 Task: Look for space in Soyībug, India from 1st July, 2023 to 9th July, 2023 for 2 adults in price range Rs.8000 to Rs.15000. Place can be entire place with 1  bedroom having 1 bed and 1 bathroom. Property type can be house, flat, guest house. Amenities needed are: washing machine. Booking option can be shelf check-in. Required host language is English.
Action: Mouse moved to (466, 98)
Screenshot: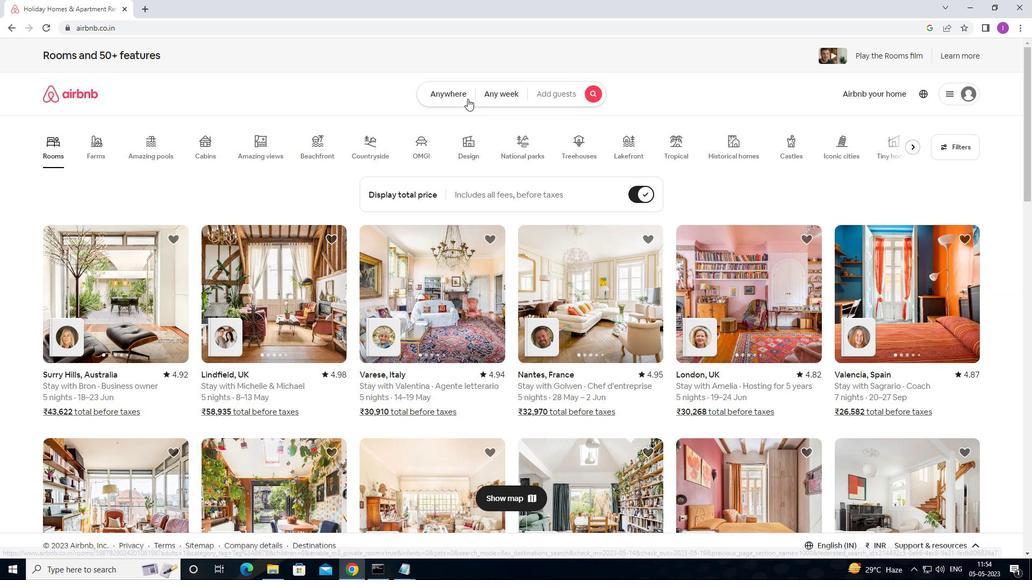 
Action: Mouse pressed left at (466, 98)
Screenshot: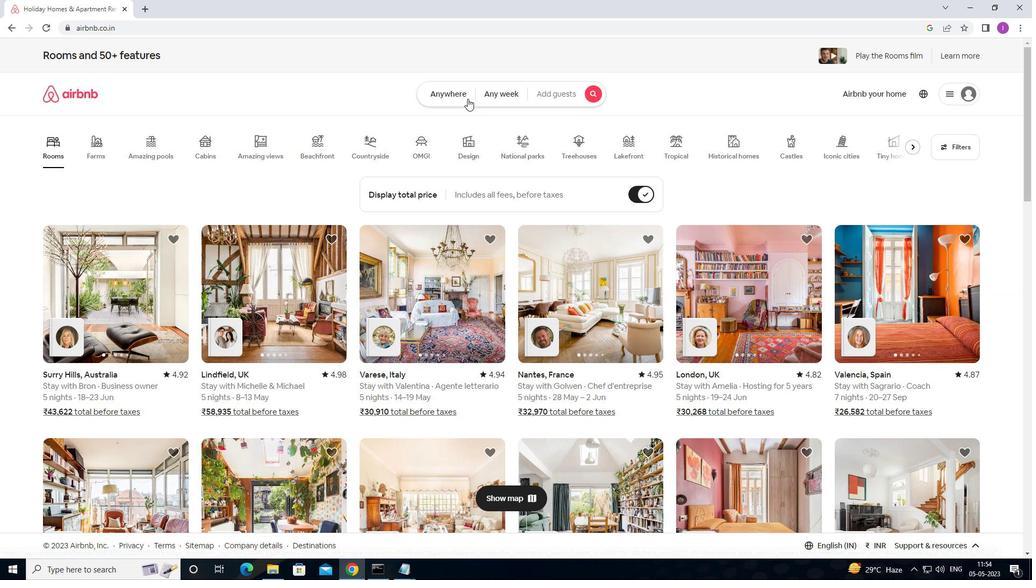 
Action: Mouse moved to (316, 134)
Screenshot: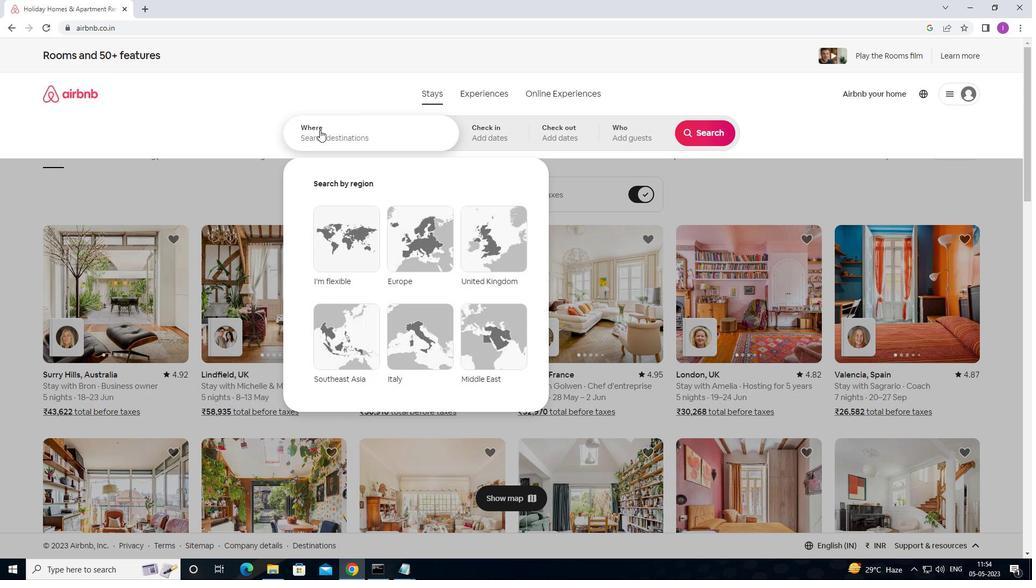 
Action: Mouse pressed left at (316, 134)
Screenshot: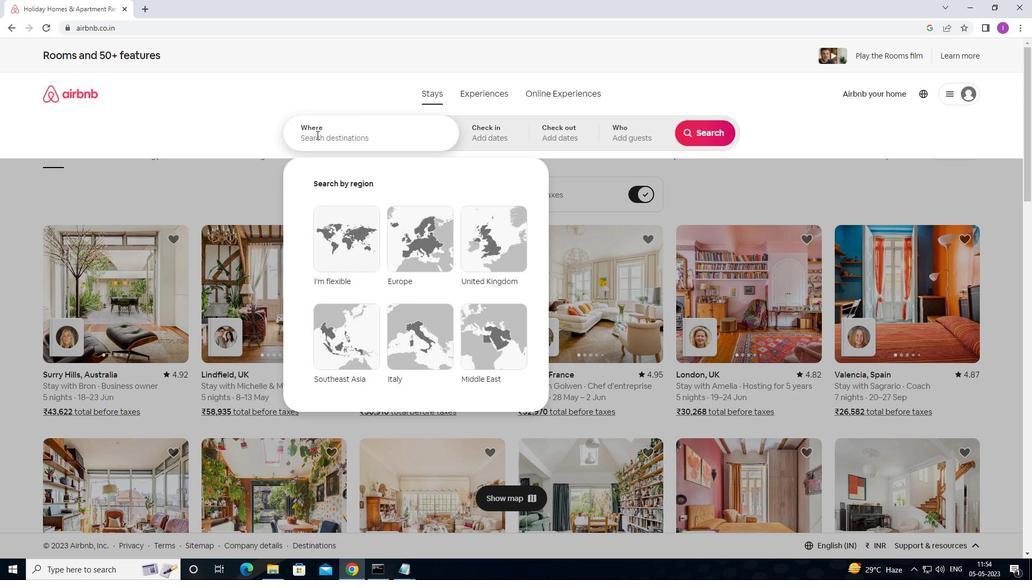 
Action: Mouse moved to (372, 134)
Screenshot: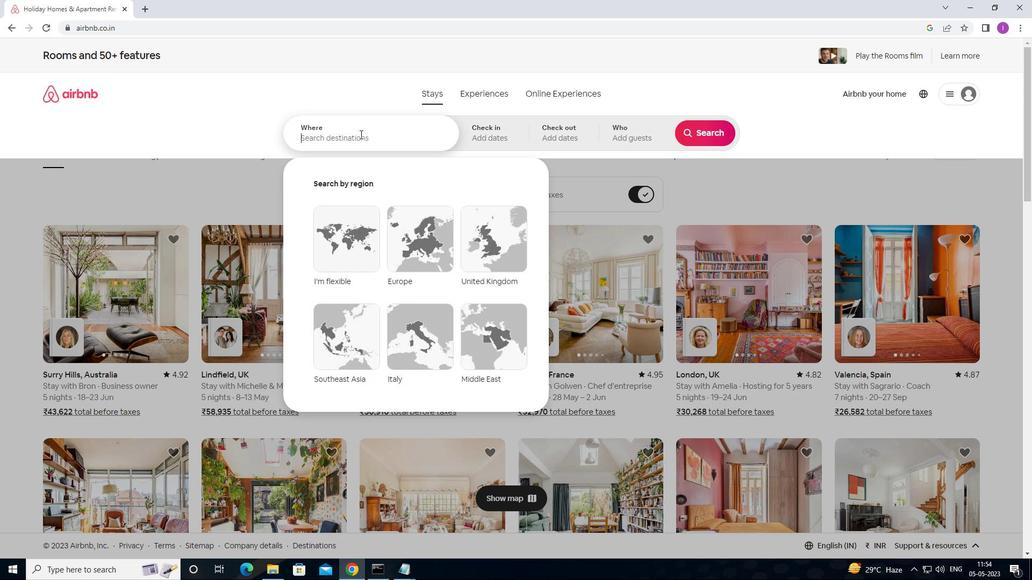 
Action: Key pressed <Key.shift>SYIBUG,<Key.shift>INDIA
Screenshot: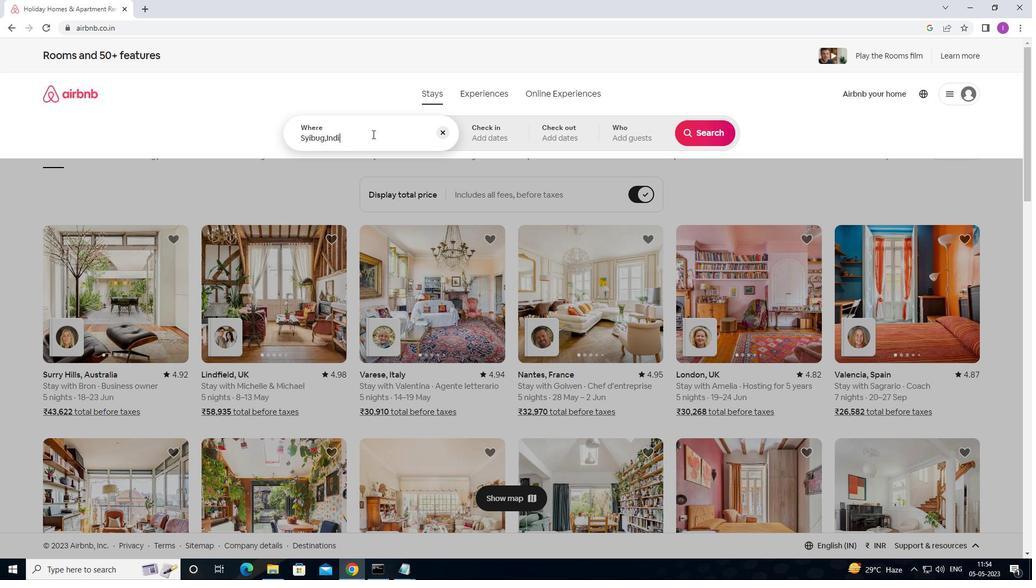 
Action: Mouse moved to (305, 136)
Screenshot: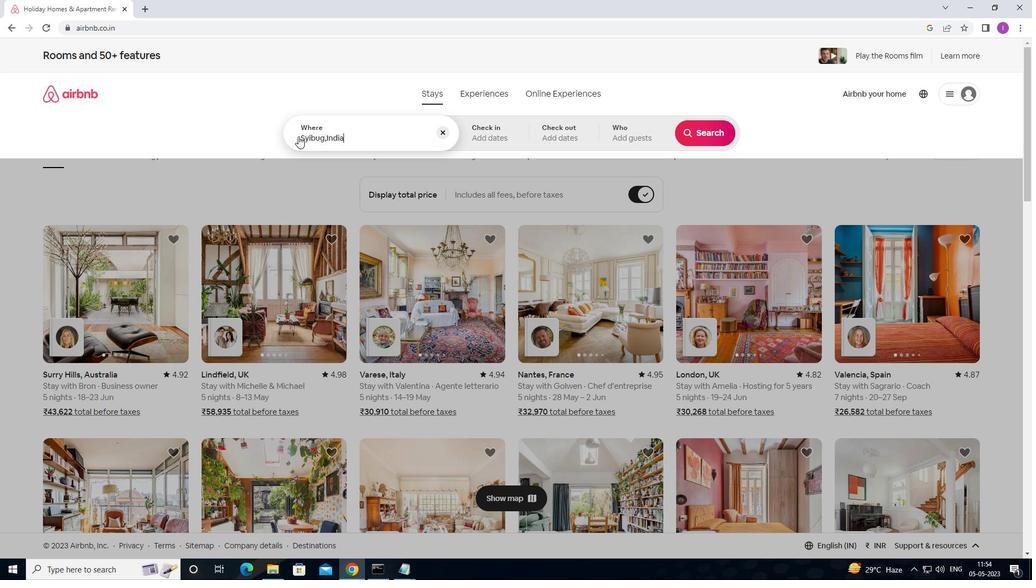 
Action: Mouse pressed left at (305, 136)
Screenshot: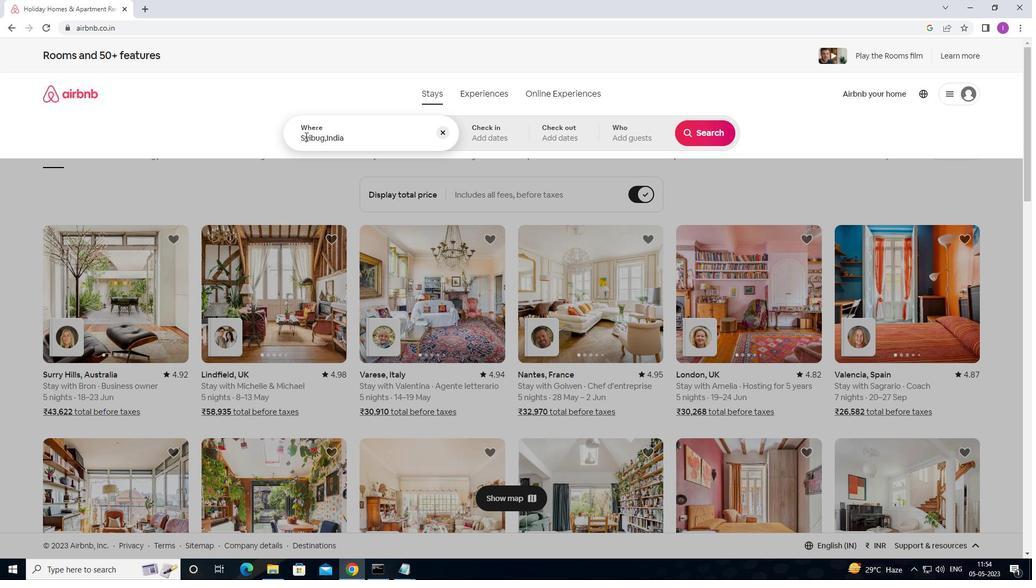 
Action: Key pressed O
Screenshot: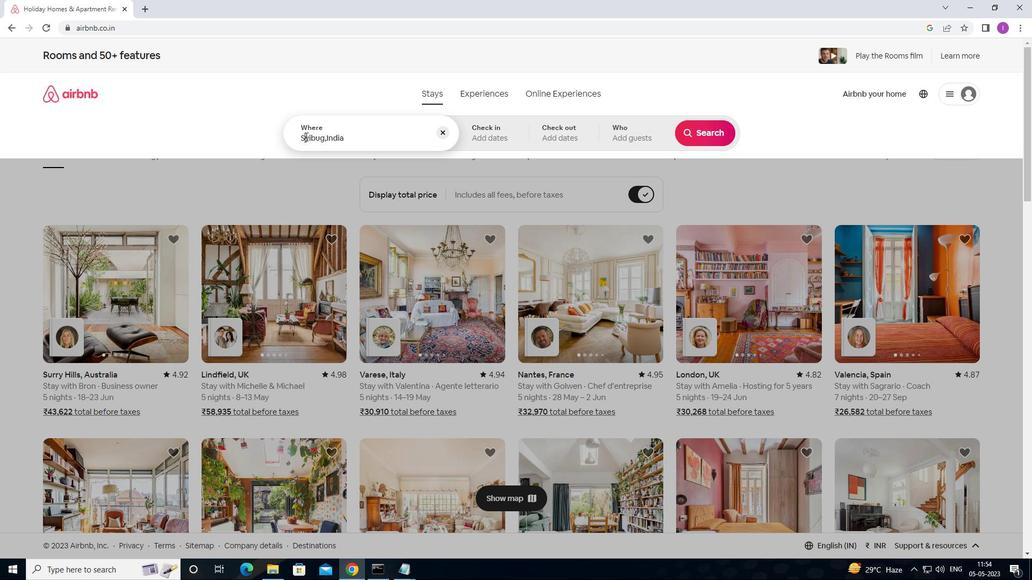 
Action: Mouse moved to (417, 131)
Screenshot: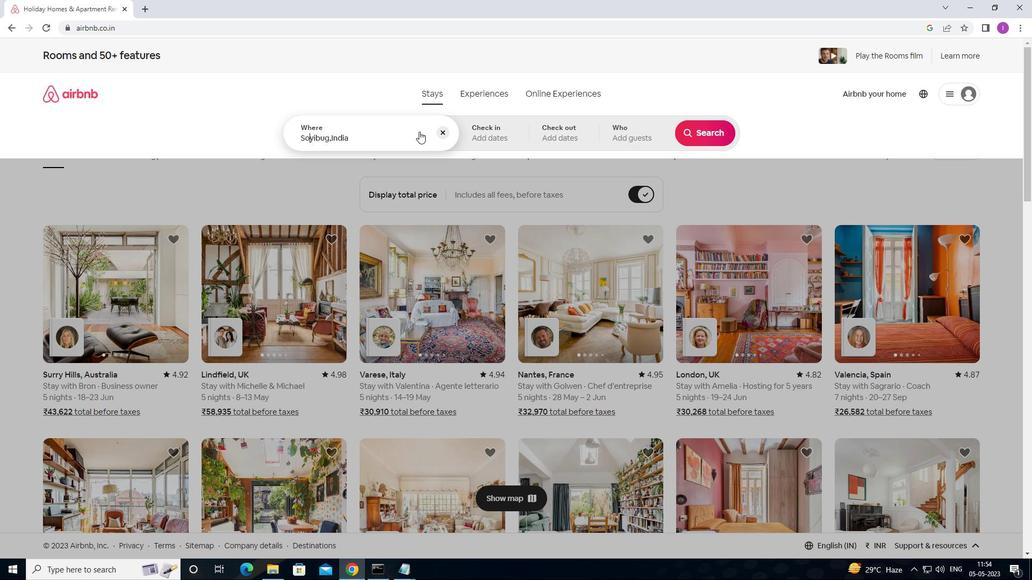 
Action: Mouse pressed left at (417, 131)
Screenshot: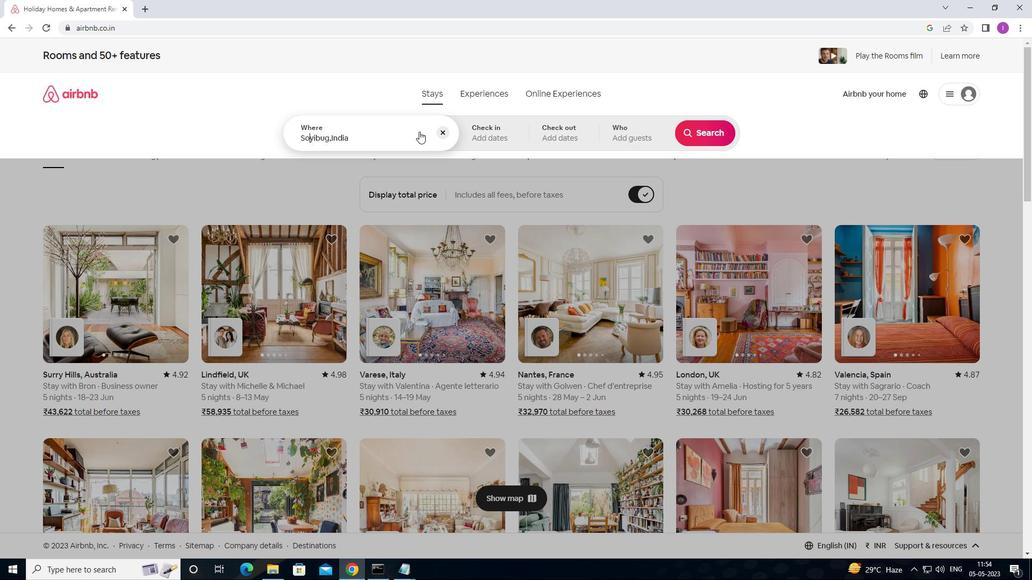 
Action: Mouse moved to (497, 136)
Screenshot: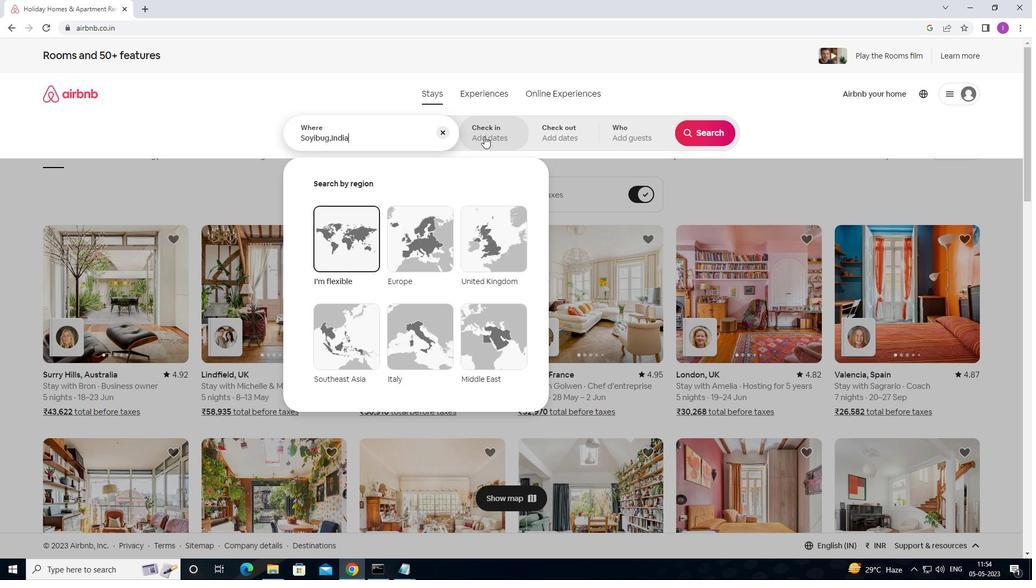 
Action: Mouse pressed left at (497, 136)
Screenshot: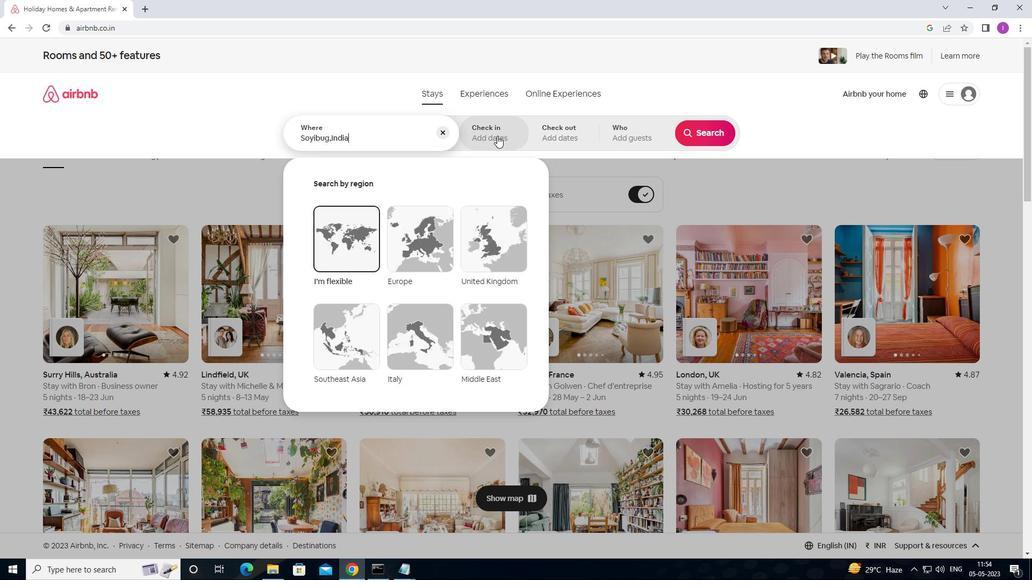 
Action: Mouse moved to (708, 221)
Screenshot: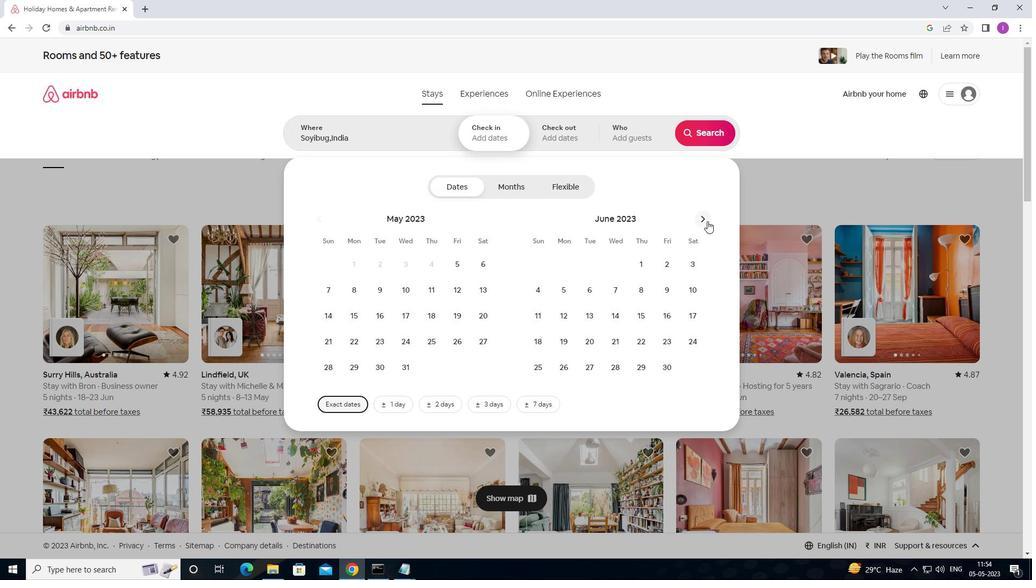 
Action: Mouse pressed left at (708, 221)
Screenshot: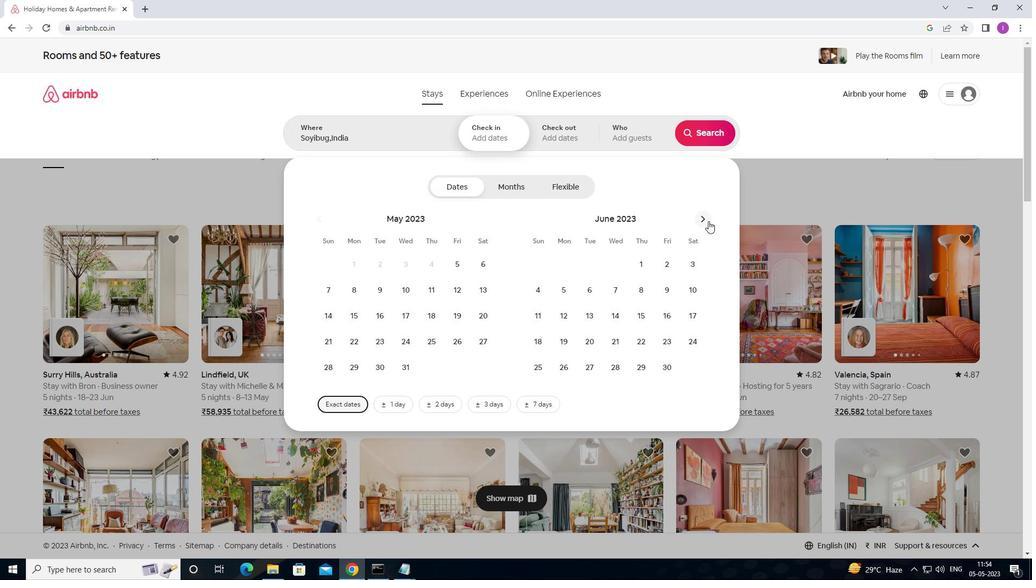 
Action: Mouse pressed left at (708, 221)
Screenshot: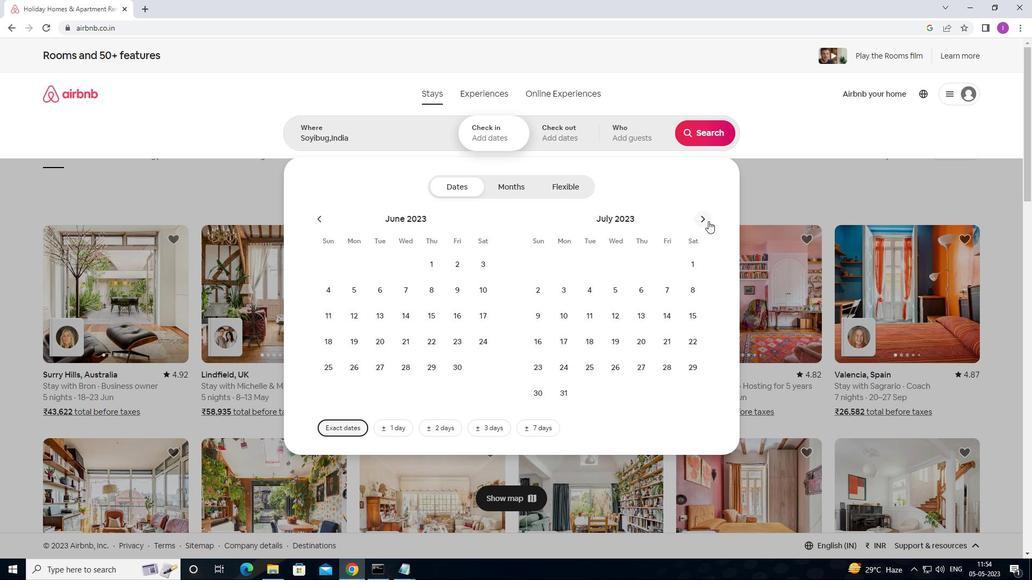 
Action: Mouse moved to (483, 266)
Screenshot: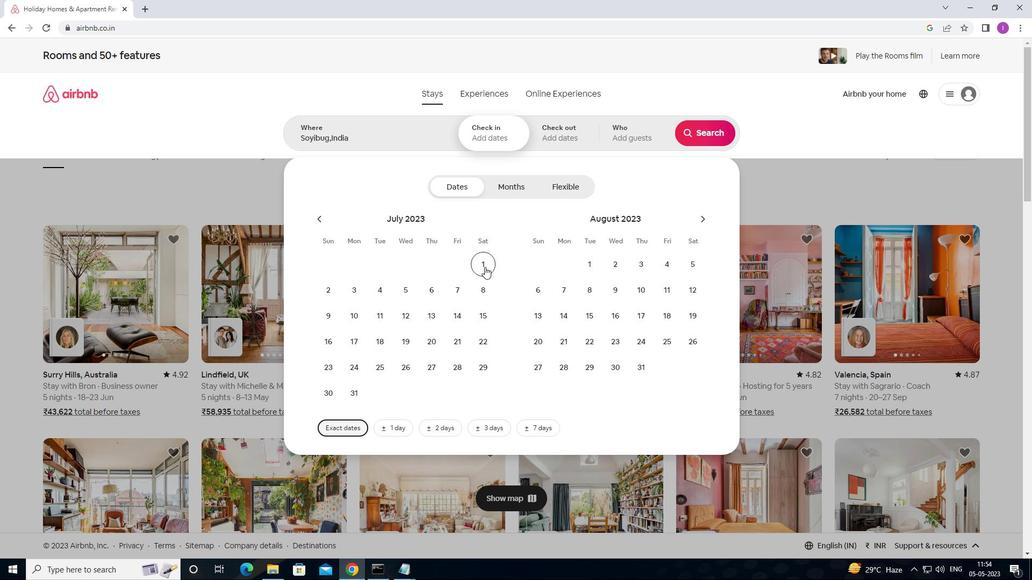 
Action: Mouse pressed left at (483, 266)
Screenshot: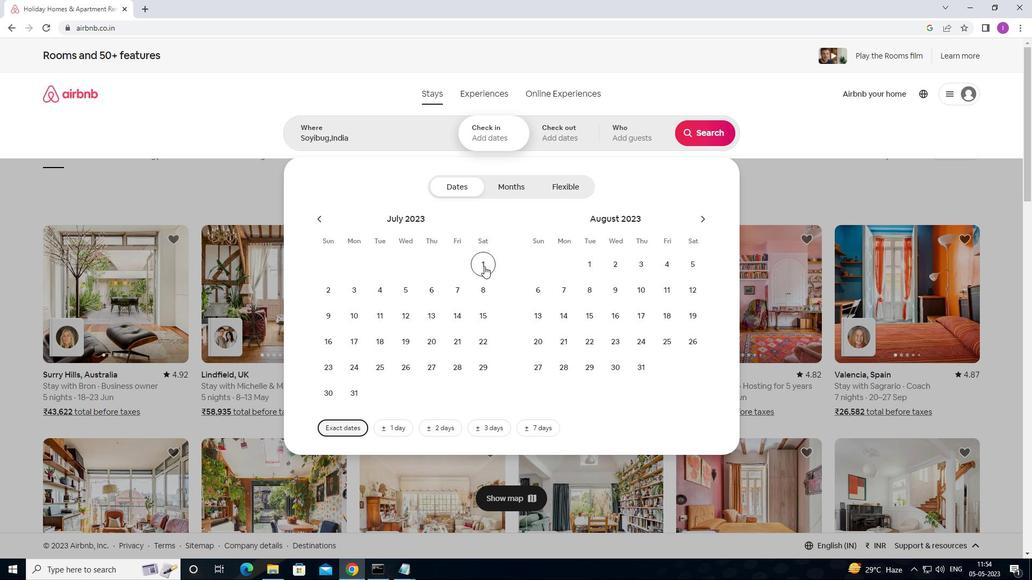 
Action: Mouse moved to (335, 316)
Screenshot: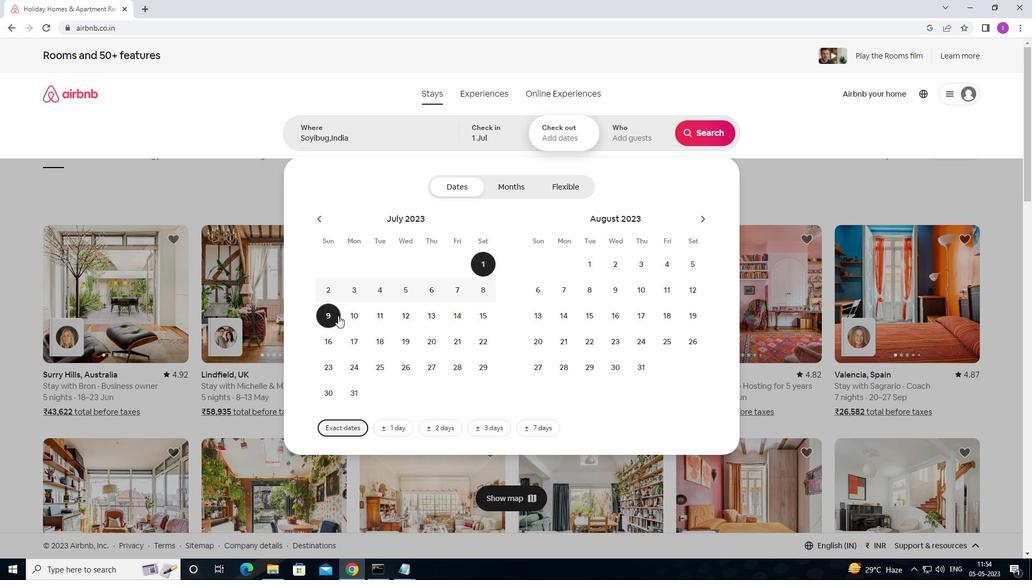 
Action: Mouse pressed left at (335, 316)
Screenshot: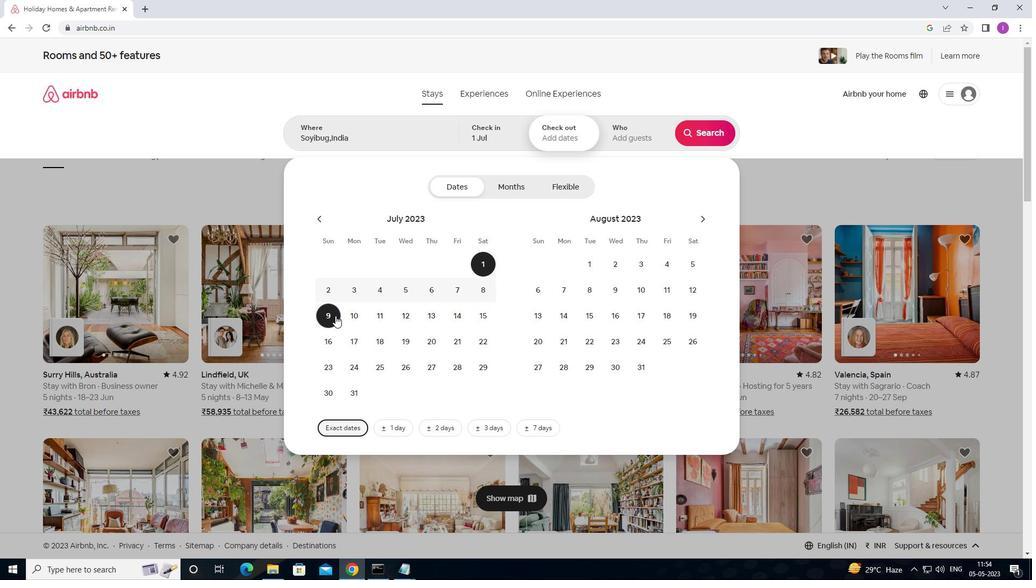
Action: Mouse moved to (613, 129)
Screenshot: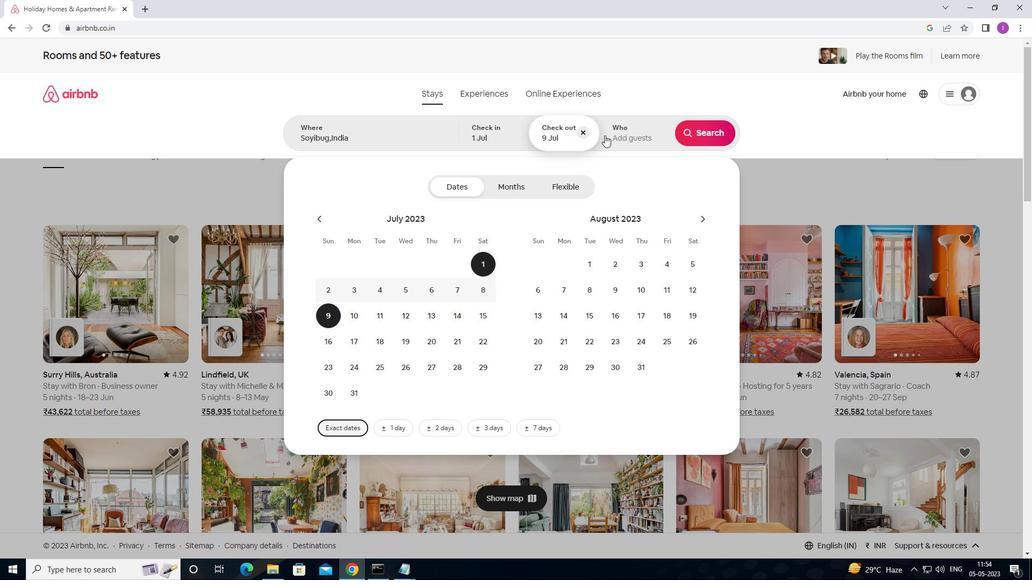
Action: Mouse pressed left at (613, 129)
Screenshot: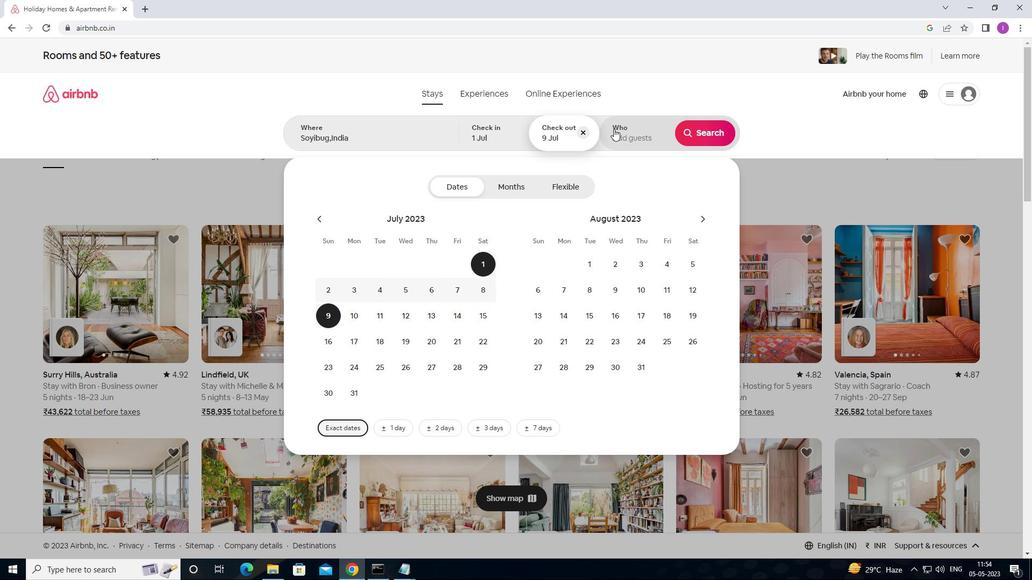 
Action: Mouse moved to (712, 186)
Screenshot: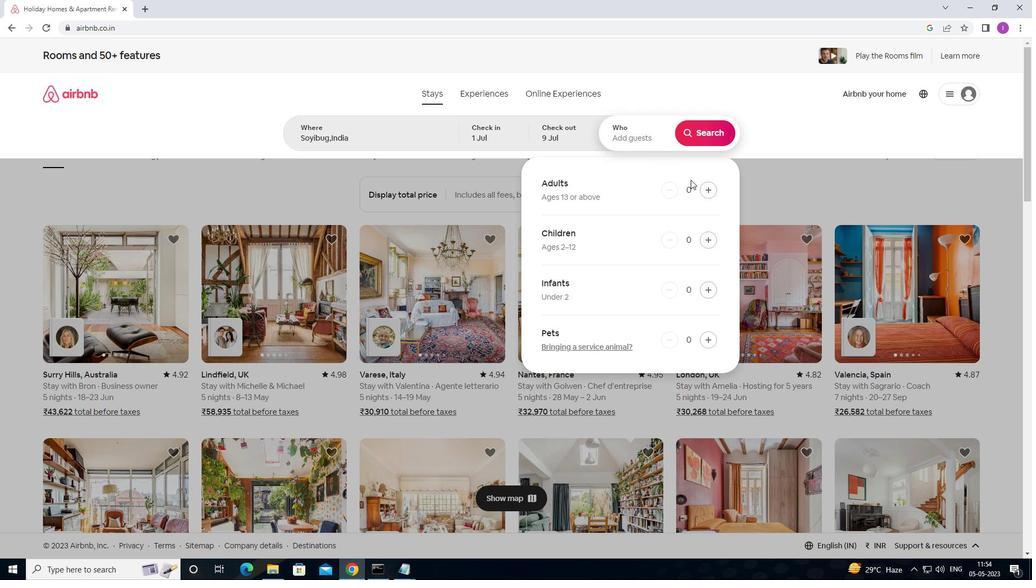 
Action: Mouse pressed left at (712, 186)
Screenshot: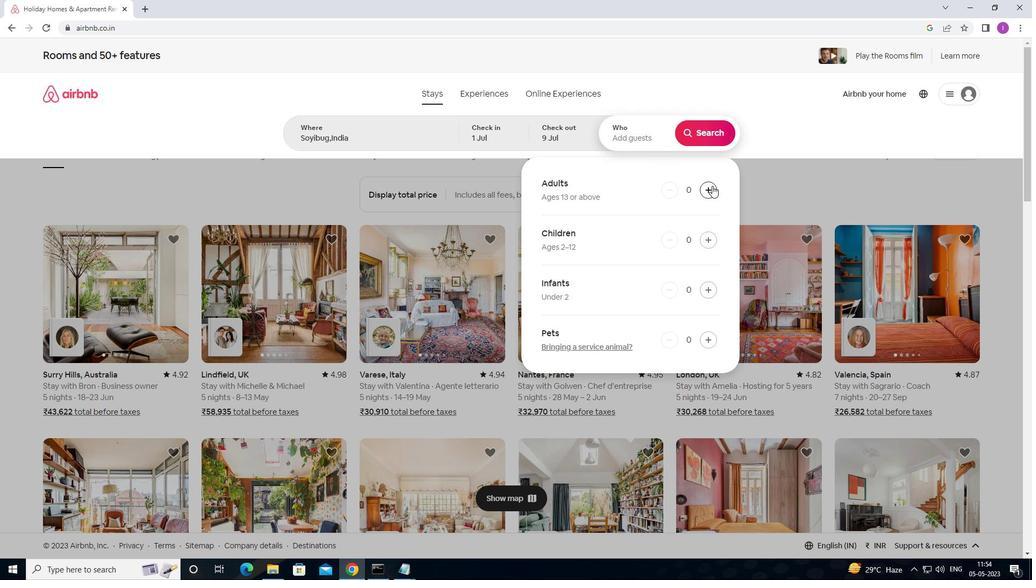 
Action: Mouse moved to (712, 186)
Screenshot: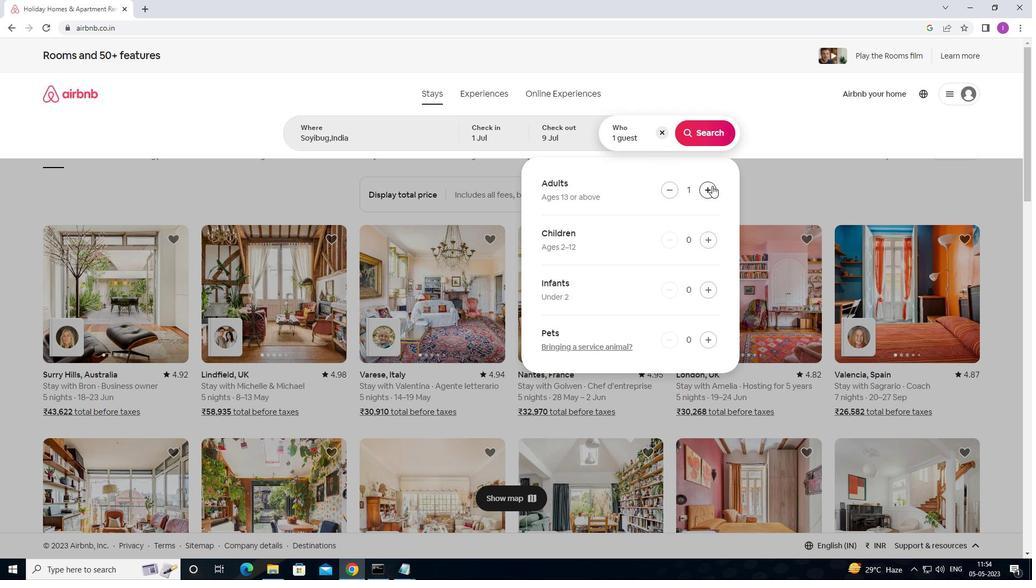 
Action: Mouse pressed left at (712, 186)
Screenshot: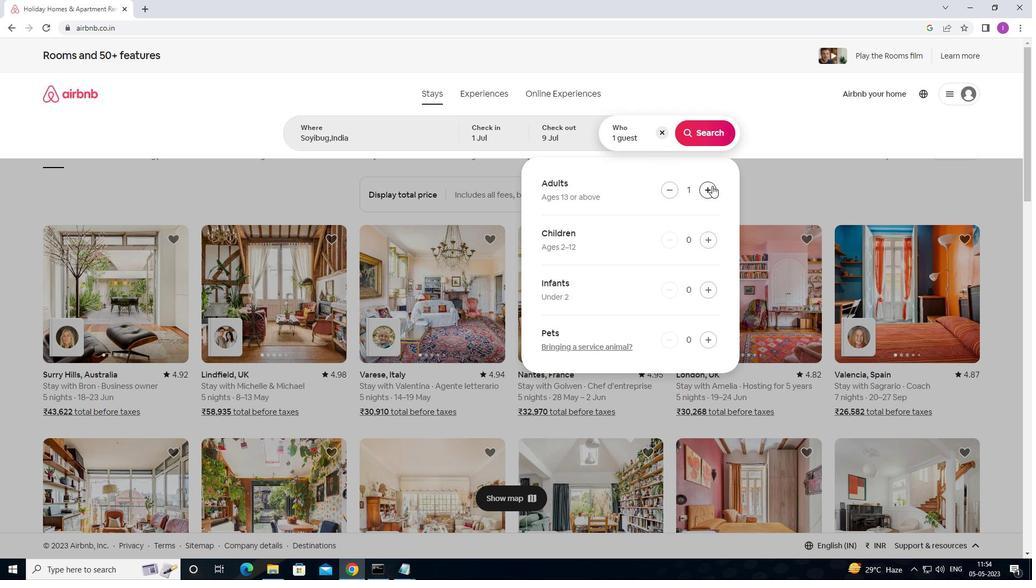 
Action: Mouse moved to (713, 136)
Screenshot: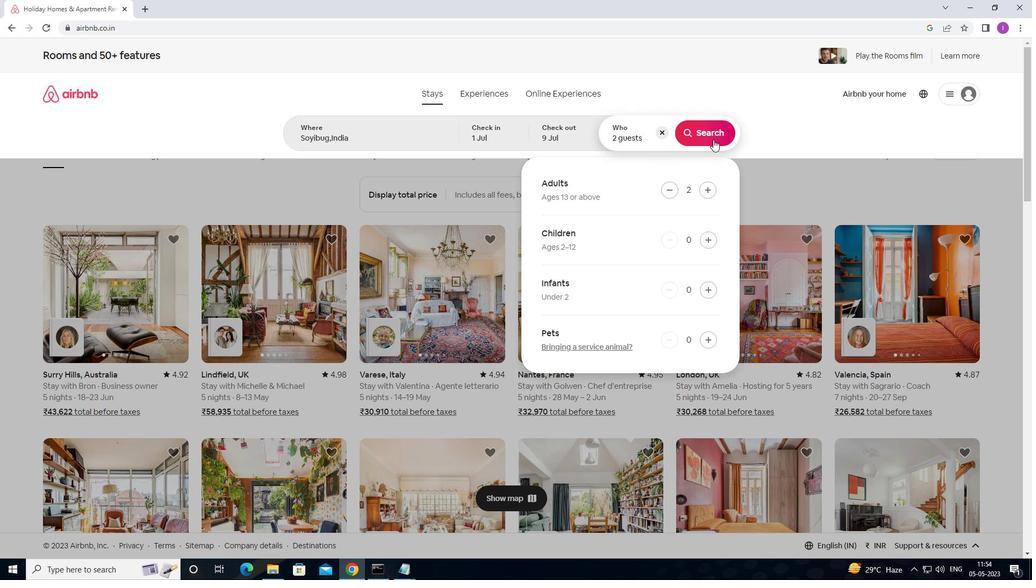 
Action: Mouse pressed left at (713, 136)
Screenshot: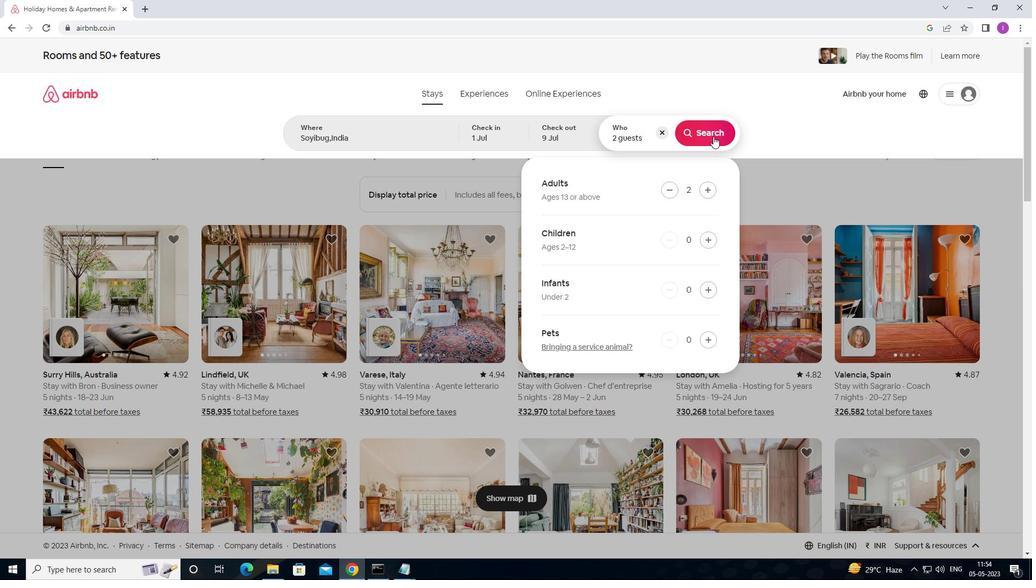 
Action: Mouse moved to (971, 105)
Screenshot: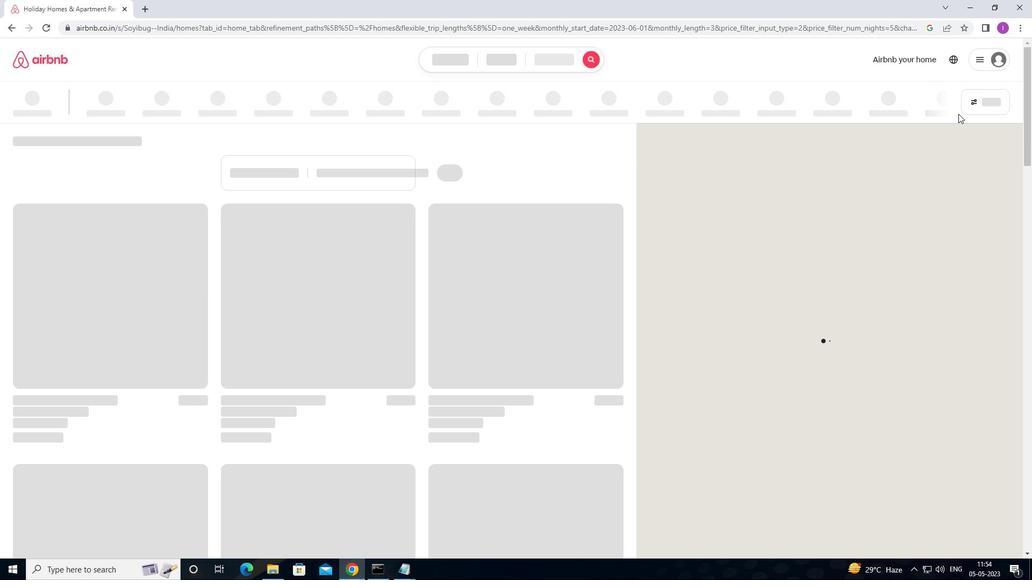 
Action: Mouse pressed left at (971, 105)
Screenshot: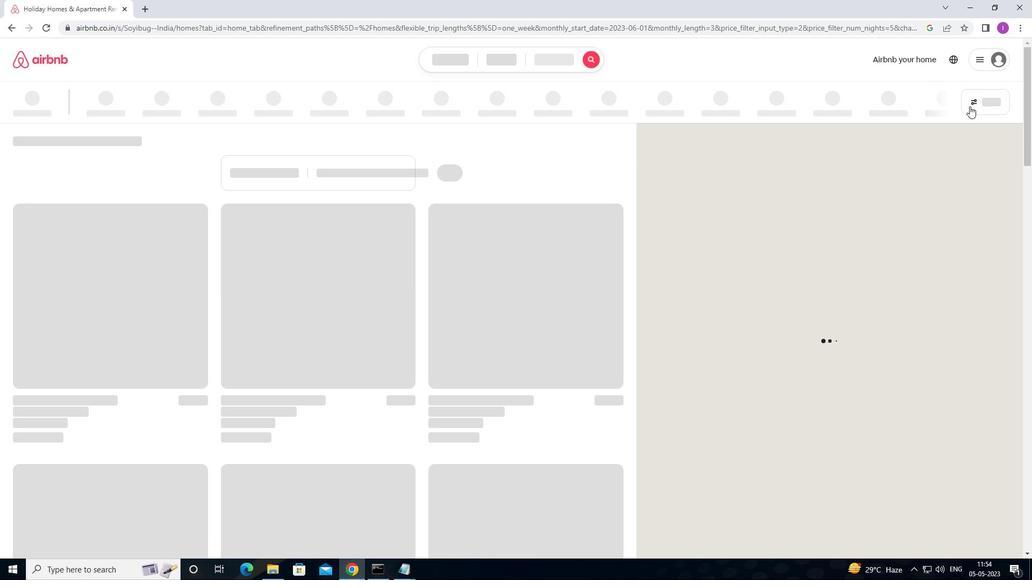 
Action: Mouse moved to (385, 366)
Screenshot: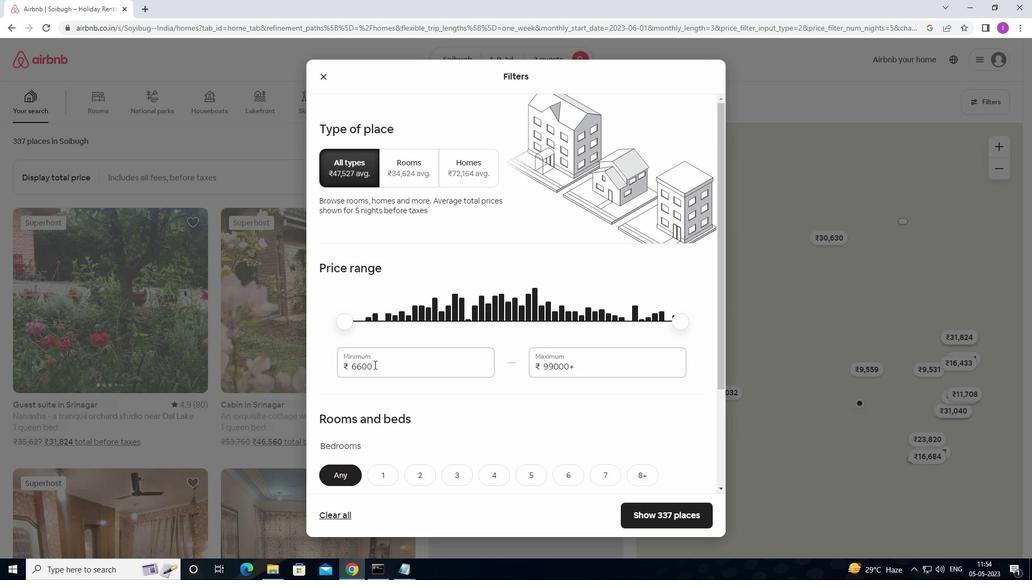 
Action: Mouse pressed left at (385, 366)
Screenshot: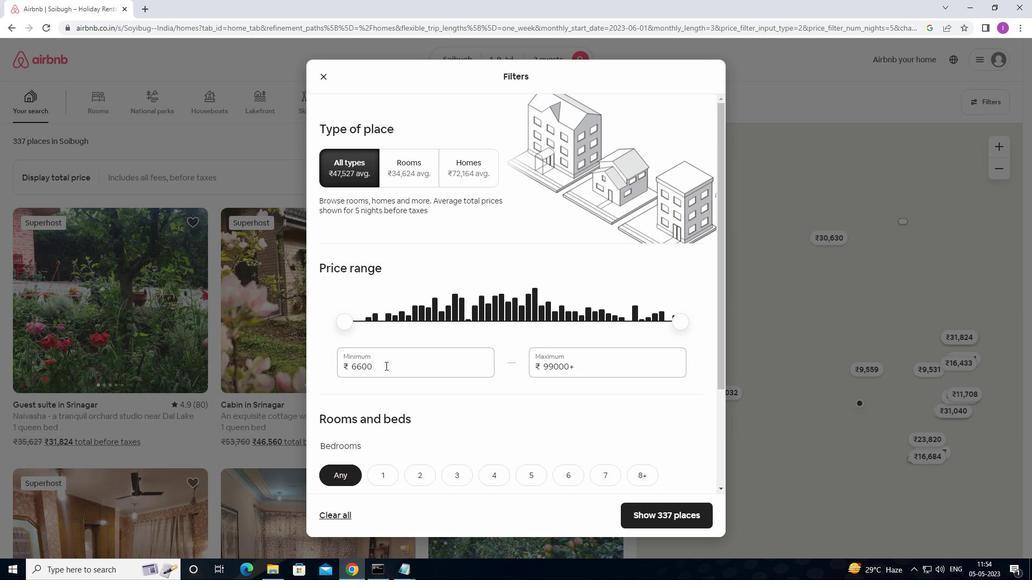 
Action: Mouse moved to (346, 363)
Screenshot: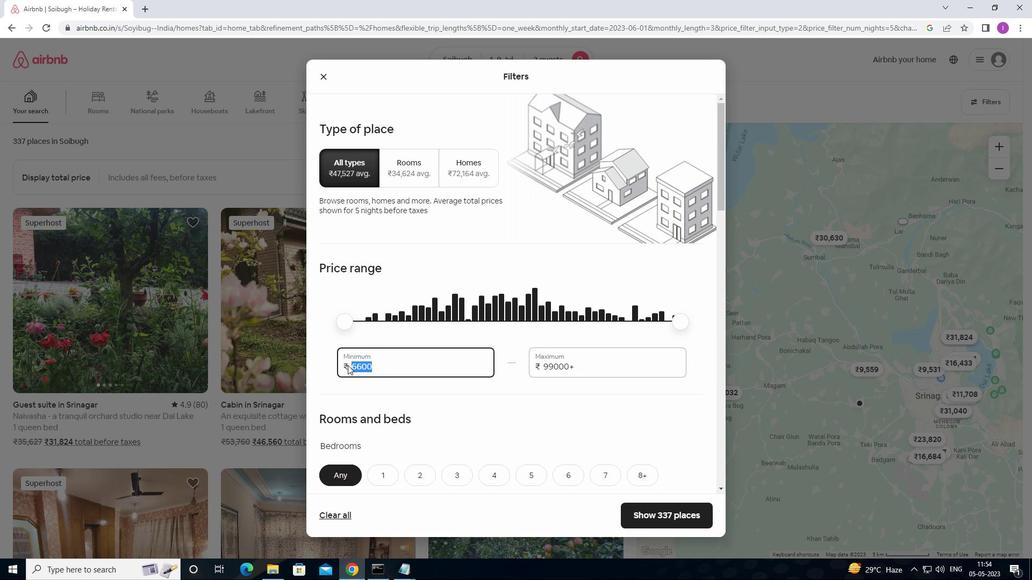 
Action: Key pressed 8
Screenshot: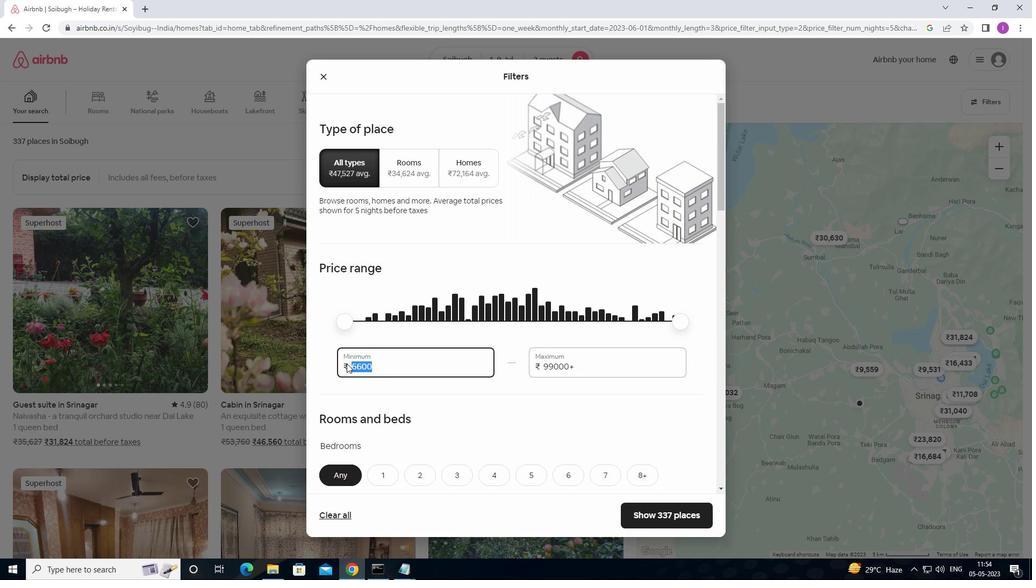 
Action: Mouse moved to (346, 362)
Screenshot: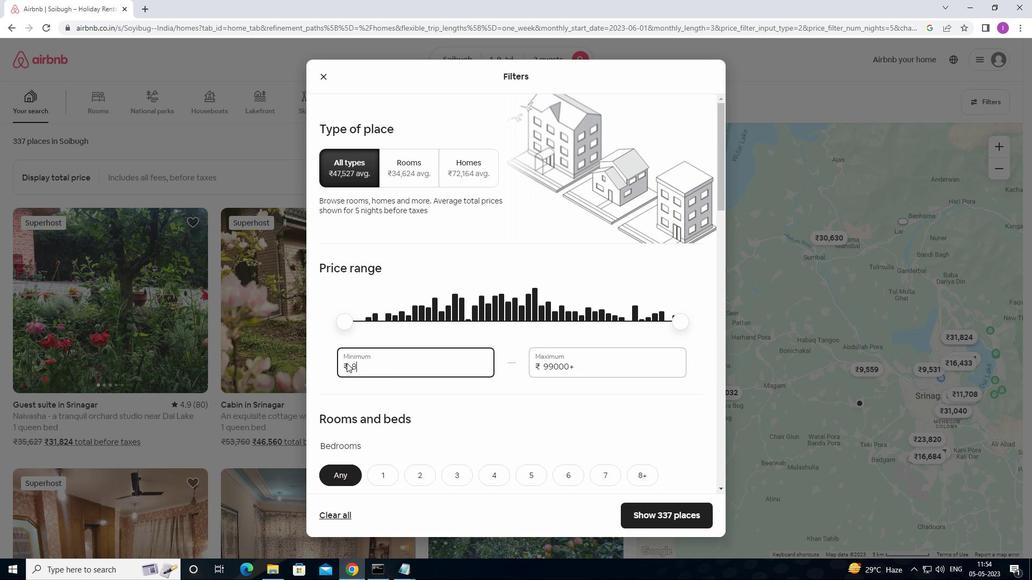 
Action: Key pressed 000
Screenshot: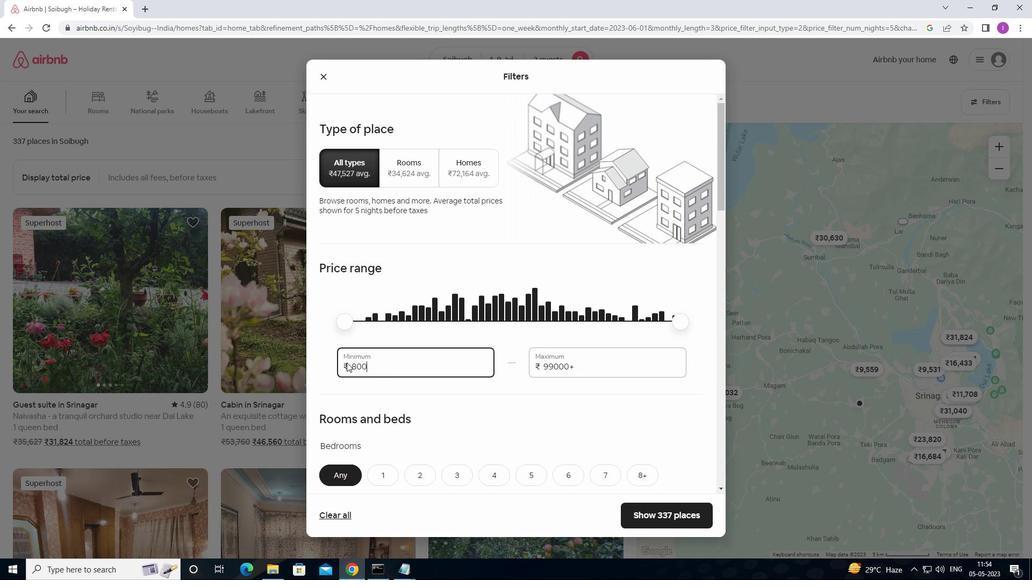 
Action: Mouse moved to (588, 367)
Screenshot: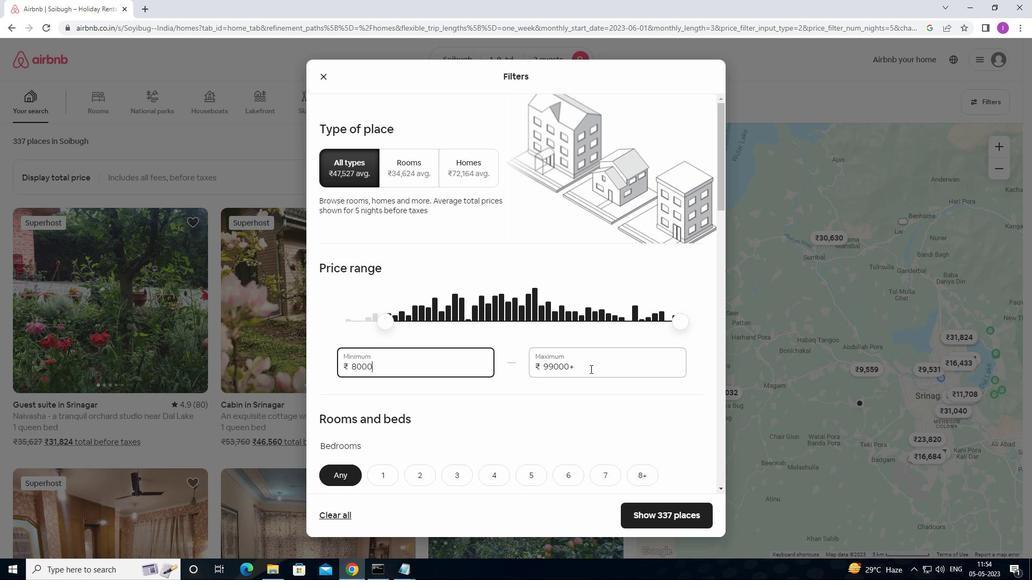
Action: Mouse pressed left at (588, 367)
Screenshot: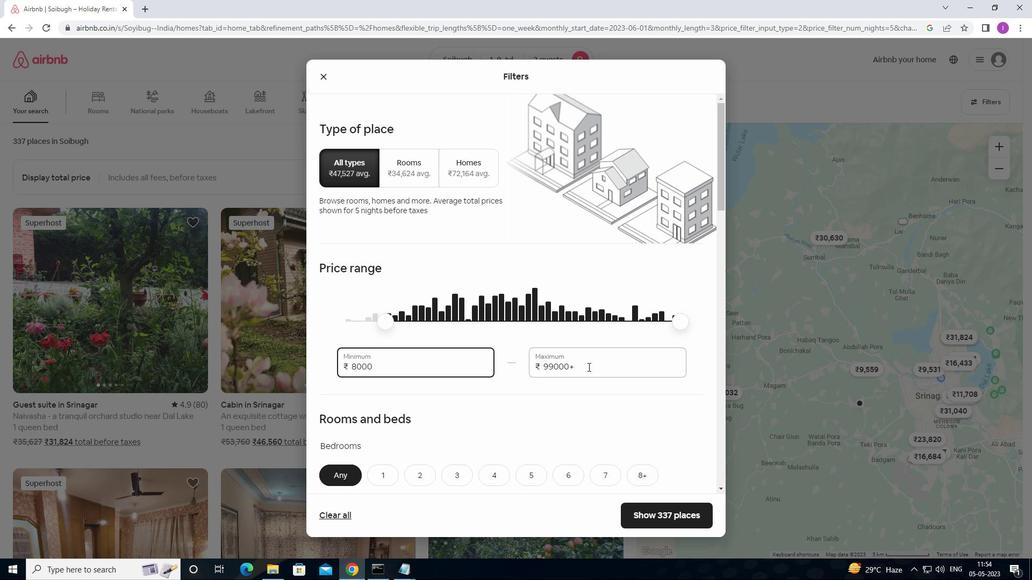 
Action: Mouse moved to (524, 362)
Screenshot: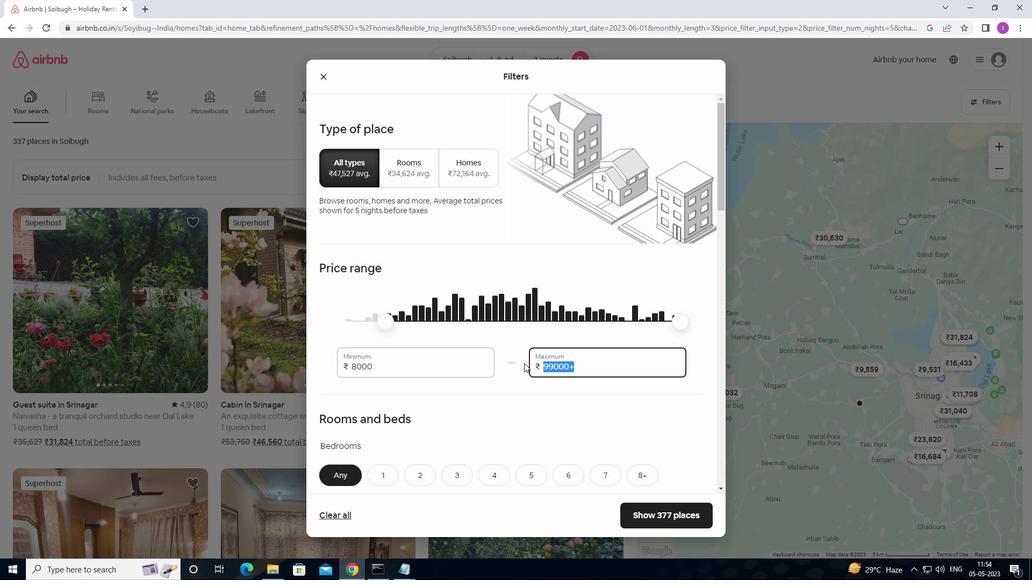 
Action: Key pressed 1
Screenshot: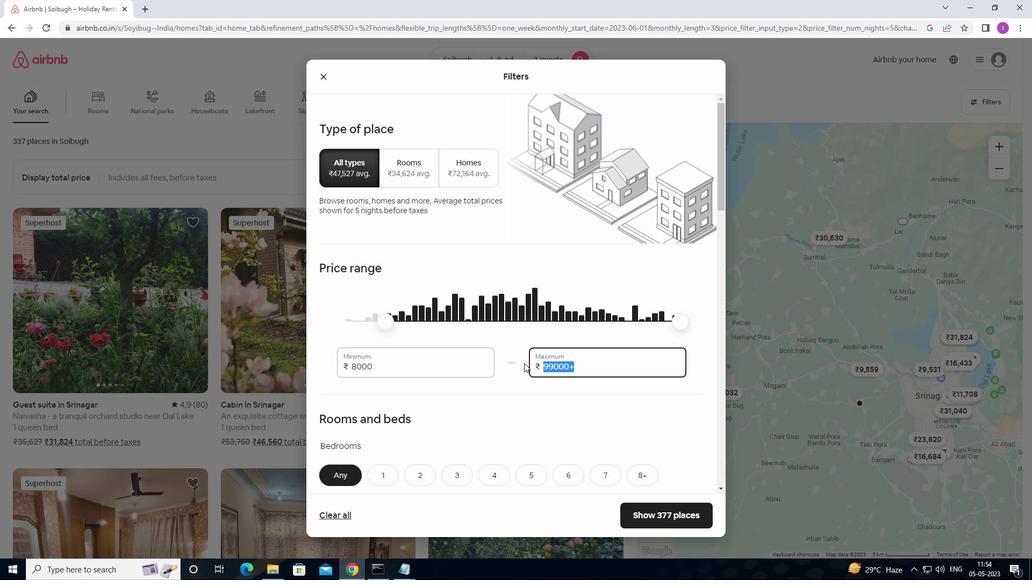 
Action: Mouse moved to (524, 362)
Screenshot: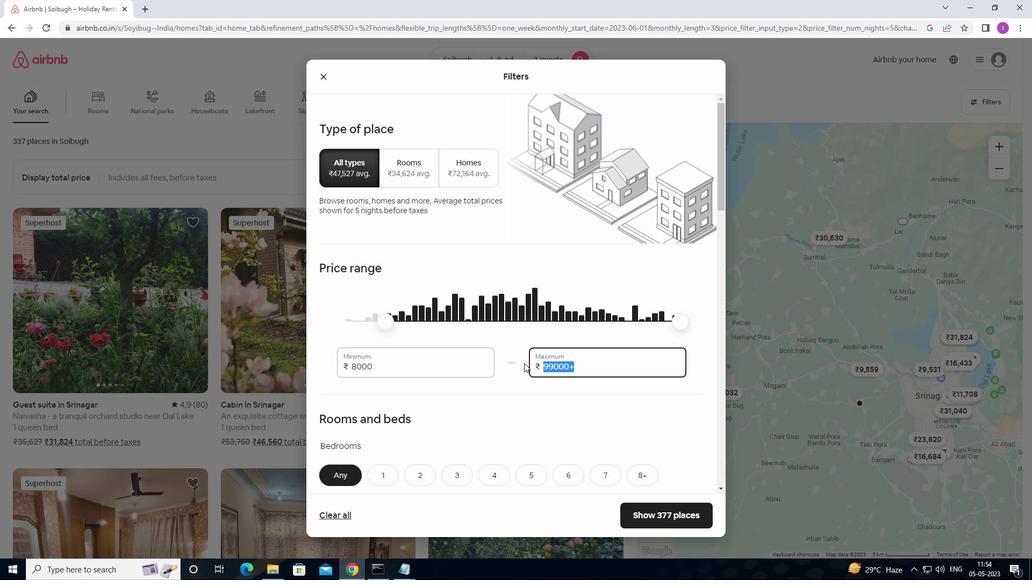 
Action: Key pressed 50
Screenshot: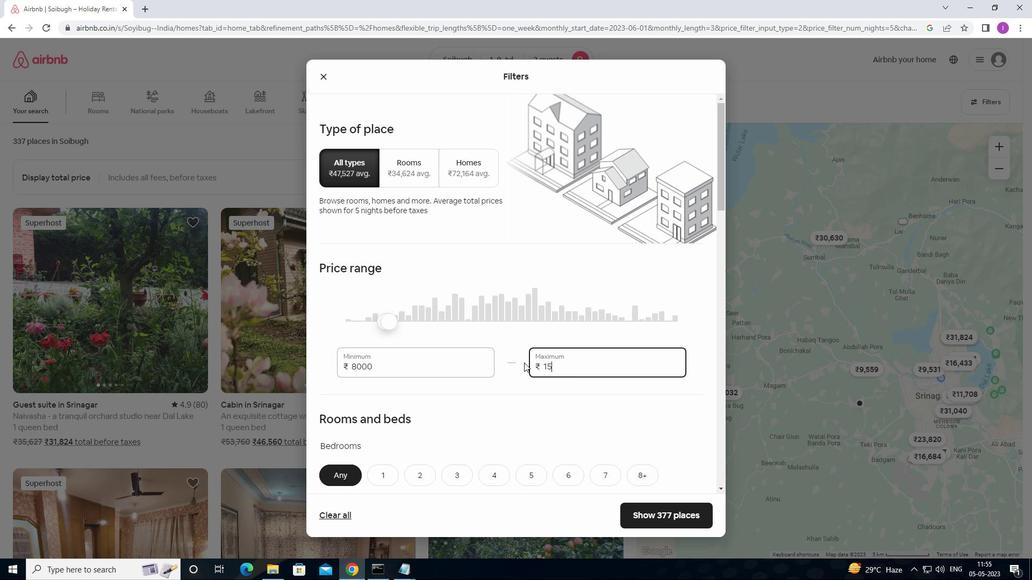 
Action: Mouse moved to (524, 361)
Screenshot: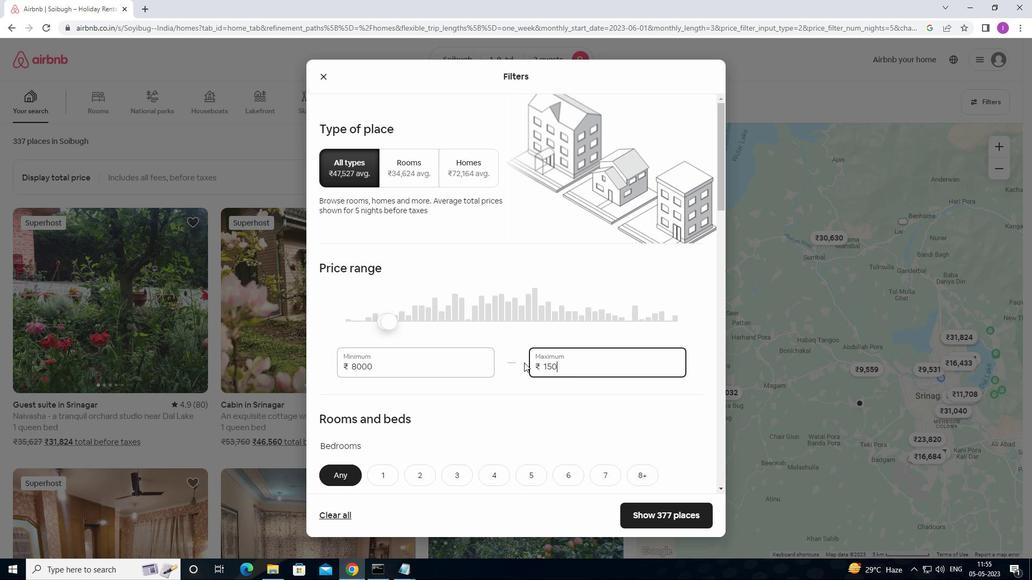 
Action: Key pressed 00
Screenshot: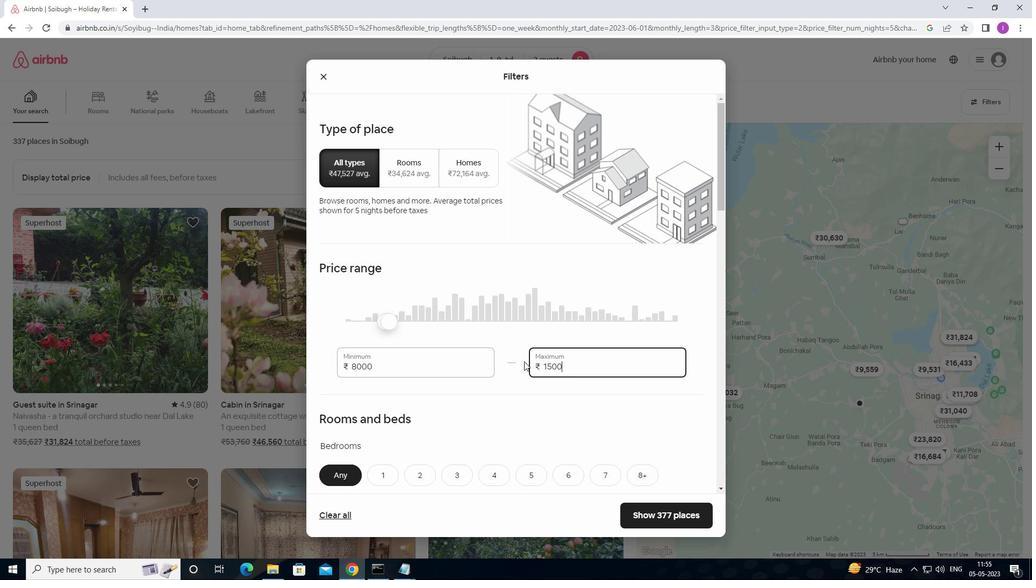
Action: Mouse moved to (524, 358)
Screenshot: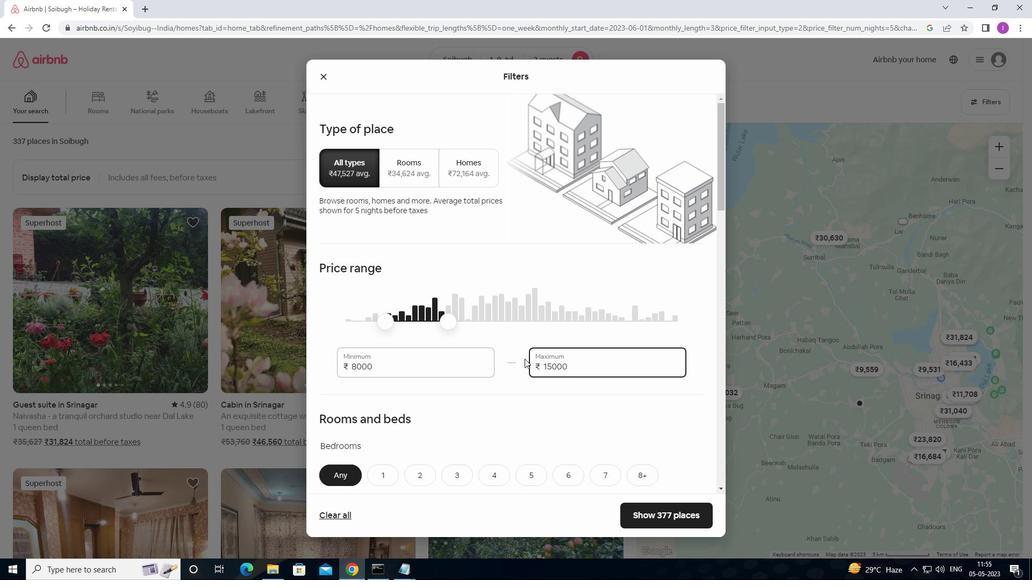 
Action: Mouse scrolled (524, 357) with delta (0, 0)
Screenshot: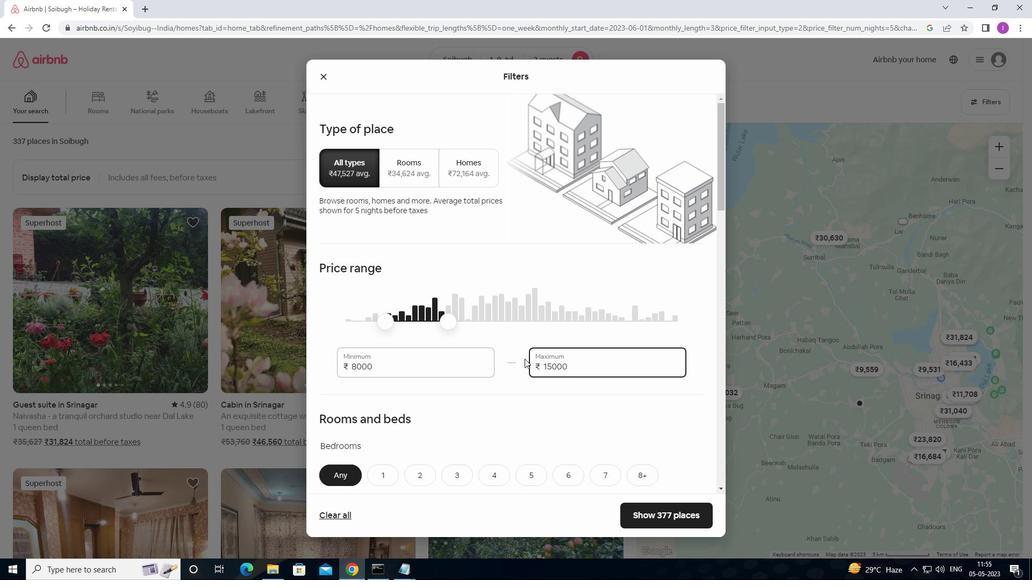 
Action: Mouse scrolled (524, 357) with delta (0, 0)
Screenshot: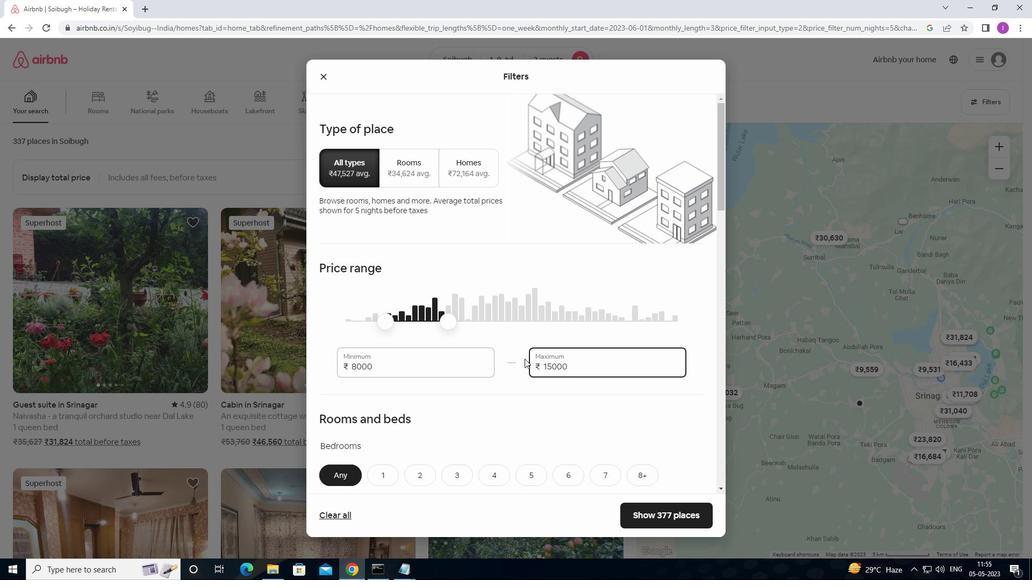 
Action: Mouse moved to (525, 351)
Screenshot: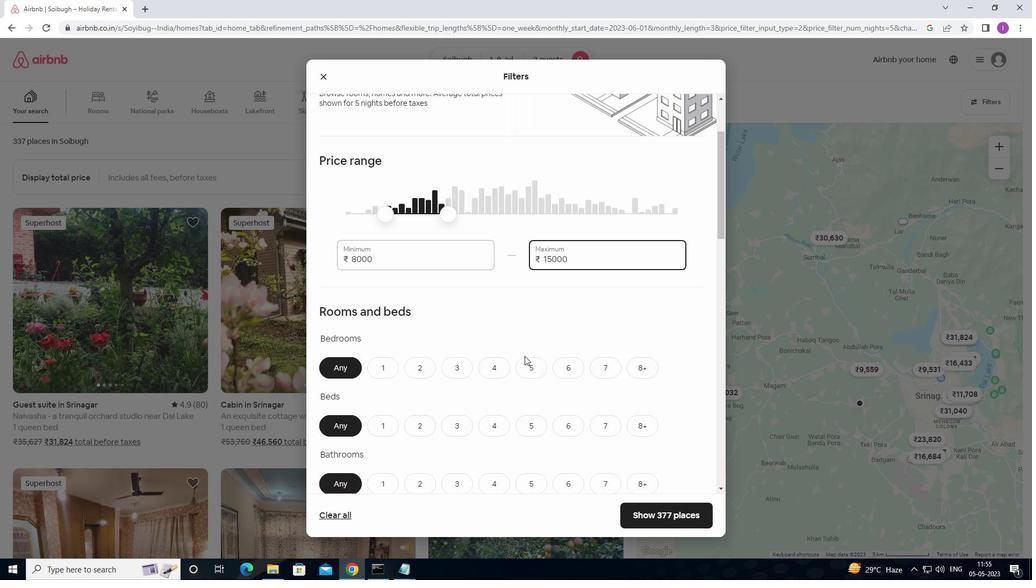 
Action: Mouse scrolled (525, 350) with delta (0, 0)
Screenshot: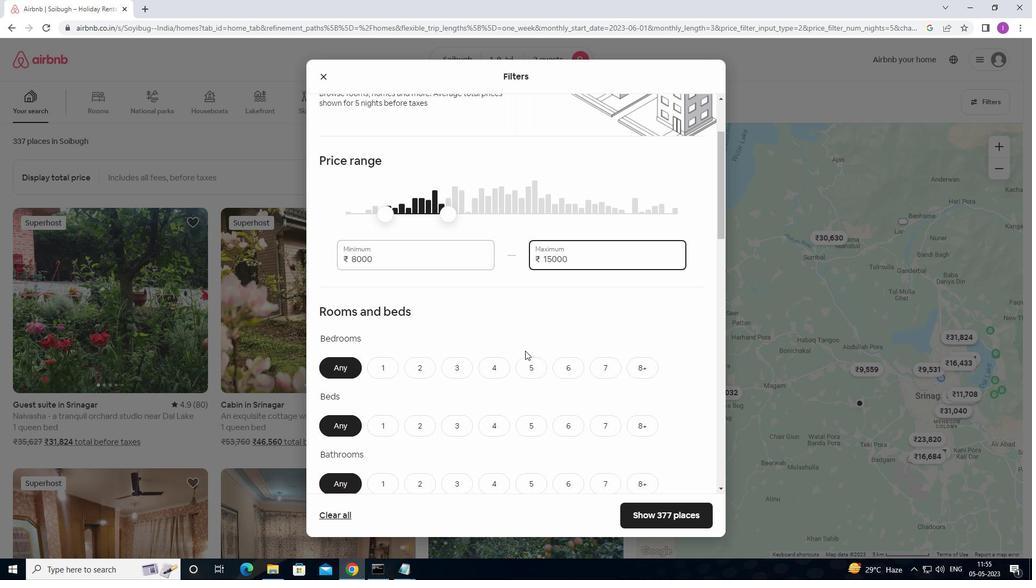 
Action: Mouse moved to (393, 314)
Screenshot: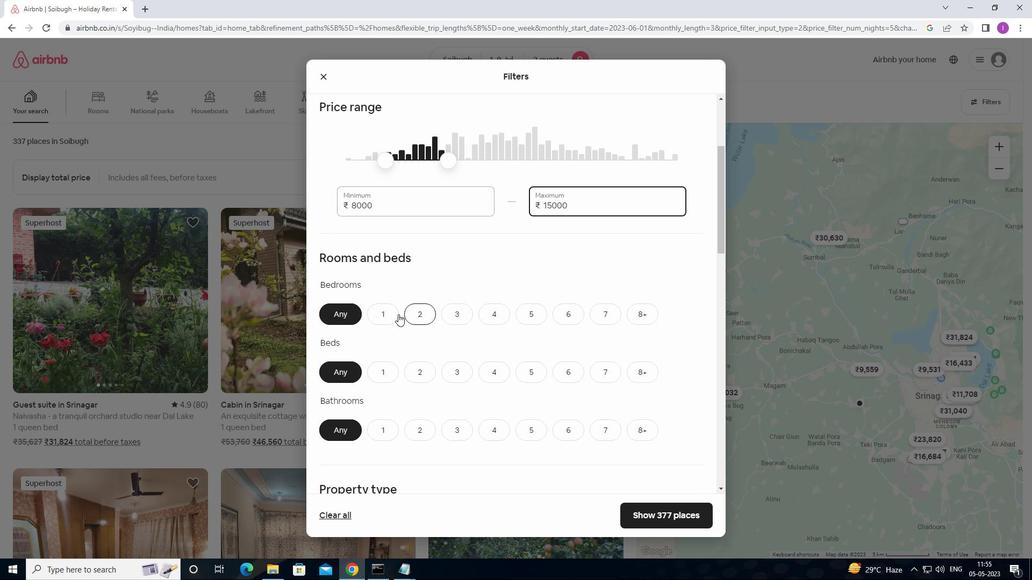 
Action: Mouse pressed left at (393, 314)
Screenshot: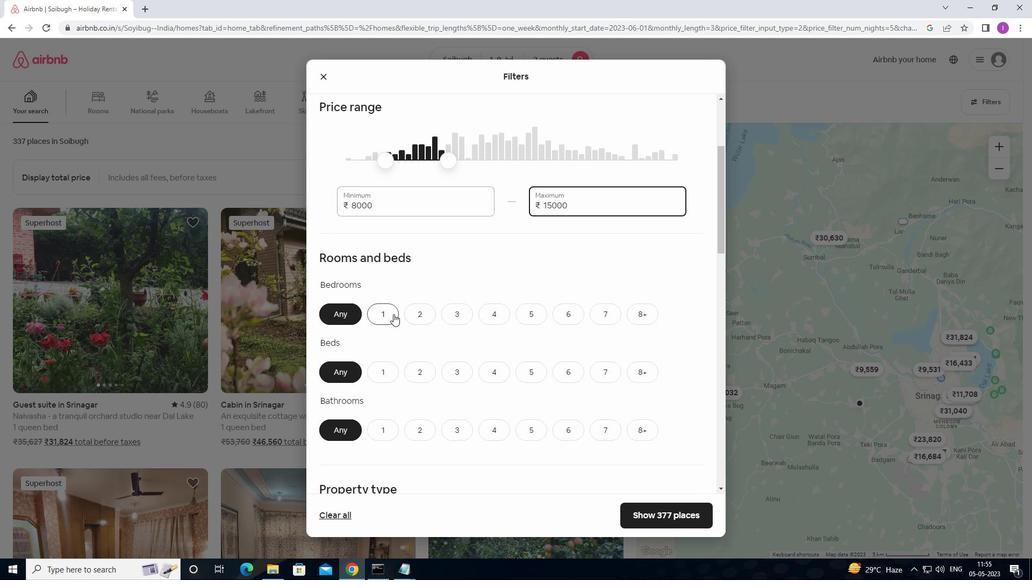
Action: Mouse moved to (381, 371)
Screenshot: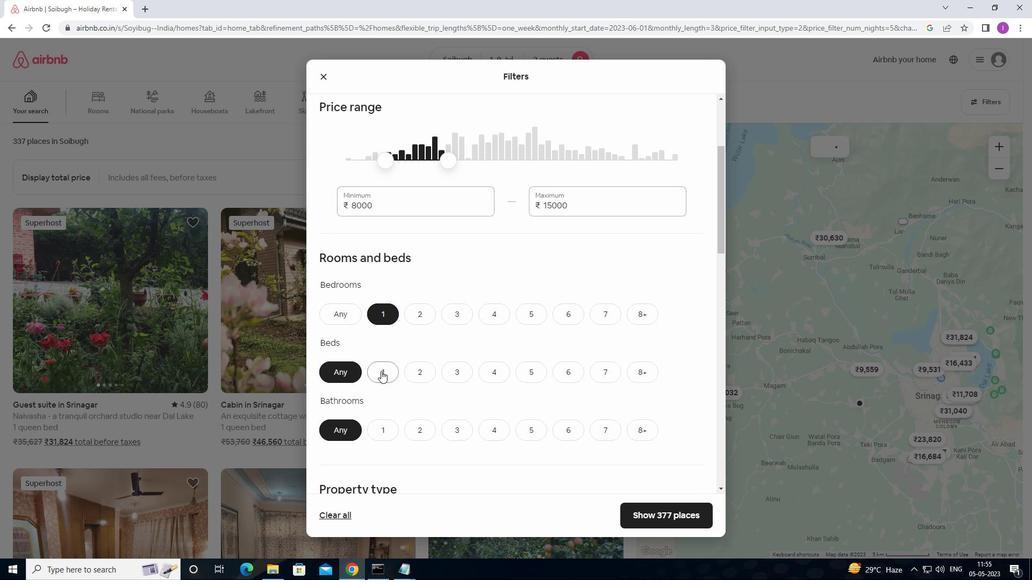 
Action: Mouse pressed left at (381, 371)
Screenshot: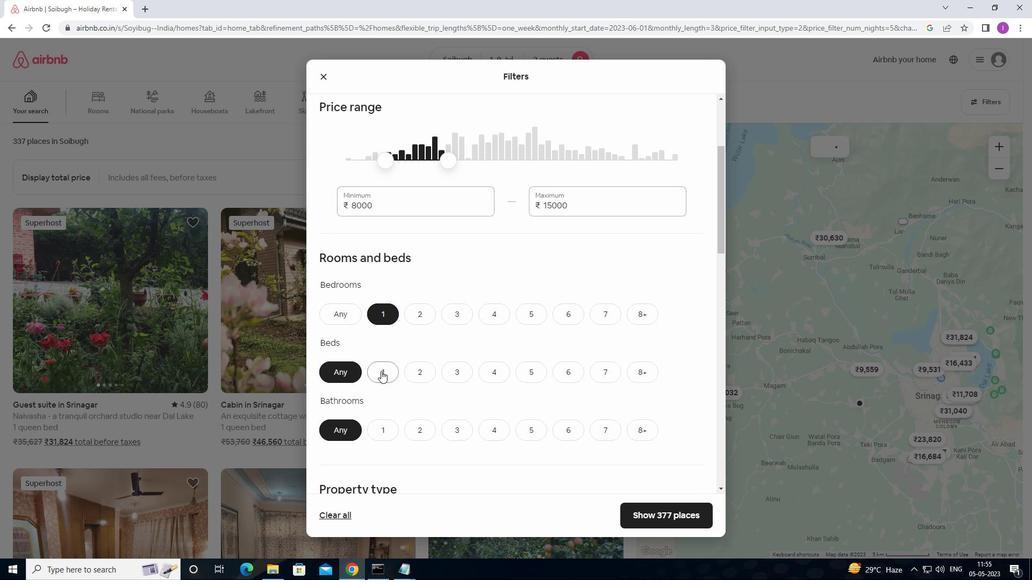 
Action: Mouse moved to (392, 377)
Screenshot: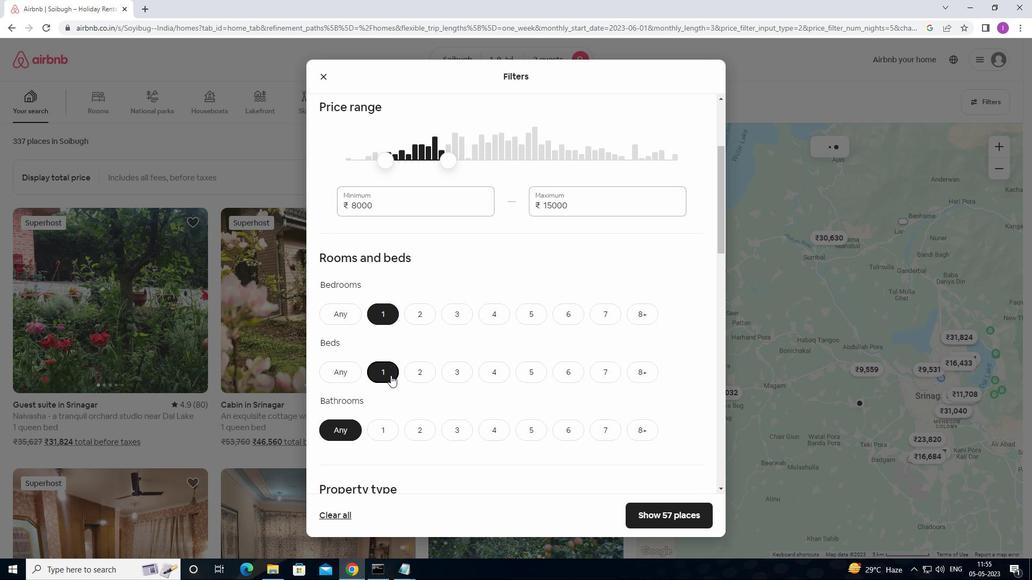 
Action: Mouse scrolled (392, 376) with delta (0, 0)
Screenshot: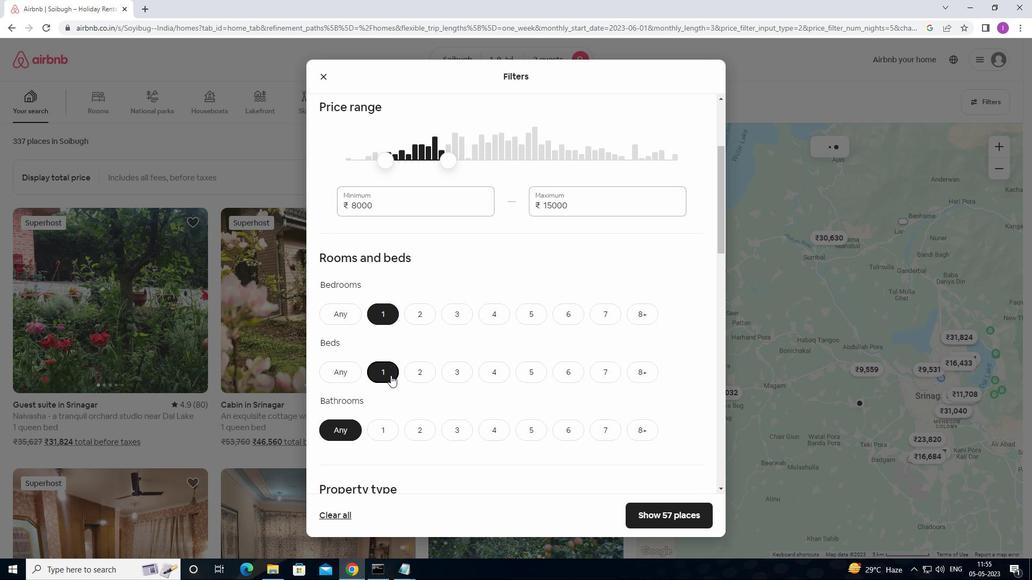 
Action: Mouse moved to (380, 376)
Screenshot: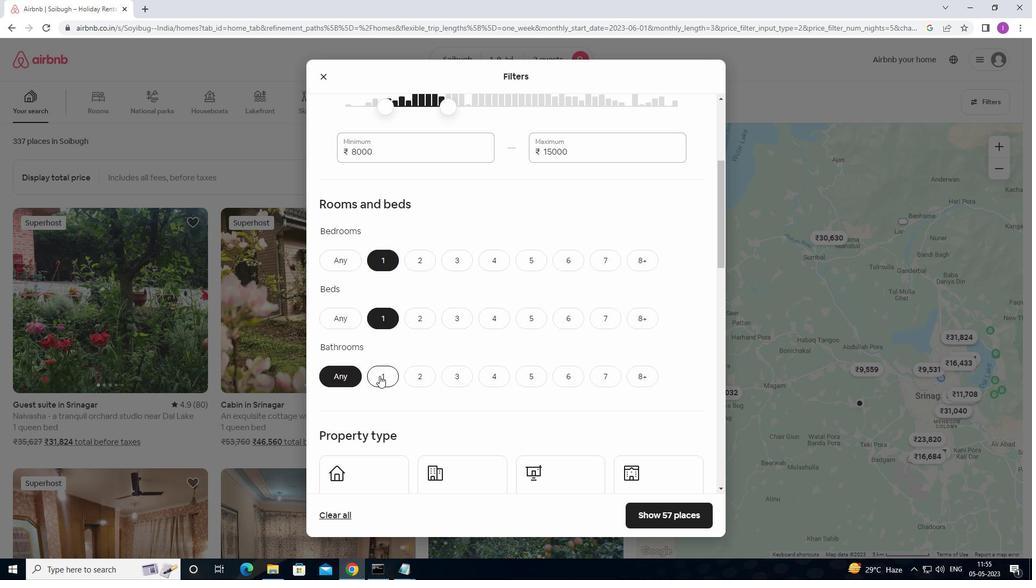 
Action: Mouse pressed left at (380, 376)
Screenshot: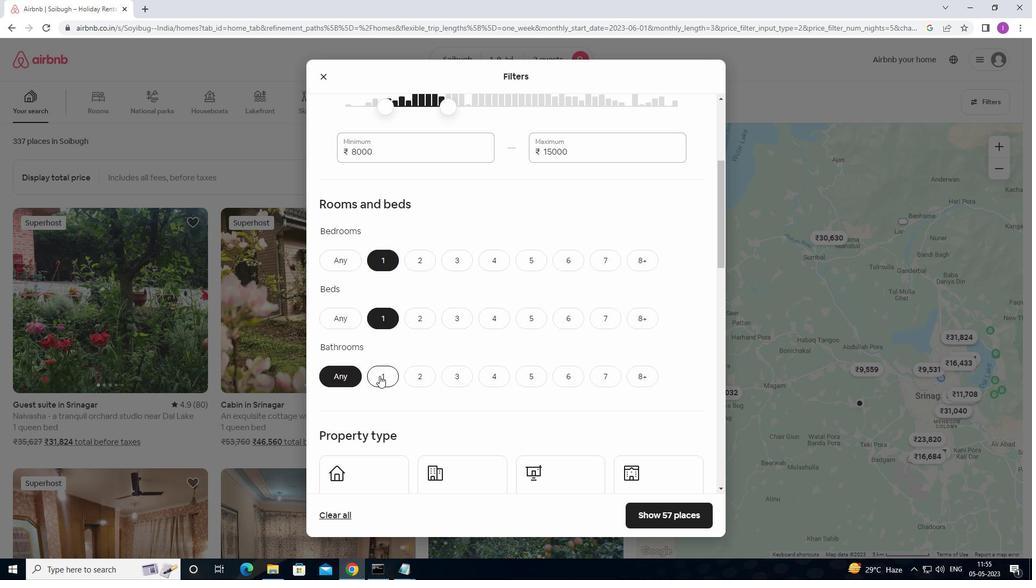 
Action: Mouse moved to (388, 381)
Screenshot: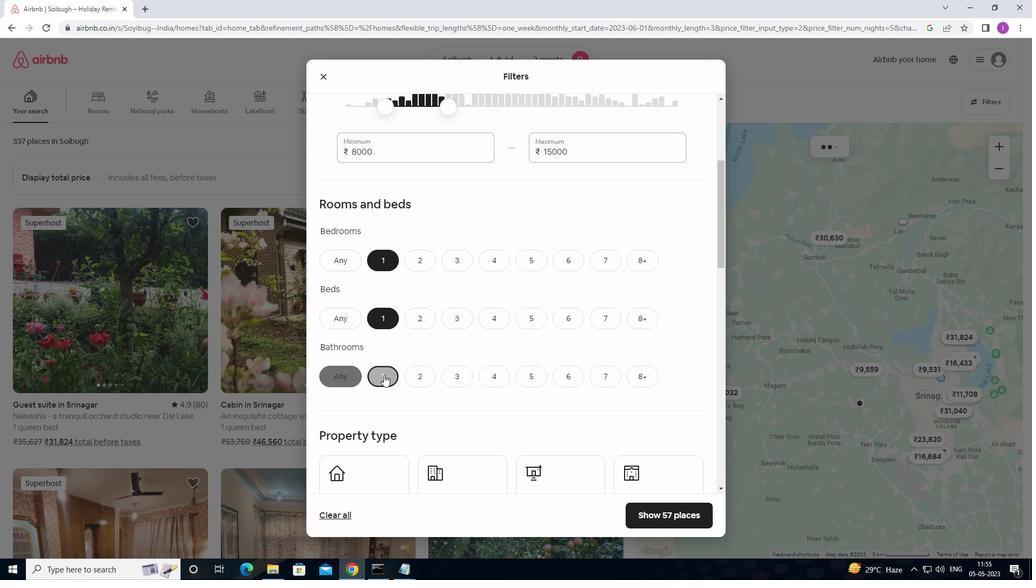 
Action: Mouse scrolled (388, 381) with delta (0, 0)
Screenshot: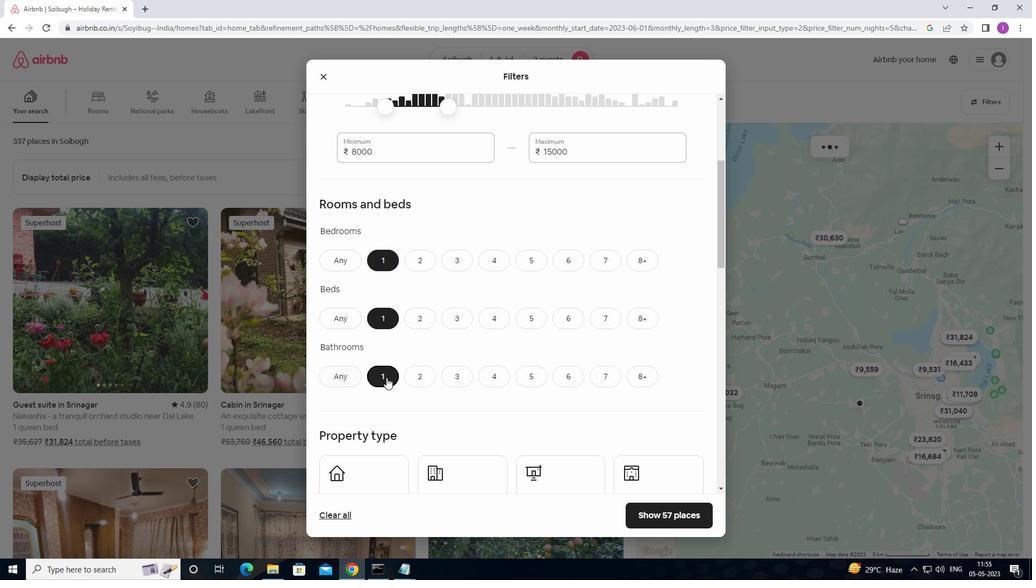 
Action: Mouse moved to (389, 383)
Screenshot: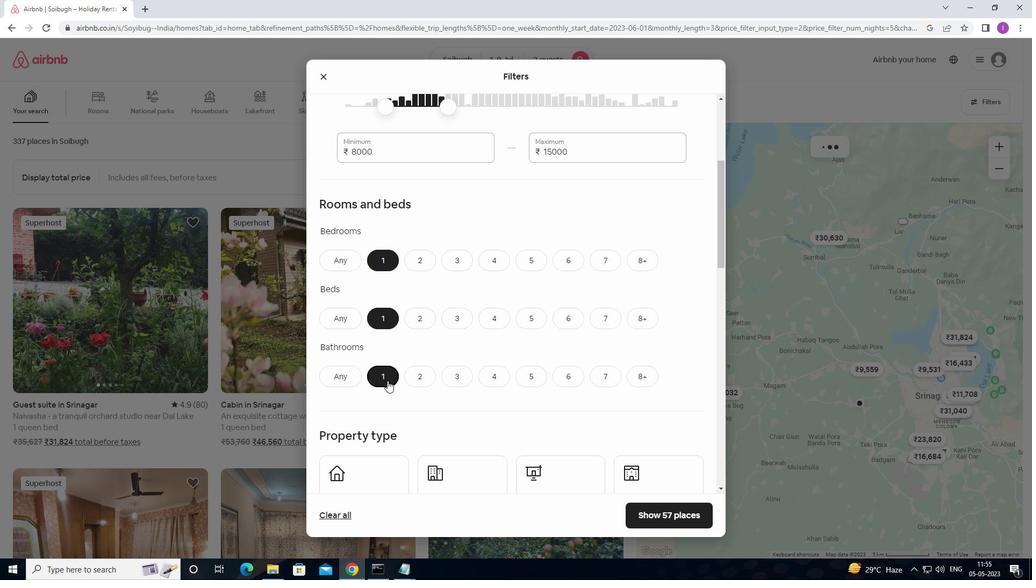 
Action: Mouse scrolled (389, 383) with delta (0, 0)
Screenshot: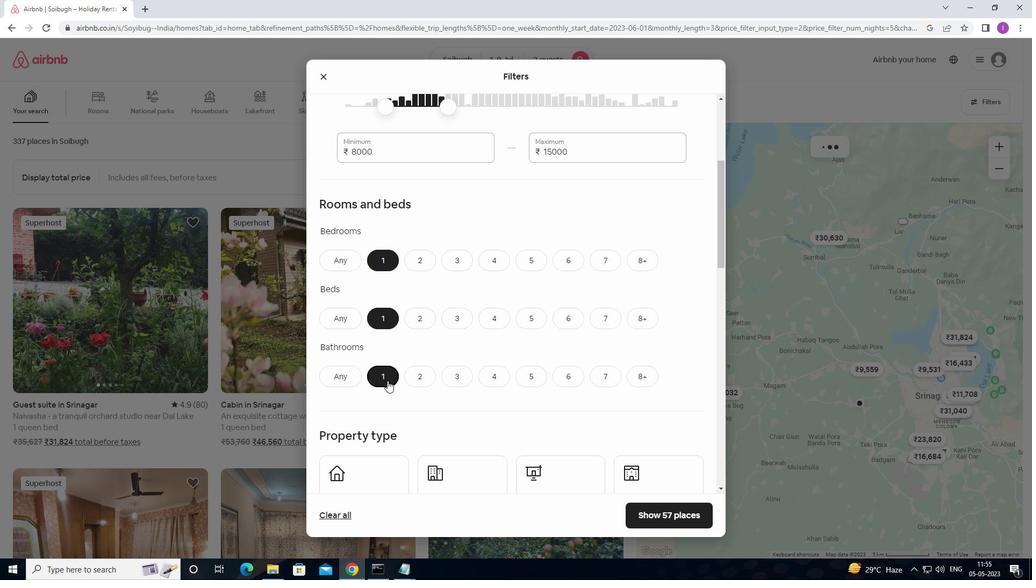 
Action: Mouse moved to (390, 384)
Screenshot: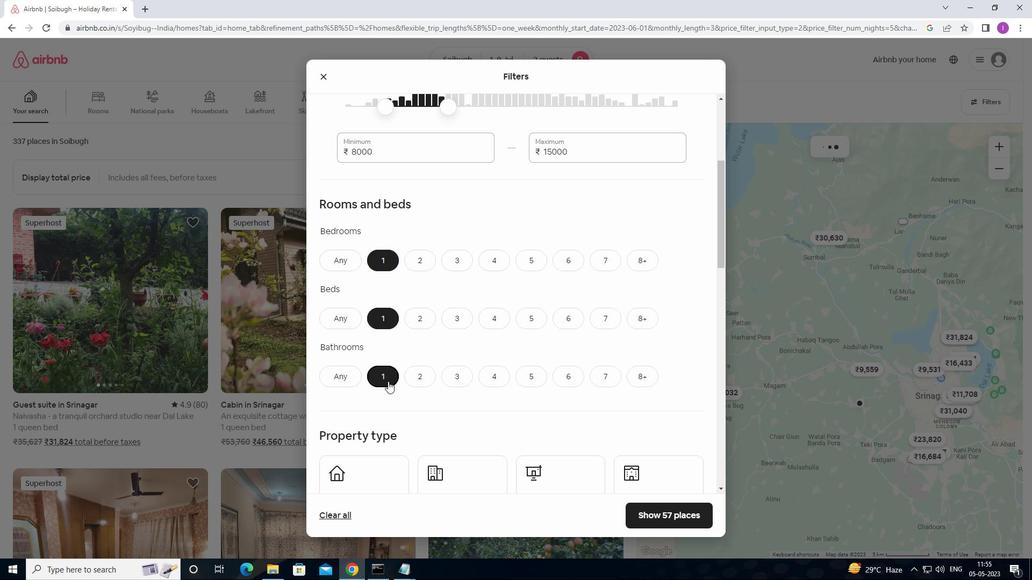 
Action: Mouse scrolled (390, 383) with delta (0, 0)
Screenshot: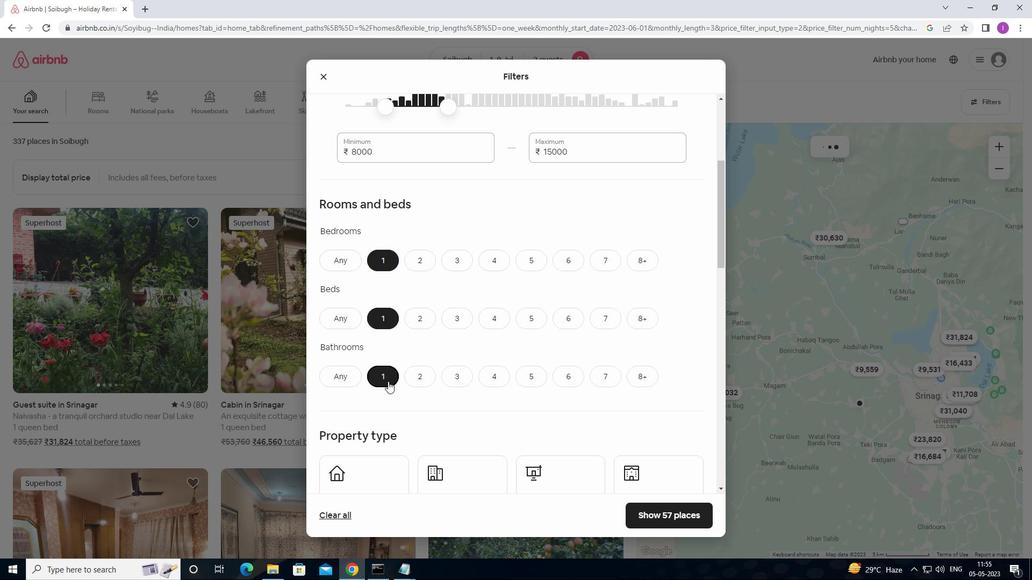 
Action: Mouse scrolled (390, 383) with delta (0, 0)
Screenshot: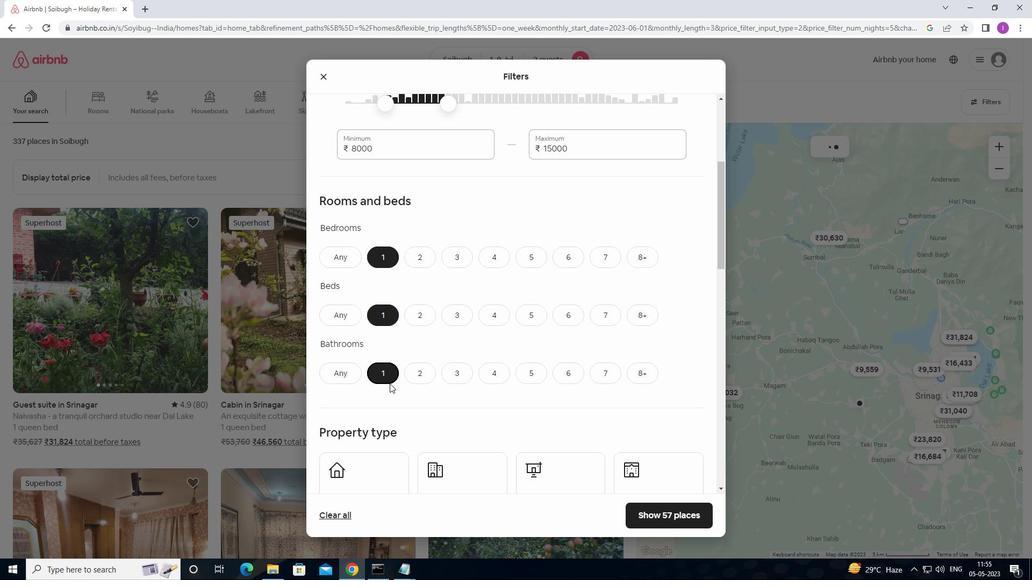 
Action: Mouse moved to (379, 292)
Screenshot: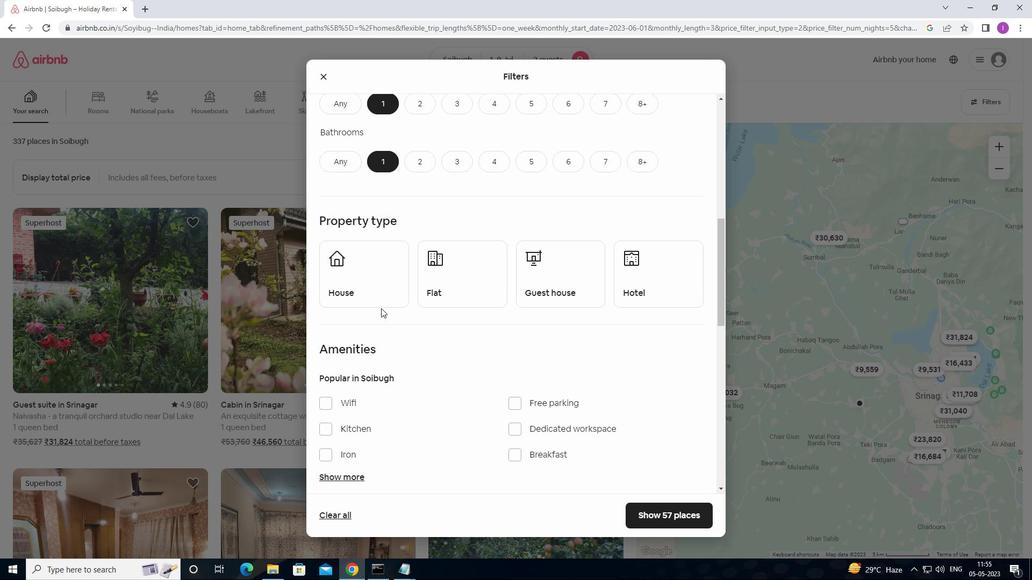 
Action: Mouse pressed left at (379, 292)
Screenshot: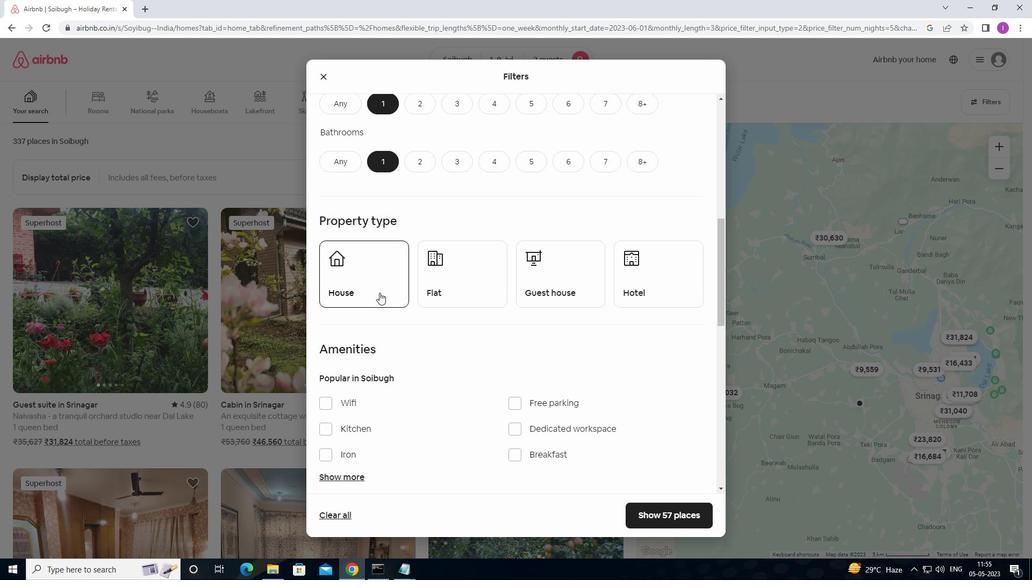 
Action: Mouse moved to (439, 294)
Screenshot: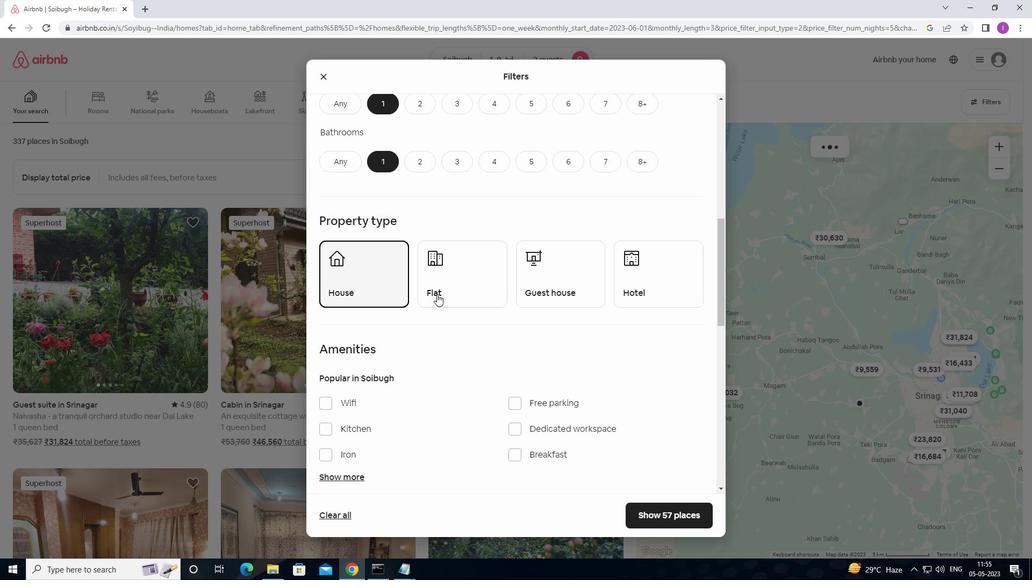 
Action: Mouse pressed left at (439, 294)
Screenshot: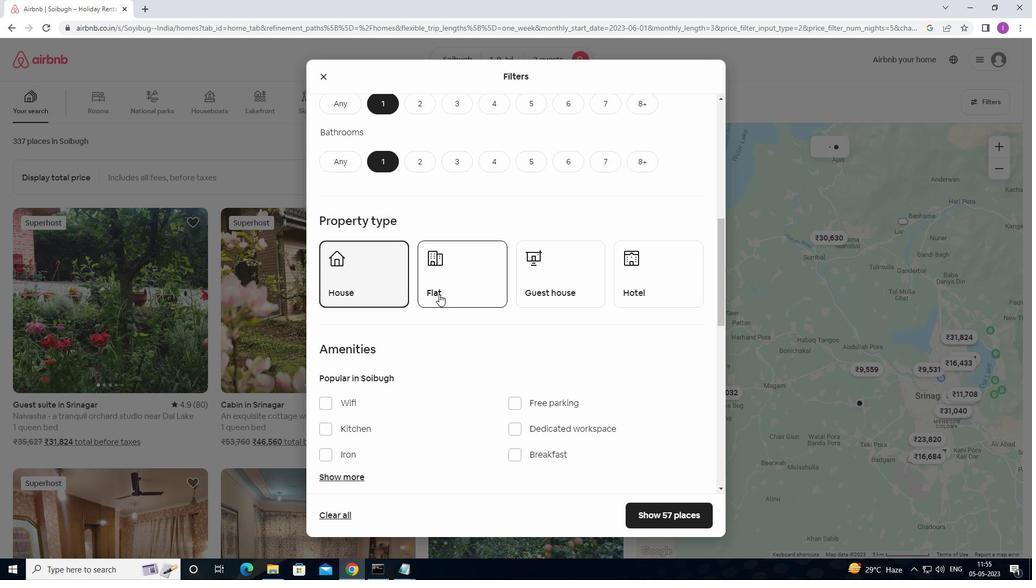 
Action: Mouse moved to (563, 292)
Screenshot: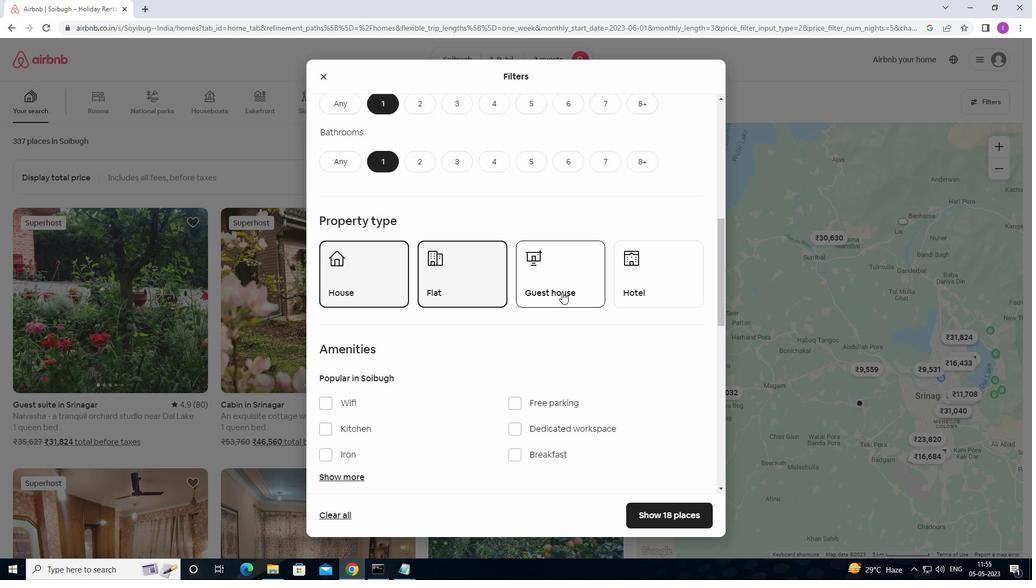 
Action: Mouse pressed left at (563, 292)
Screenshot: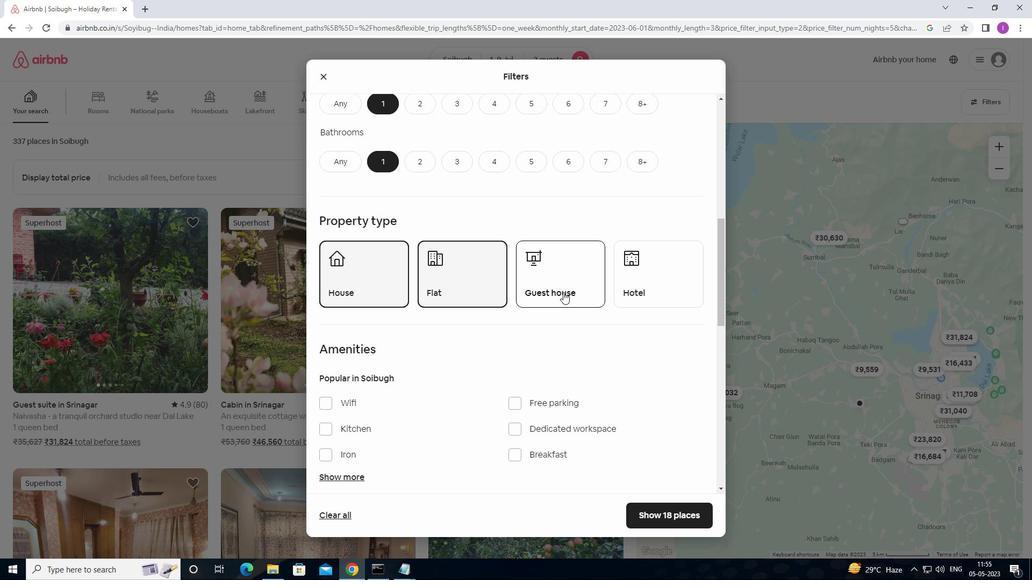 
Action: Mouse moved to (538, 312)
Screenshot: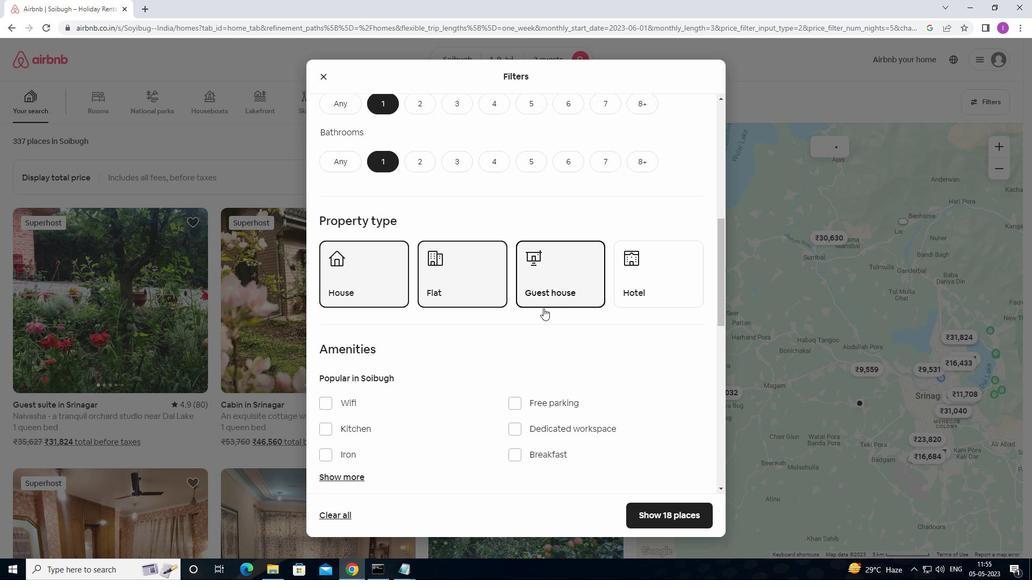 
Action: Mouse scrolled (538, 312) with delta (0, 0)
Screenshot: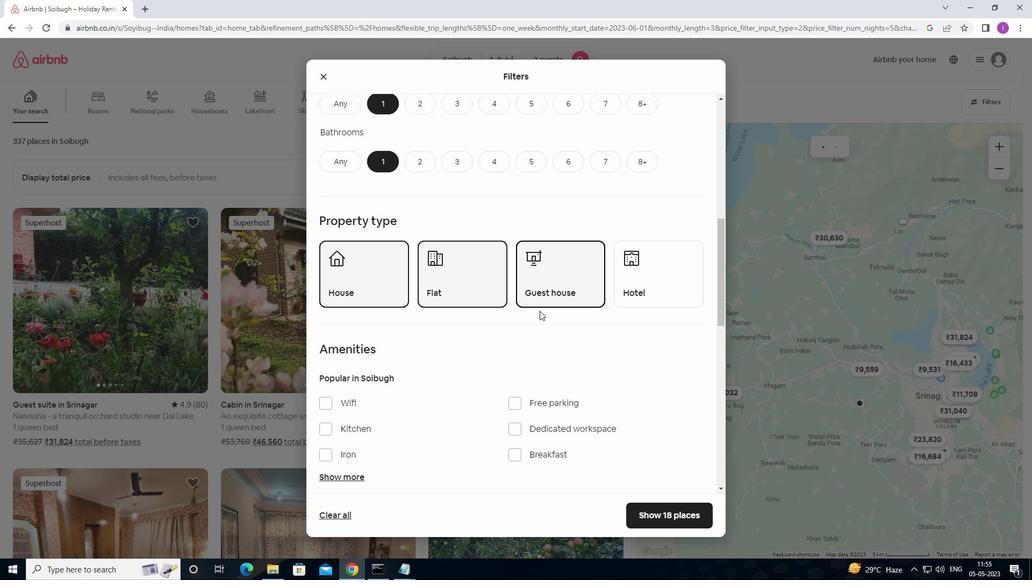 
Action: Mouse scrolled (538, 312) with delta (0, 0)
Screenshot: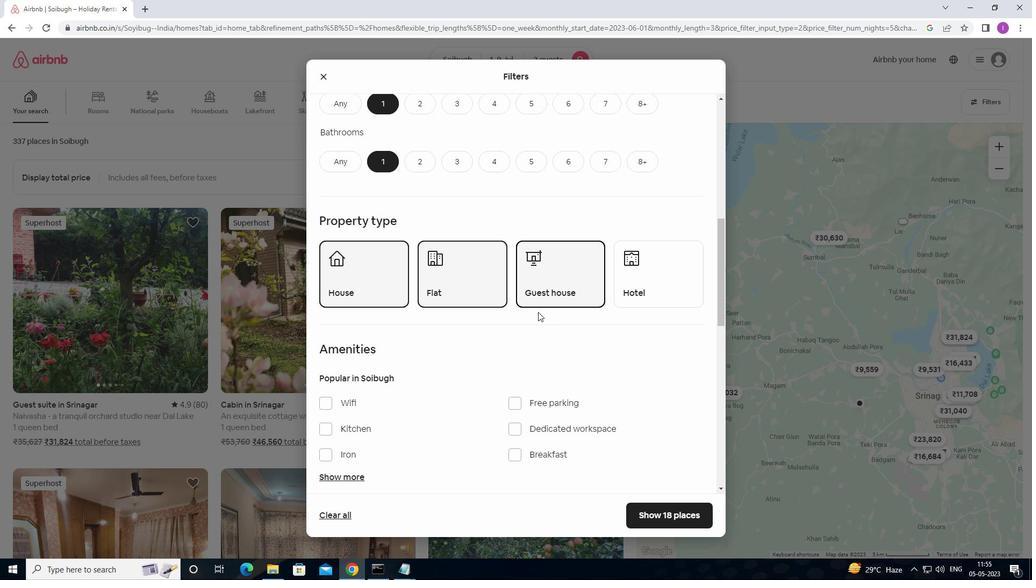 
Action: Mouse scrolled (538, 312) with delta (0, 0)
Screenshot: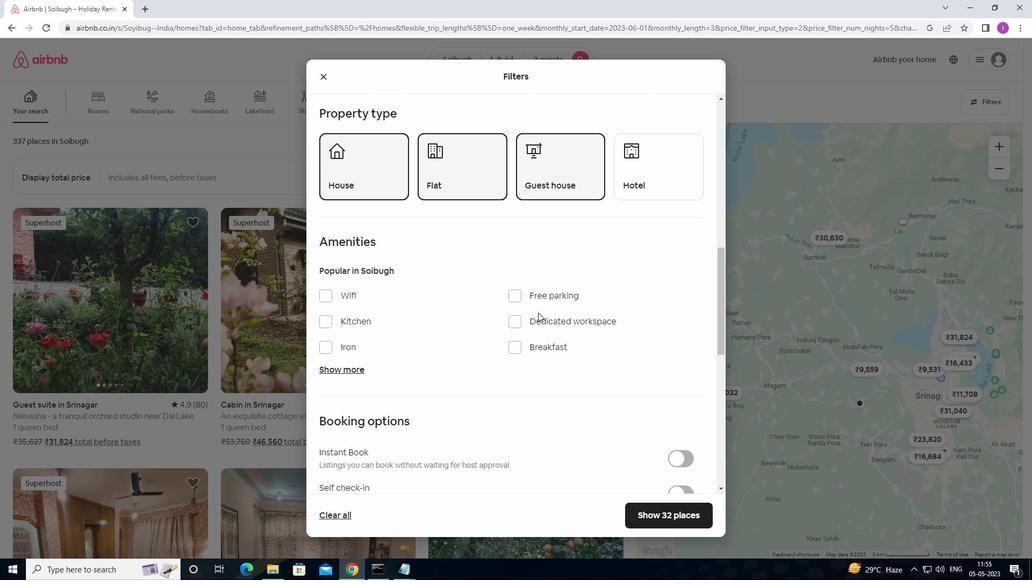 
Action: Mouse moved to (343, 313)
Screenshot: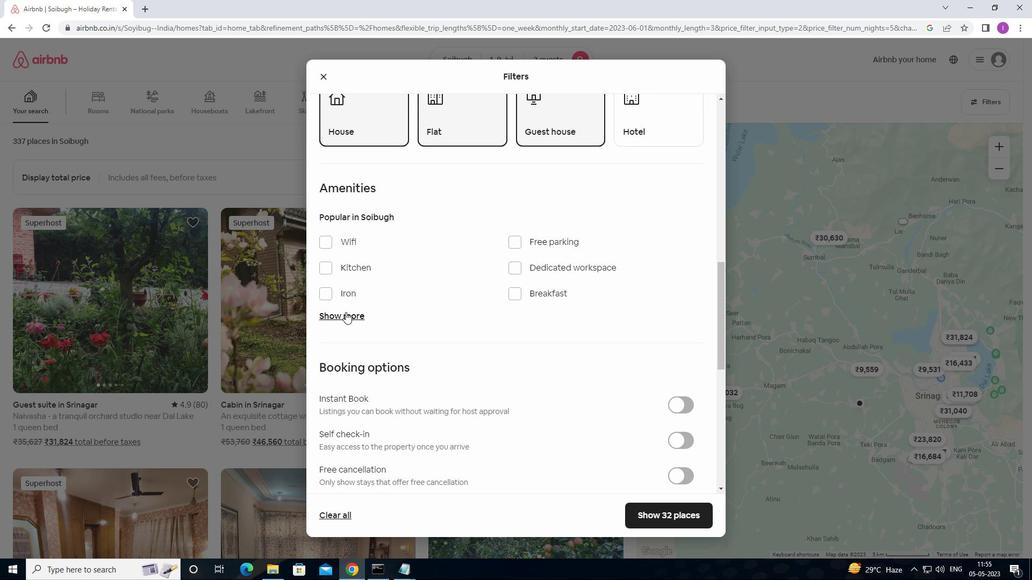 
Action: Mouse pressed left at (343, 313)
Screenshot: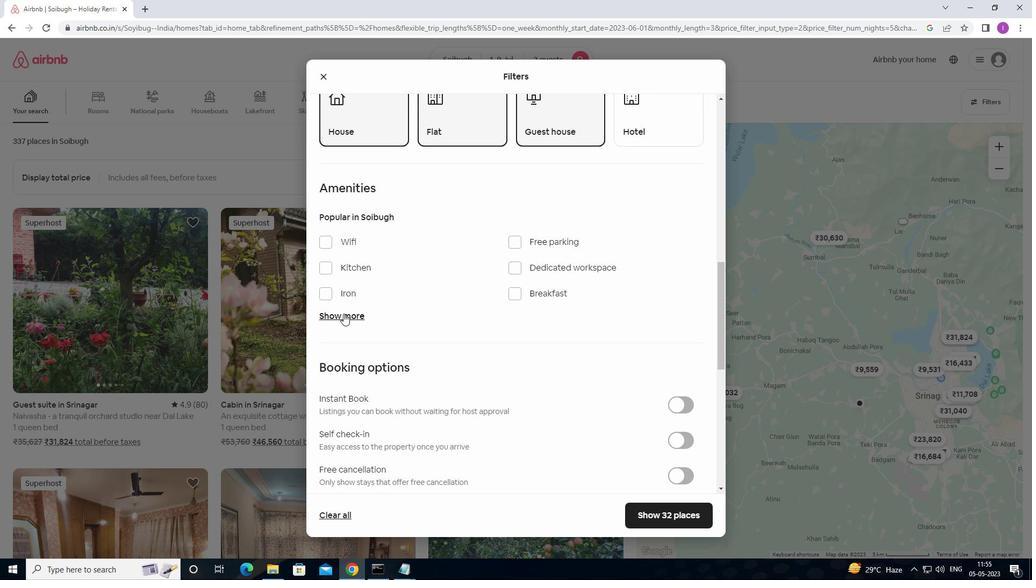 
Action: Mouse moved to (332, 354)
Screenshot: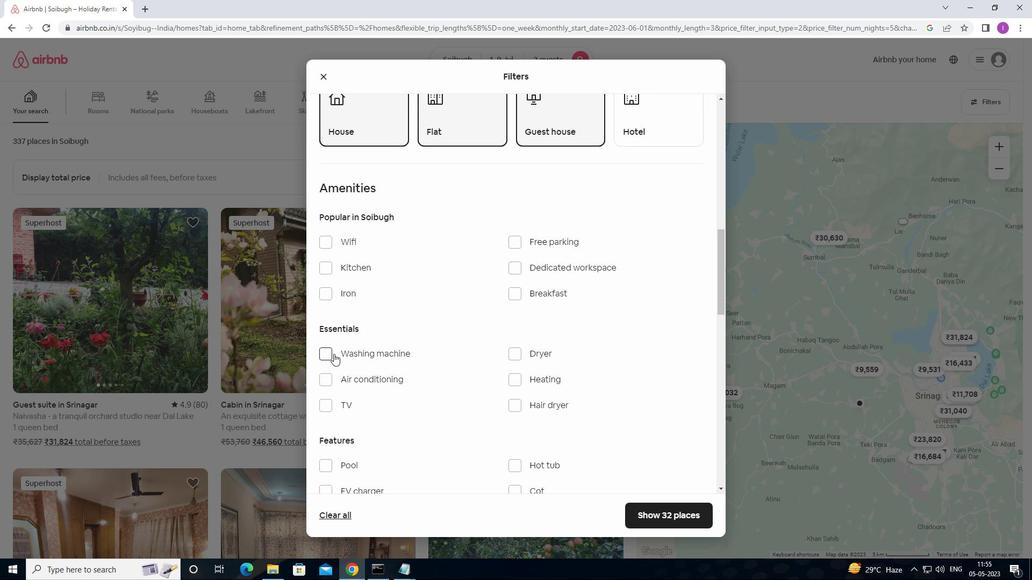 
Action: Mouse pressed left at (332, 354)
Screenshot: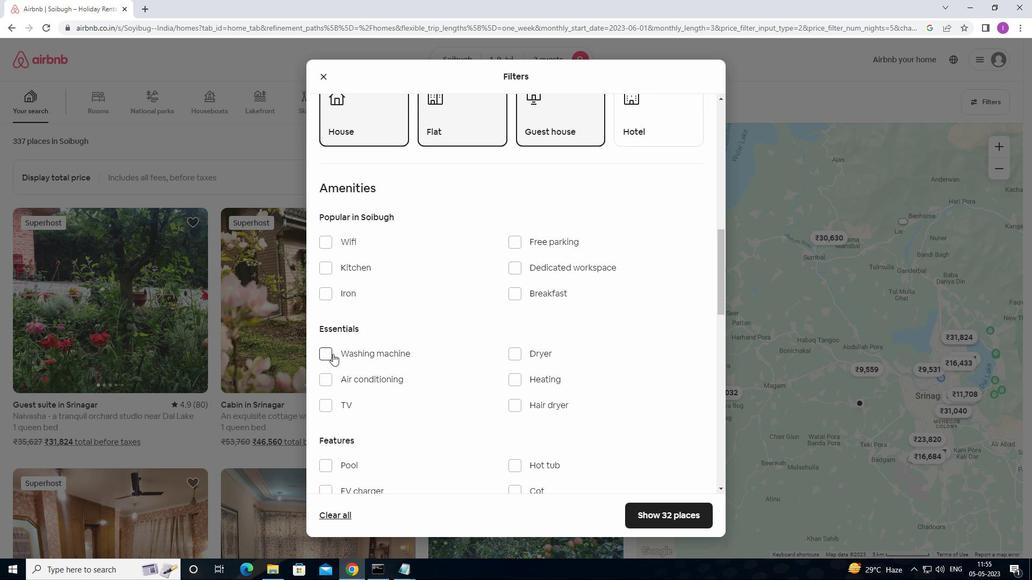 
Action: Mouse moved to (406, 346)
Screenshot: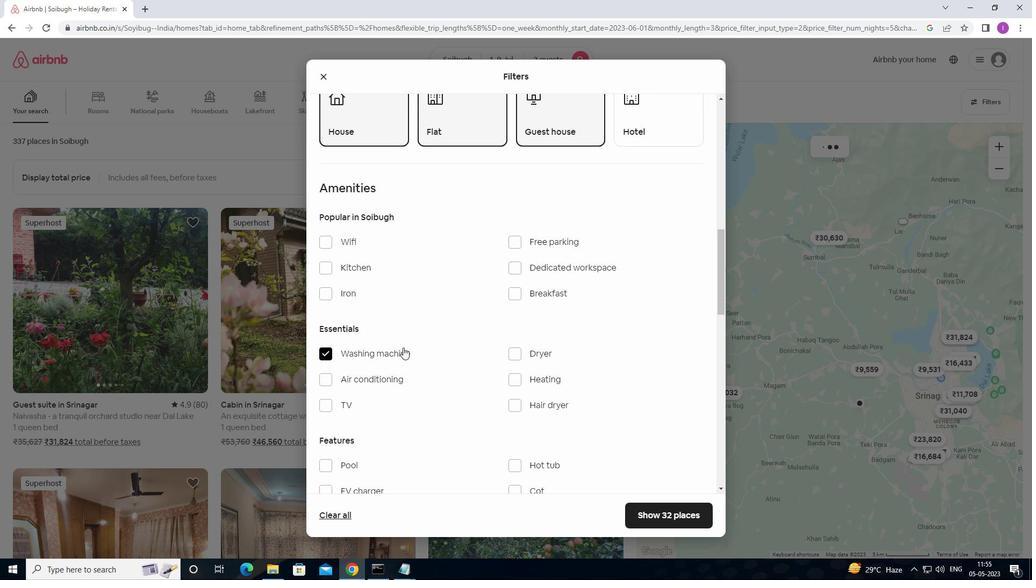 
Action: Mouse scrolled (406, 345) with delta (0, 0)
Screenshot: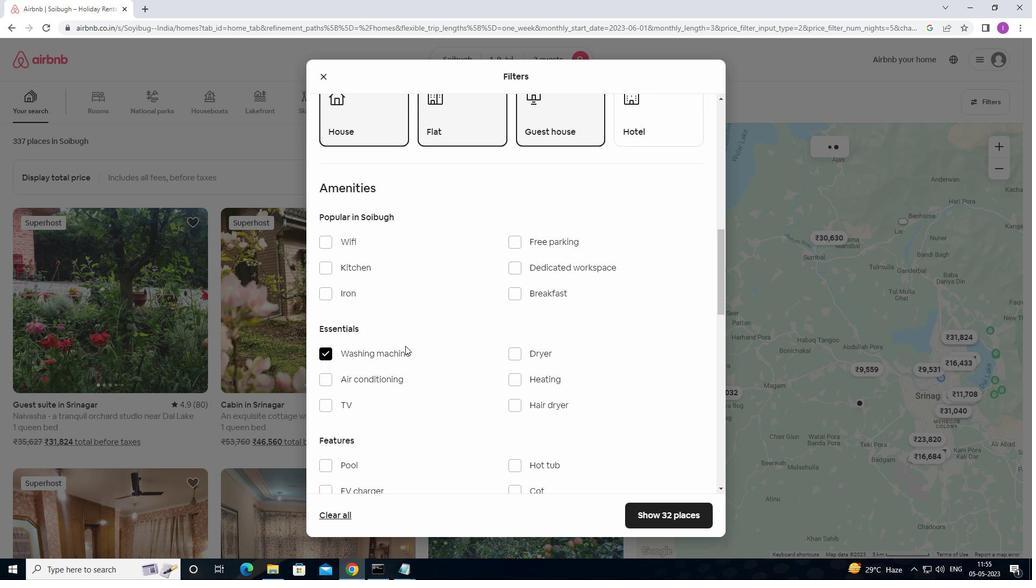 
Action: Mouse moved to (407, 346)
Screenshot: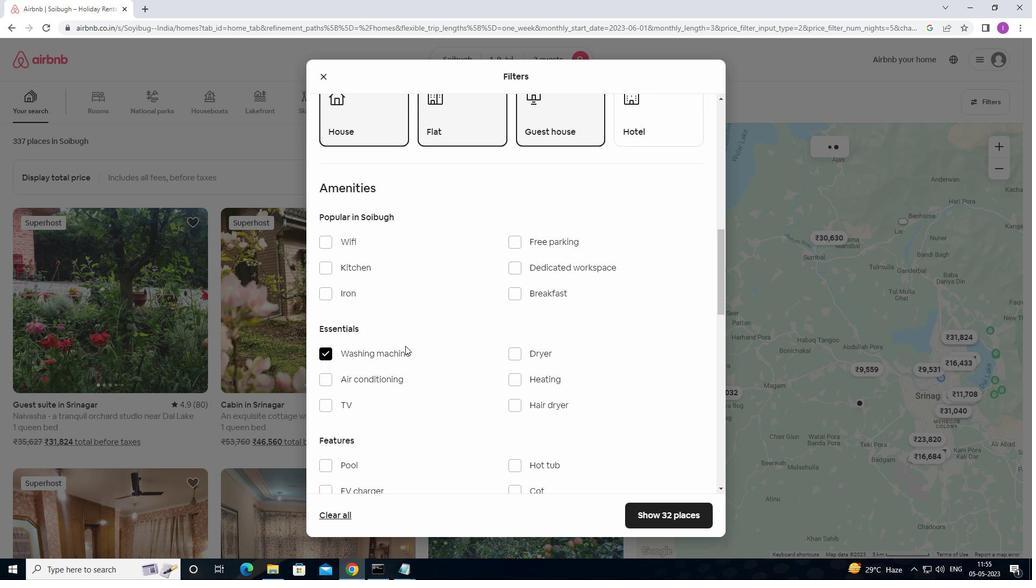 
Action: Mouse scrolled (407, 345) with delta (0, 0)
Screenshot: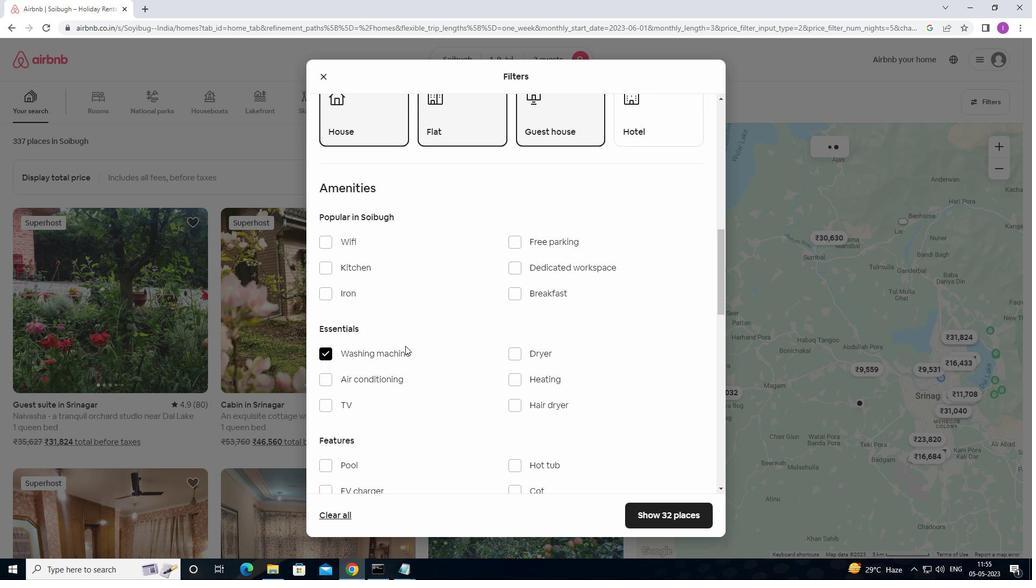 
Action: Mouse moved to (408, 346)
Screenshot: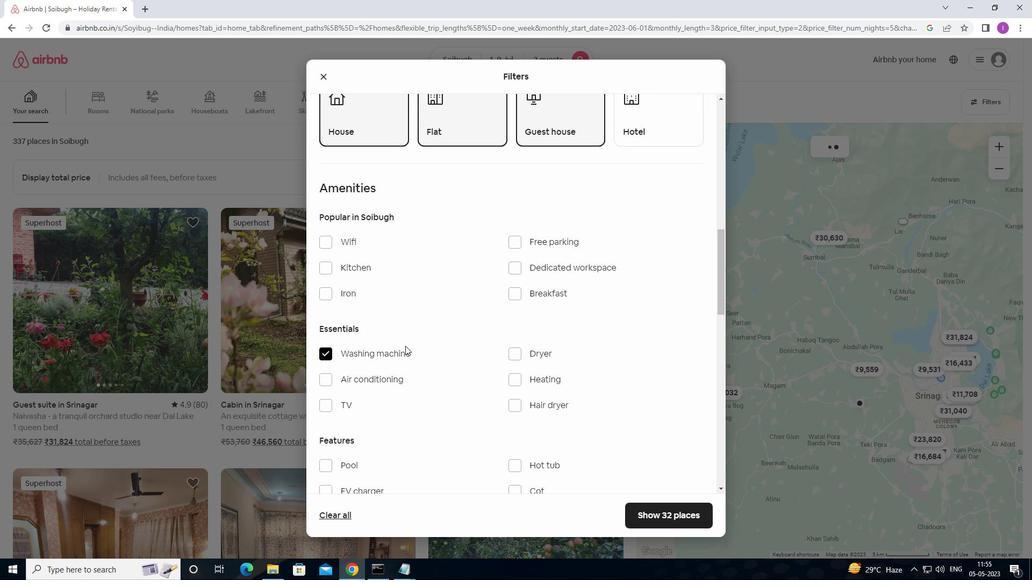 
Action: Mouse scrolled (408, 346) with delta (0, 0)
Screenshot: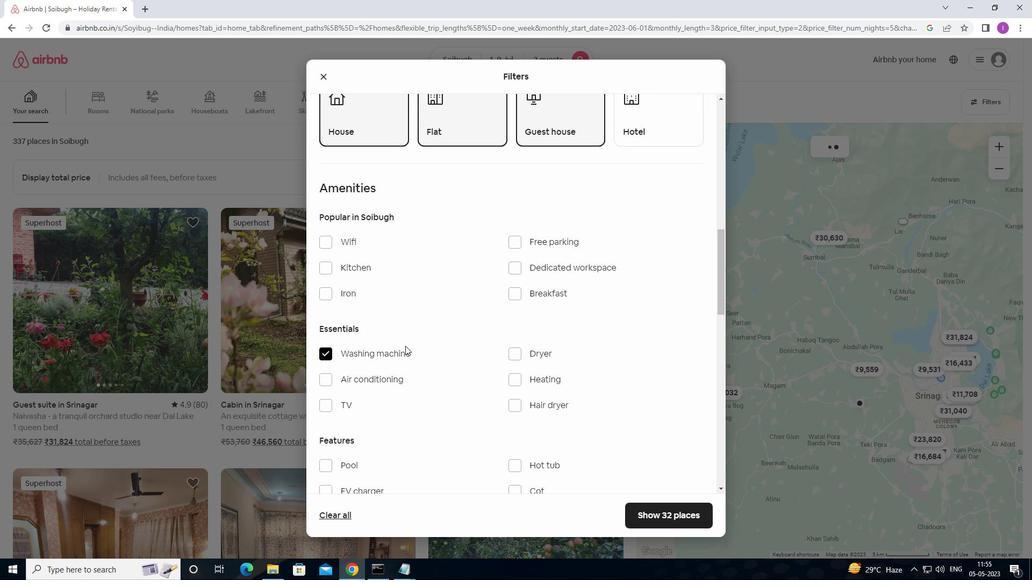 
Action: Mouse moved to (409, 346)
Screenshot: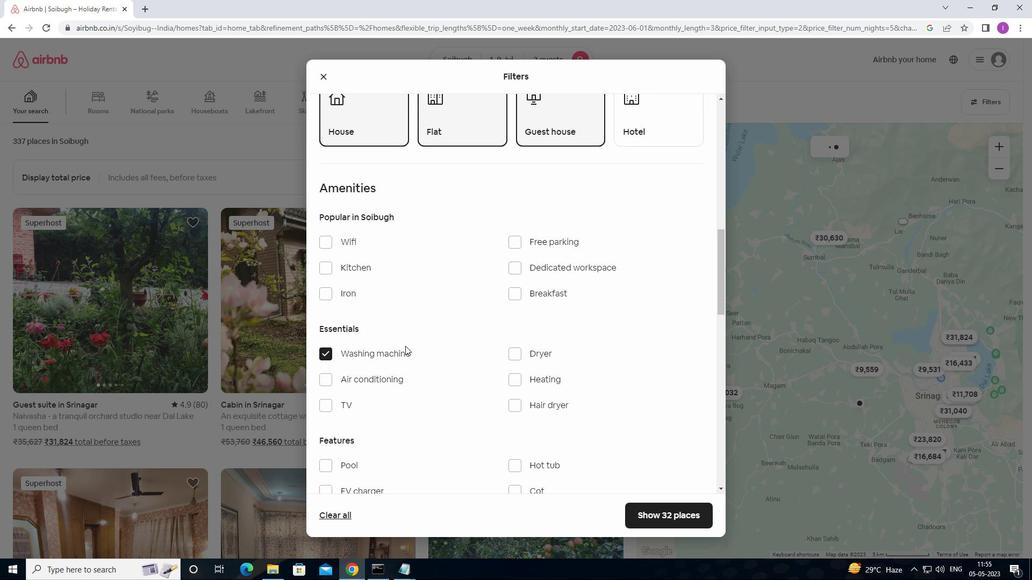 
Action: Mouse scrolled (409, 346) with delta (0, 0)
Screenshot: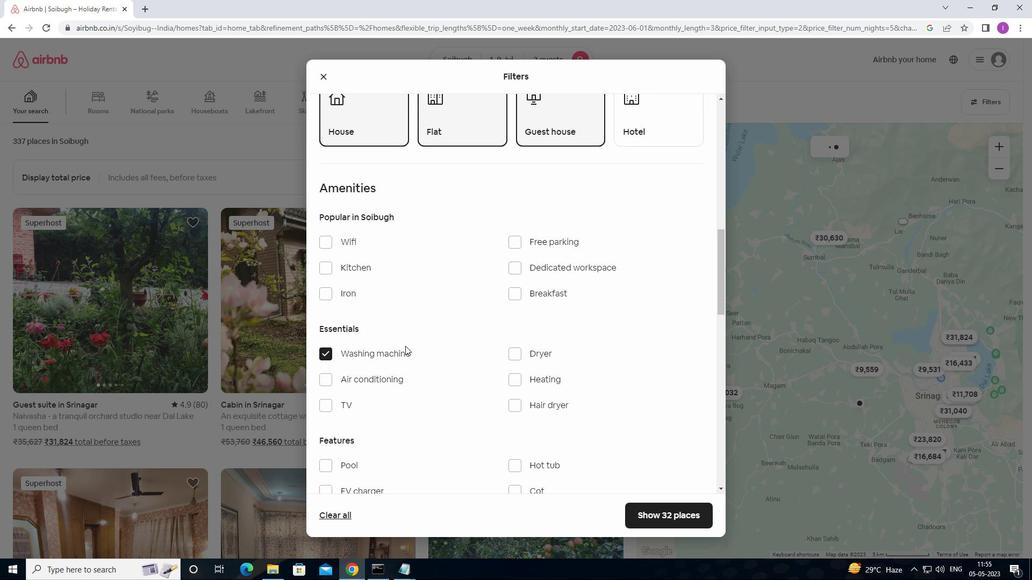
Action: Mouse moved to (421, 345)
Screenshot: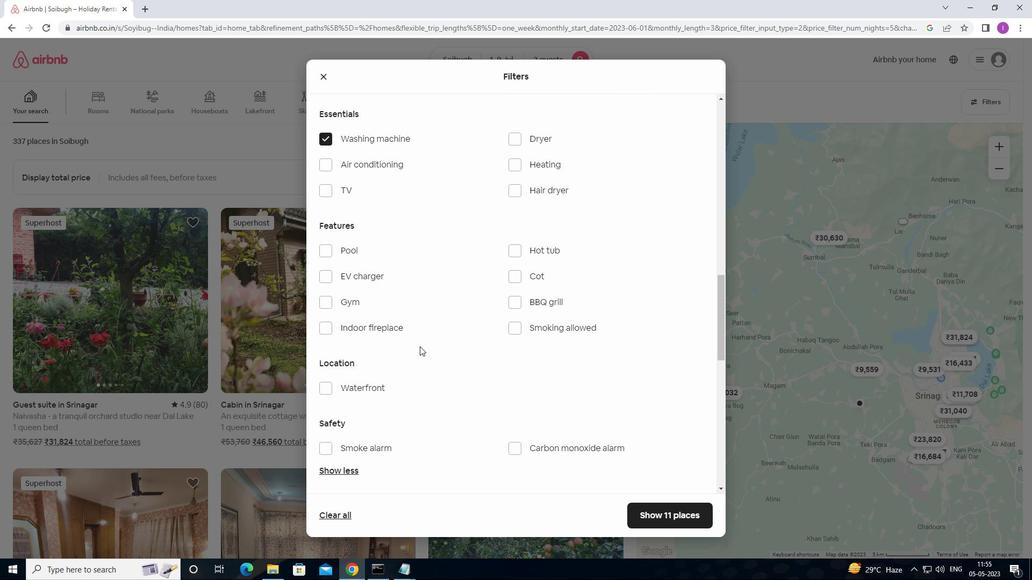 
Action: Mouse scrolled (421, 345) with delta (0, 0)
Screenshot: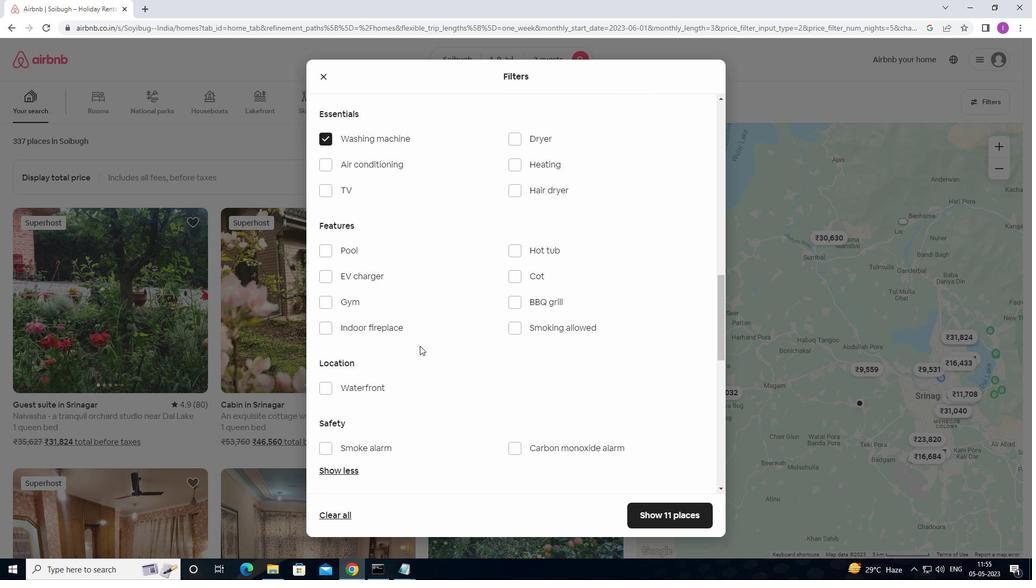 
Action: Mouse scrolled (421, 345) with delta (0, 0)
Screenshot: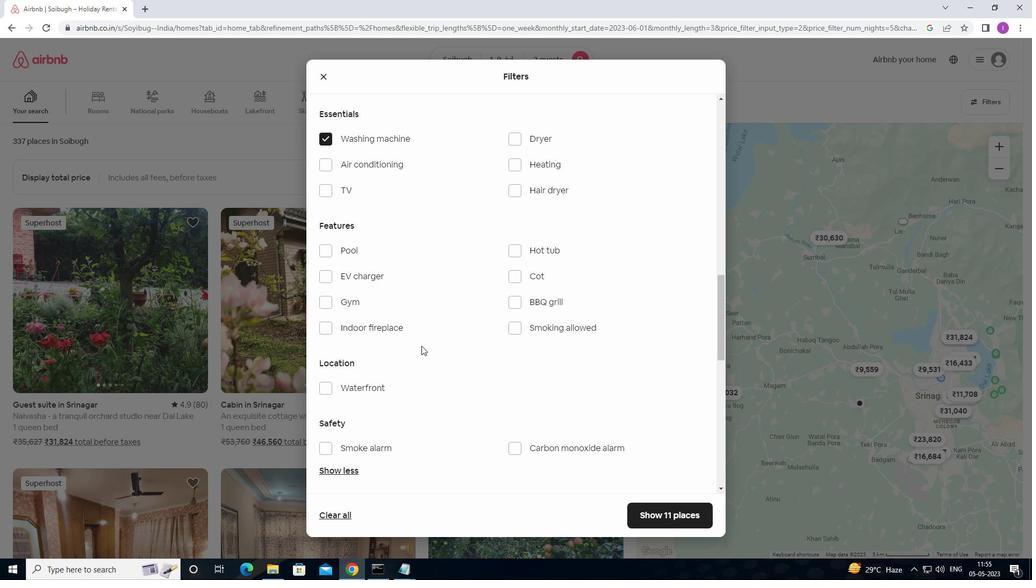 
Action: Mouse scrolled (421, 345) with delta (0, 0)
Screenshot: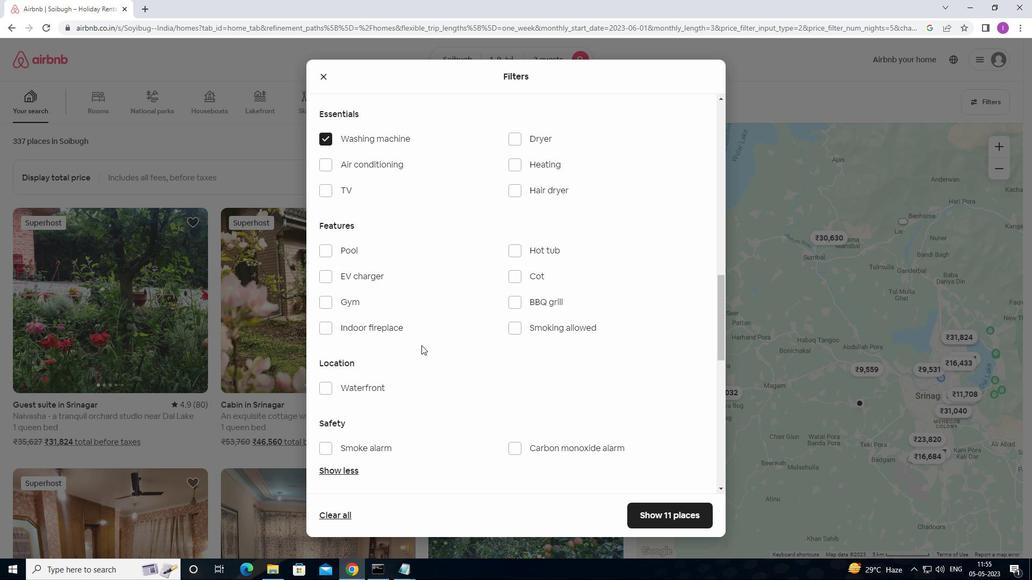 
Action: Mouse moved to (423, 345)
Screenshot: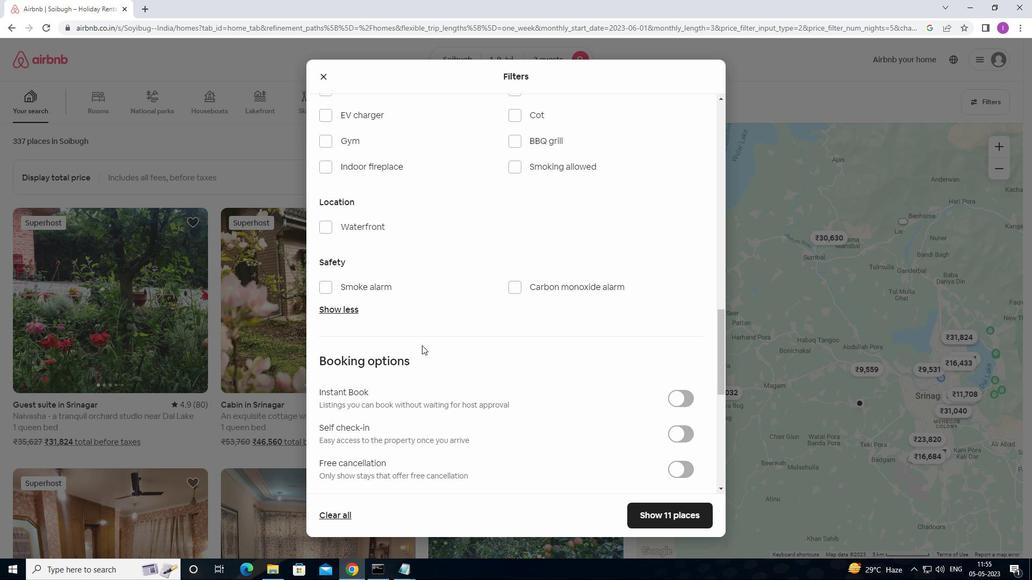 
Action: Mouse scrolled (423, 344) with delta (0, 0)
Screenshot: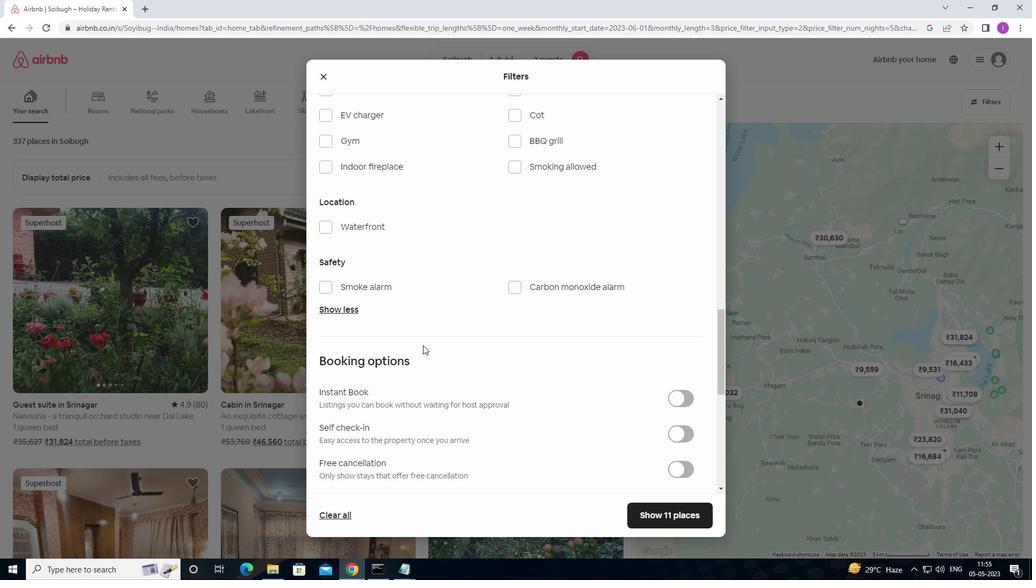 
Action: Mouse moved to (424, 345)
Screenshot: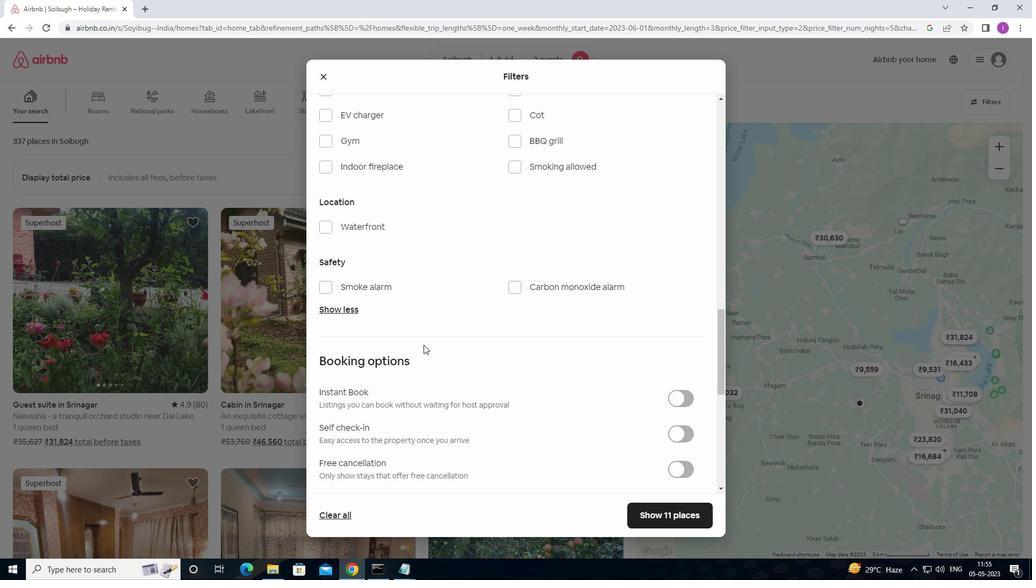 
Action: Mouse scrolled (424, 344) with delta (0, 0)
Screenshot: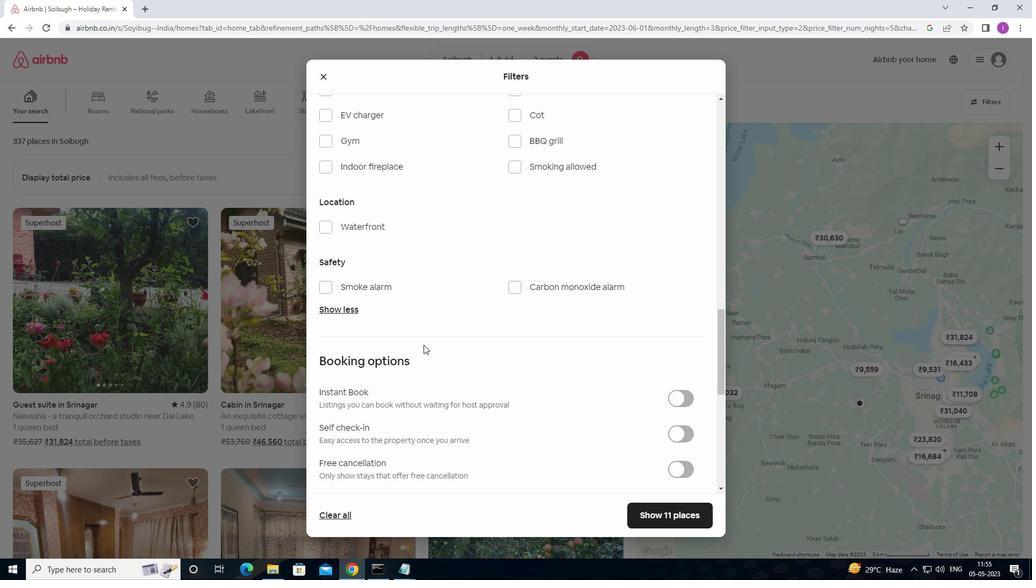 
Action: Mouse moved to (689, 327)
Screenshot: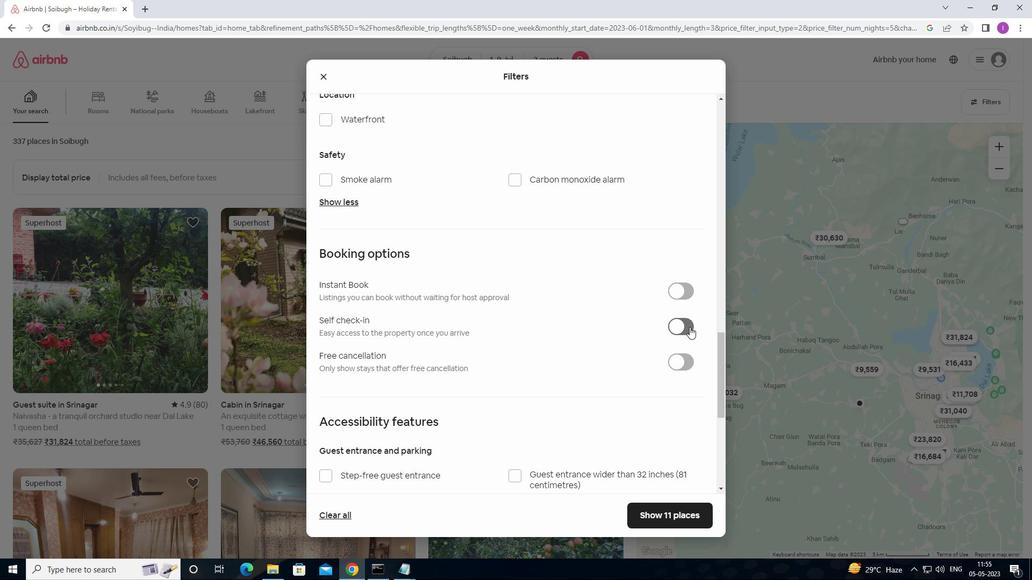 
Action: Mouse pressed left at (689, 327)
Screenshot: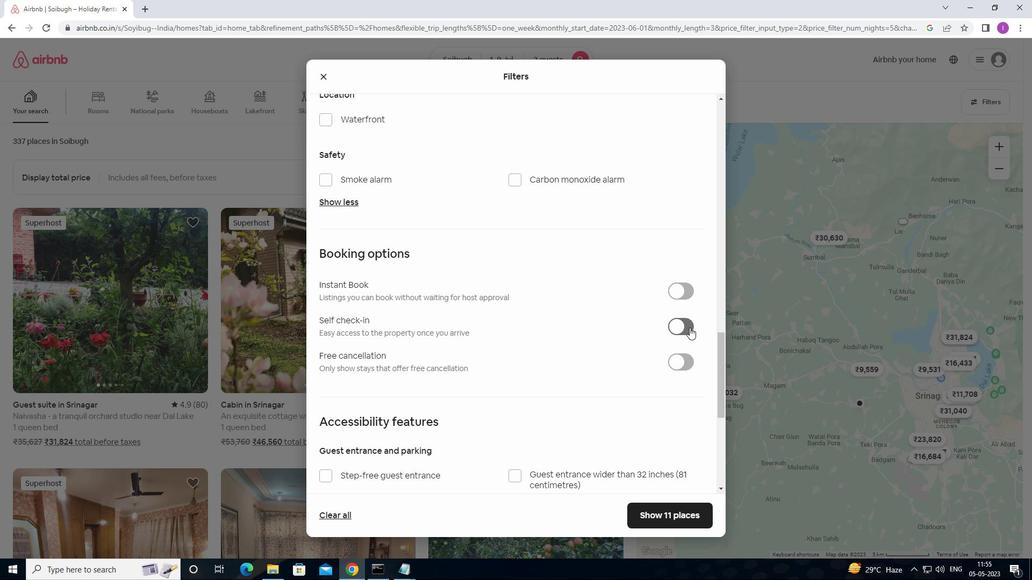 
Action: Mouse moved to (534, 353)
Screenshot: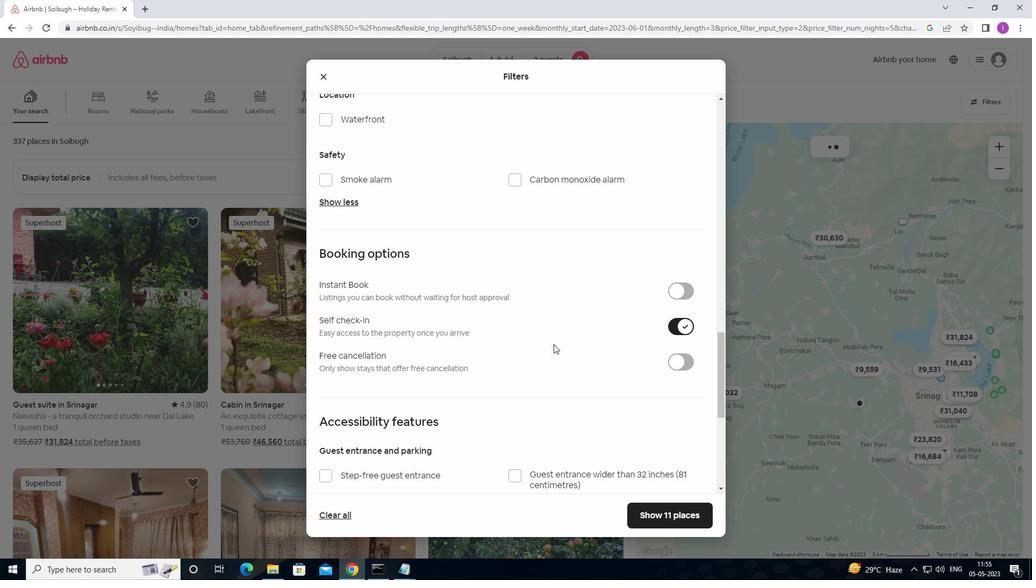 
Action: Mouse scrolled (534, 352) with delta (0, 0)
Screenshot: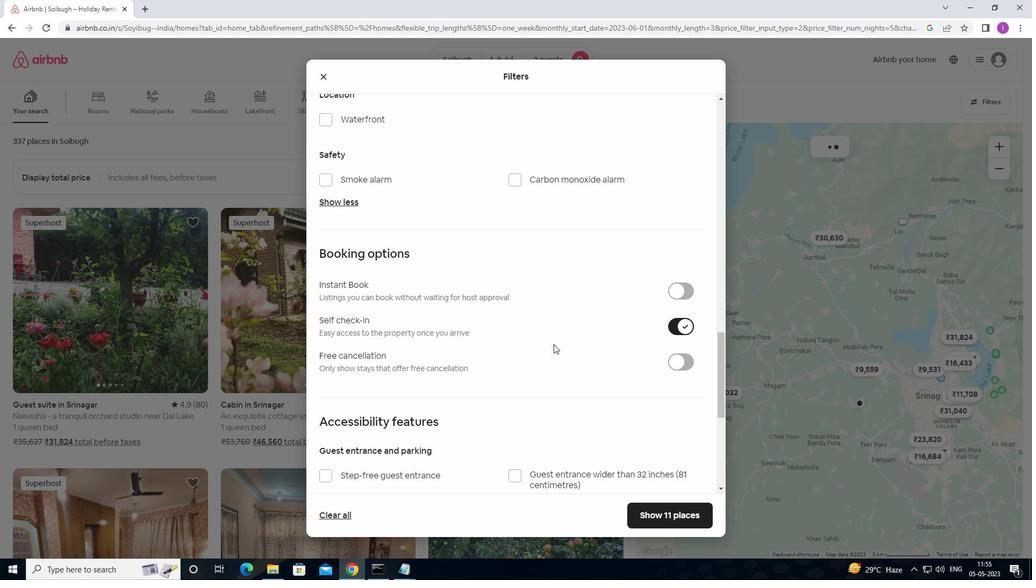 
Action: Mouse moved to (530, 358)
Screenshot: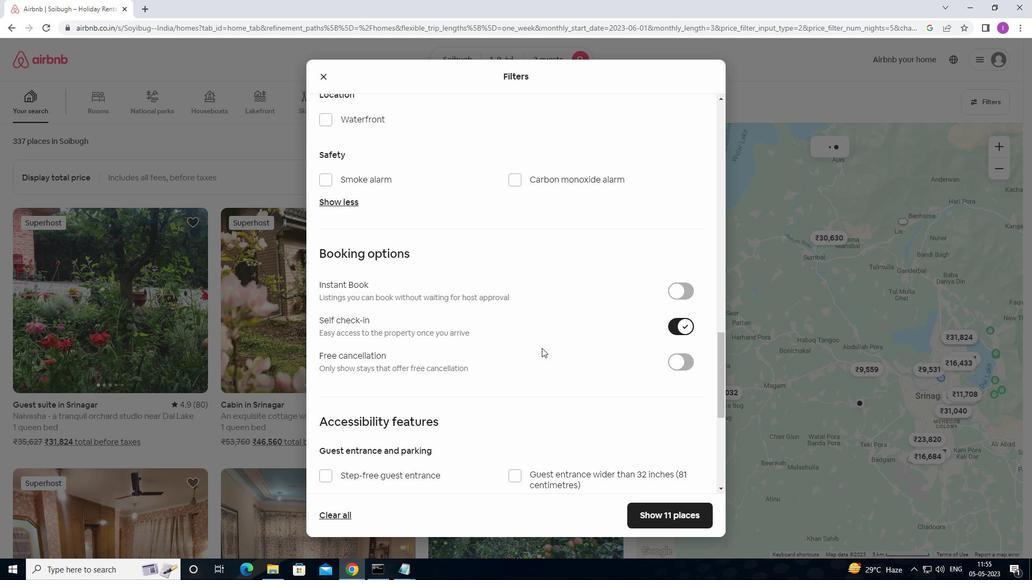
Action: Mouse scrolled (530, 357) with delta (0, 0)
Screenshot: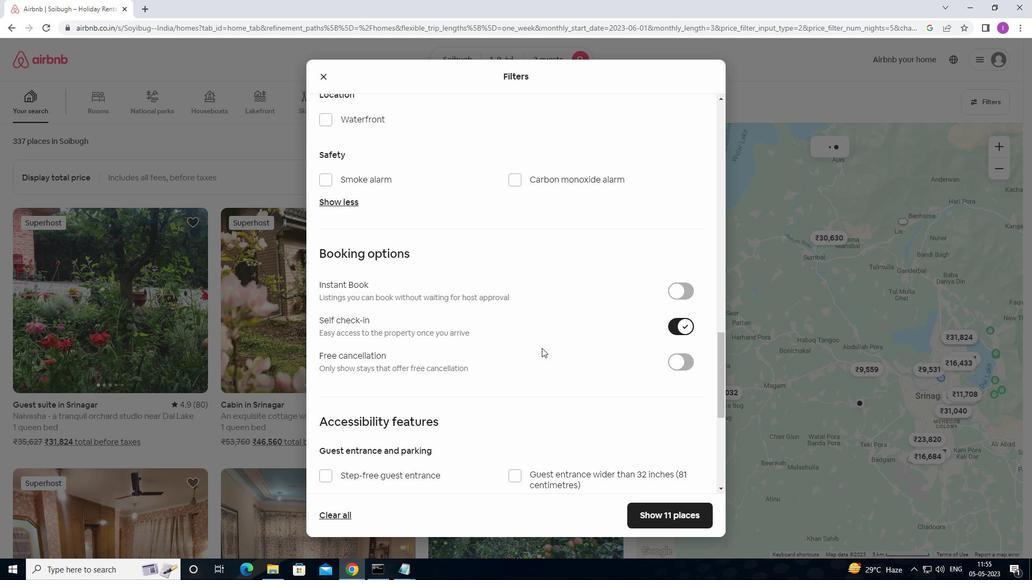 
Action: Mouse moved to (527, 361)
Screenshot: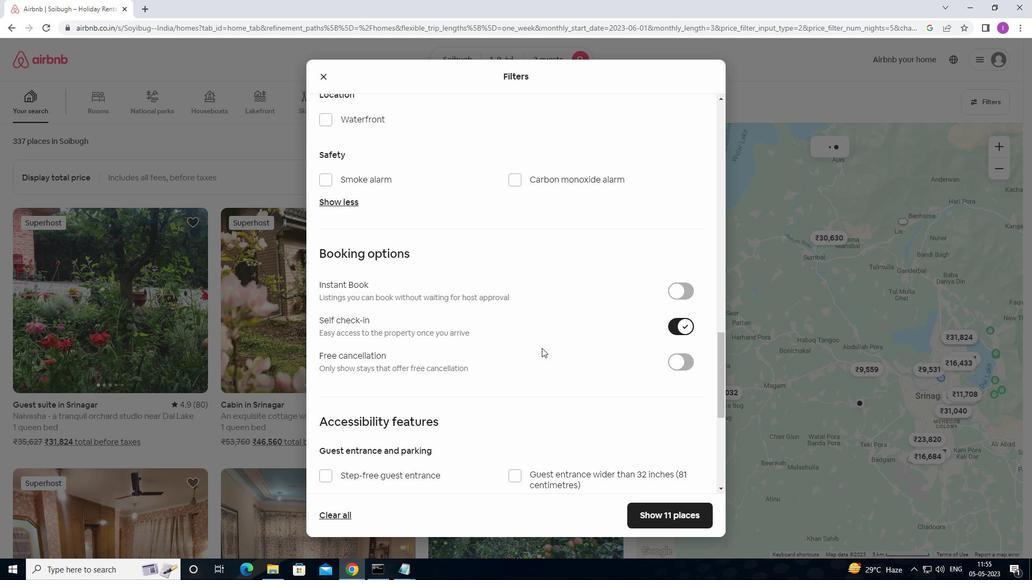 
Action: Mouse scrolled (527, 360) with delta (0, 0)
Screenshot: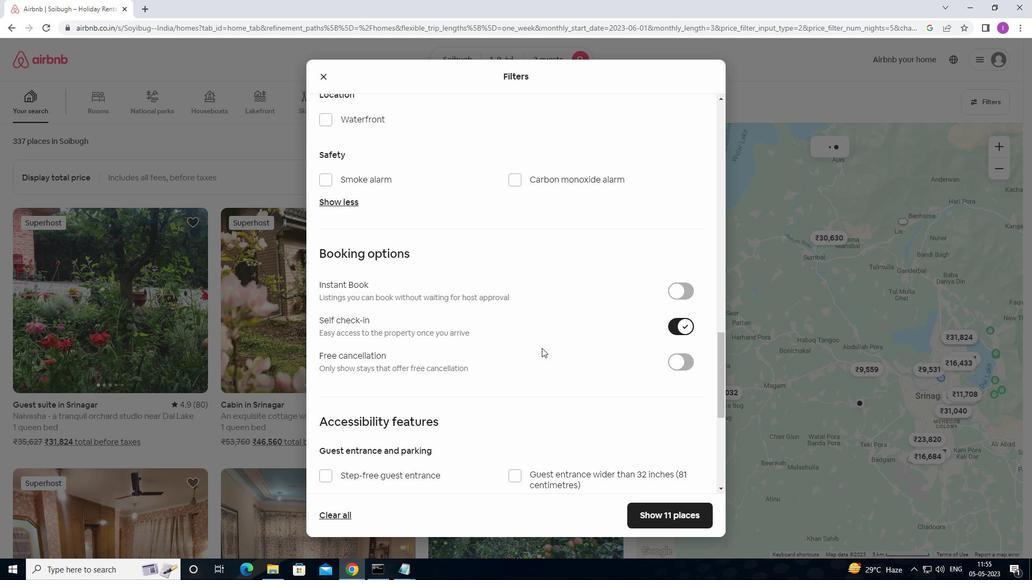 
Action: Mouse moved to (522, 362)
Screenshot: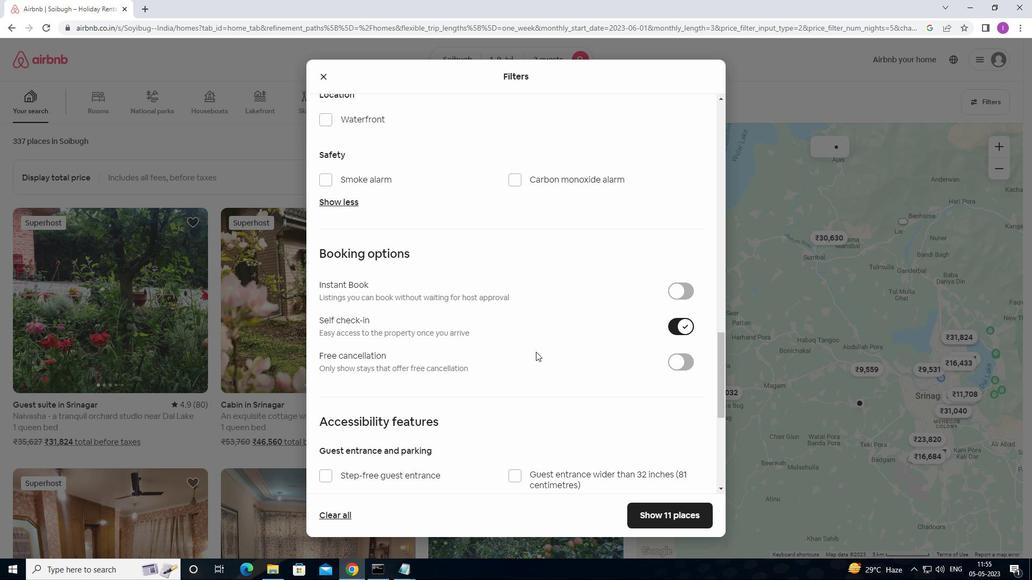 
Action: Mouse scrolled (522, 362) with delta (0, 0)
Screenshot: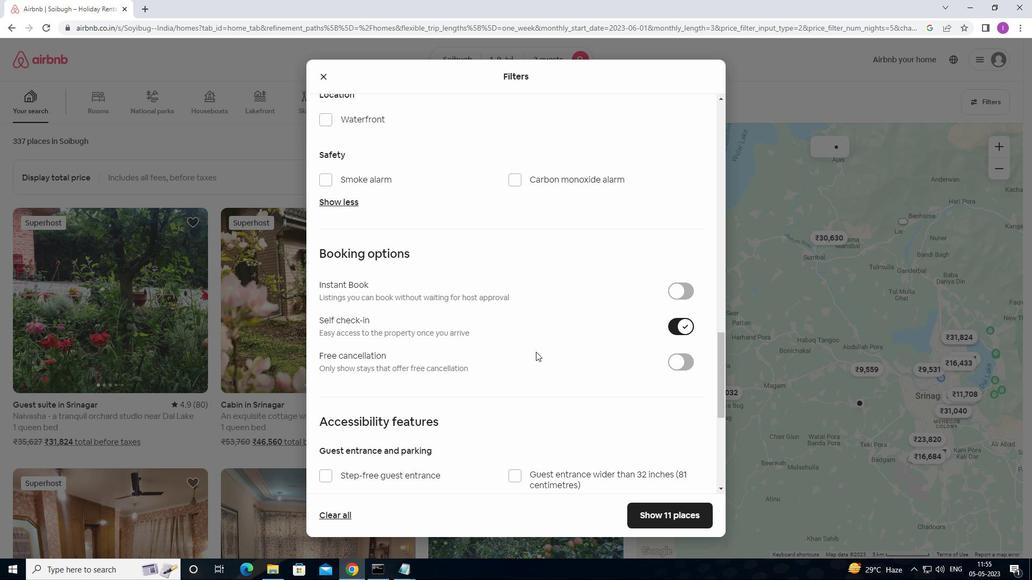 
Action: Mouse moved to (488, 366)
Screenshot: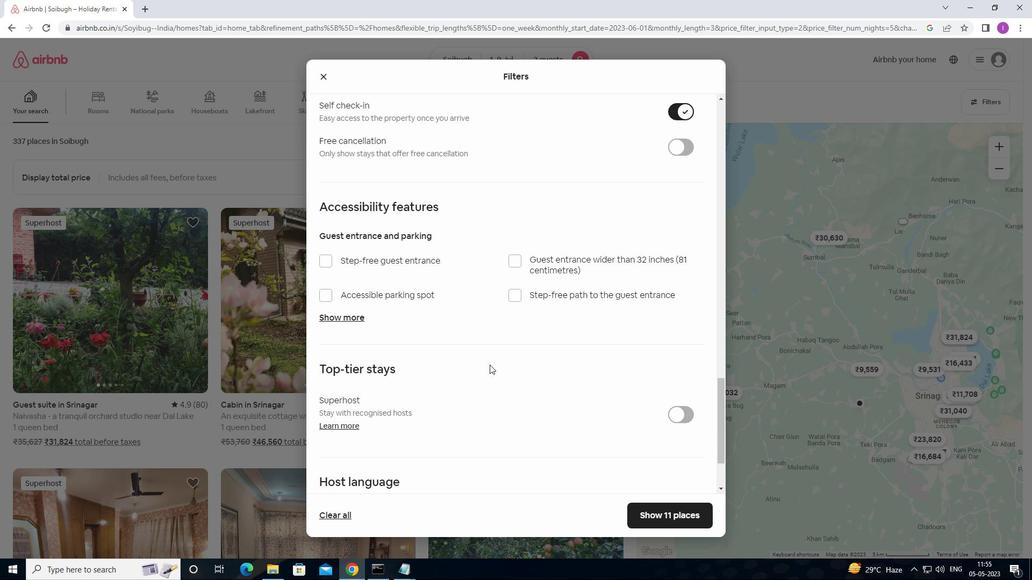 
Action: Mouse scrolled (488, 366) with delta (0, 0)
Screenshot: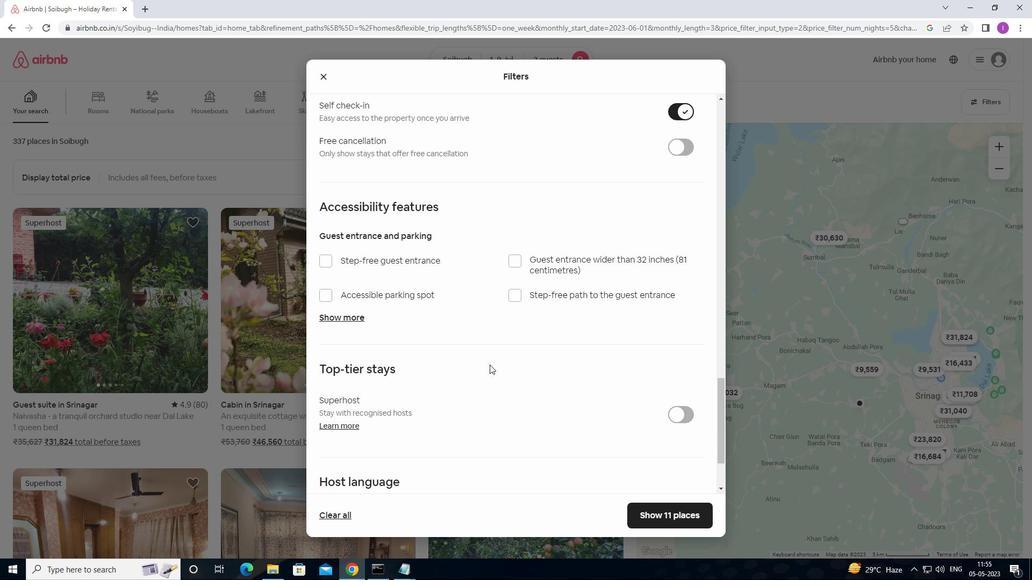 
Action: Mouse moved to (488, 367)
Screenshot: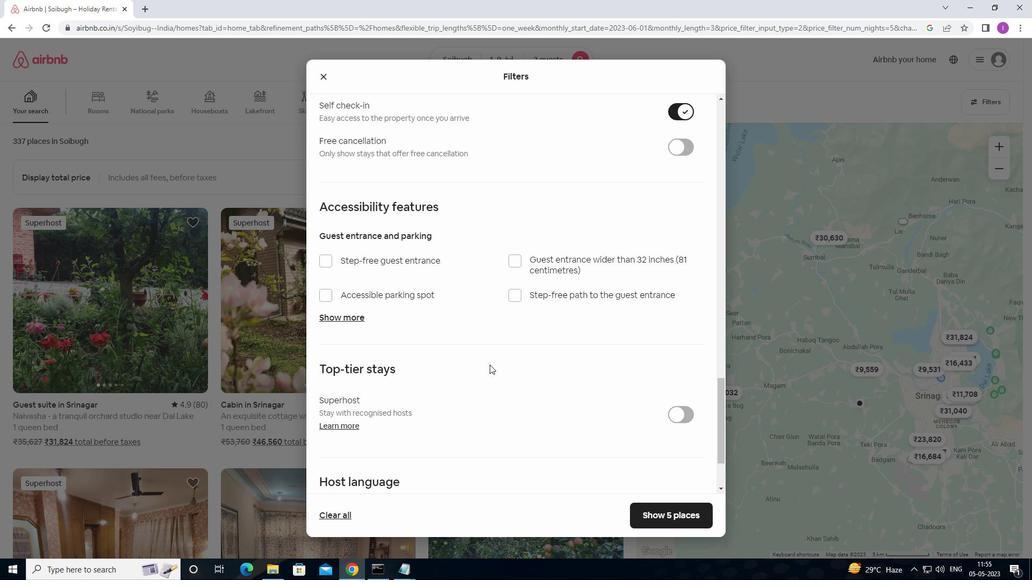 
Action: Mouse scrolled (488, 366) with delta (0, 0)
Screenshot: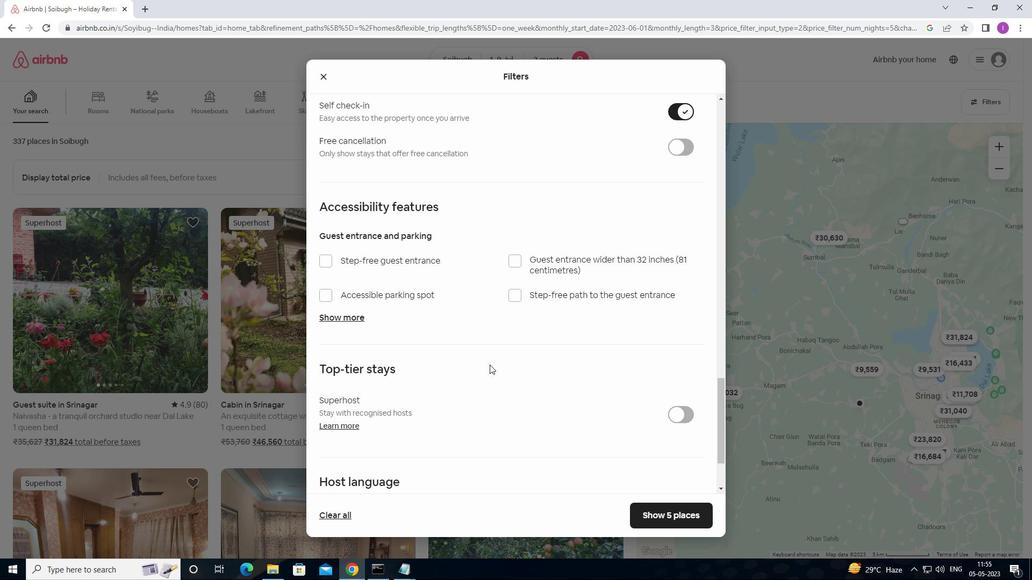 
Action: Mouse moved to (488, 367)
Screenshot: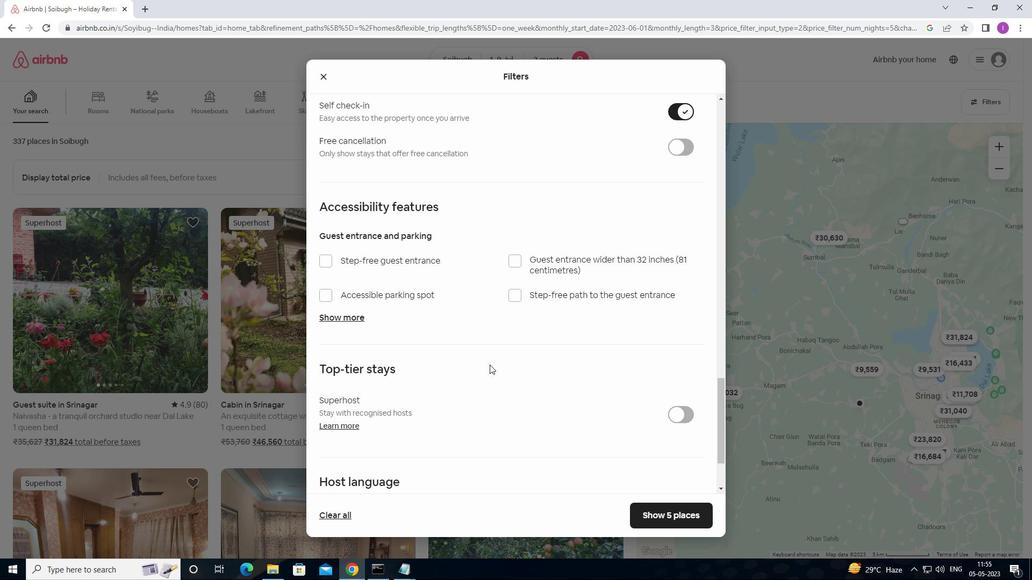 
Action: Mouse scrolled (488, 366) with delta (0, 0)
Screenshot: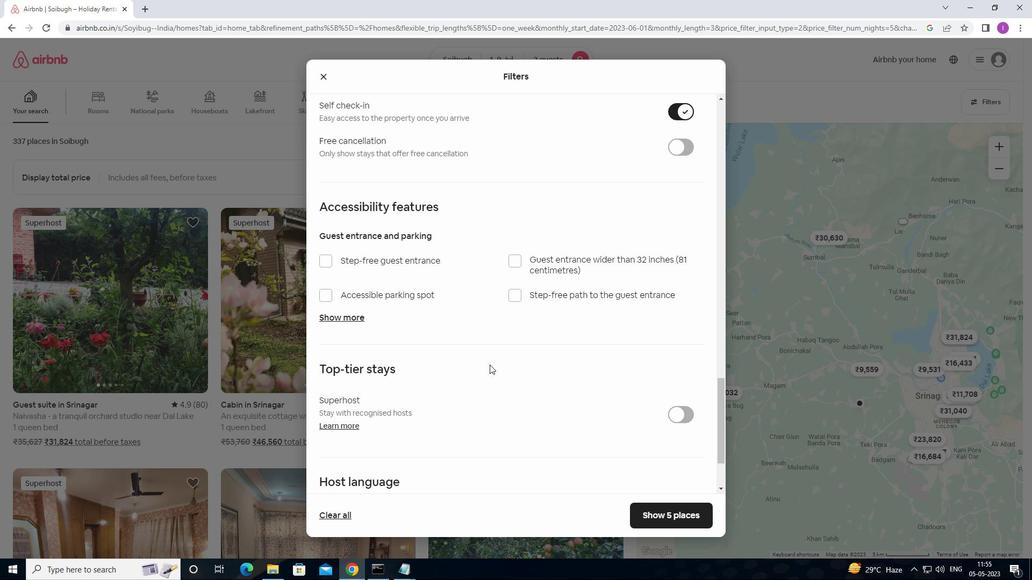 
Action: Mouse moved to (488, 367)
Screenshot: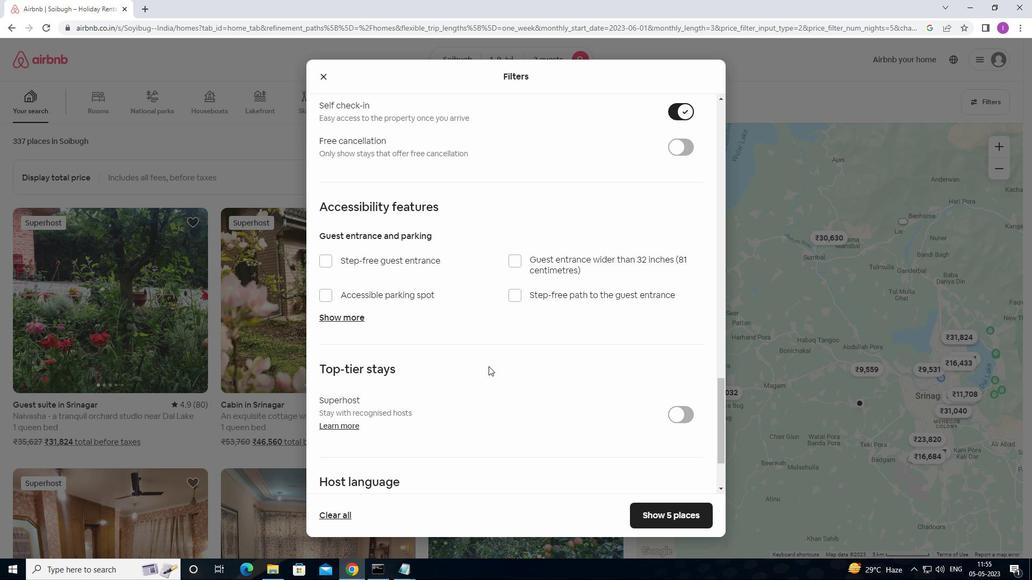 
Action: Mouse scrolled (488, 367) with delta (0, 0)
Screenshot: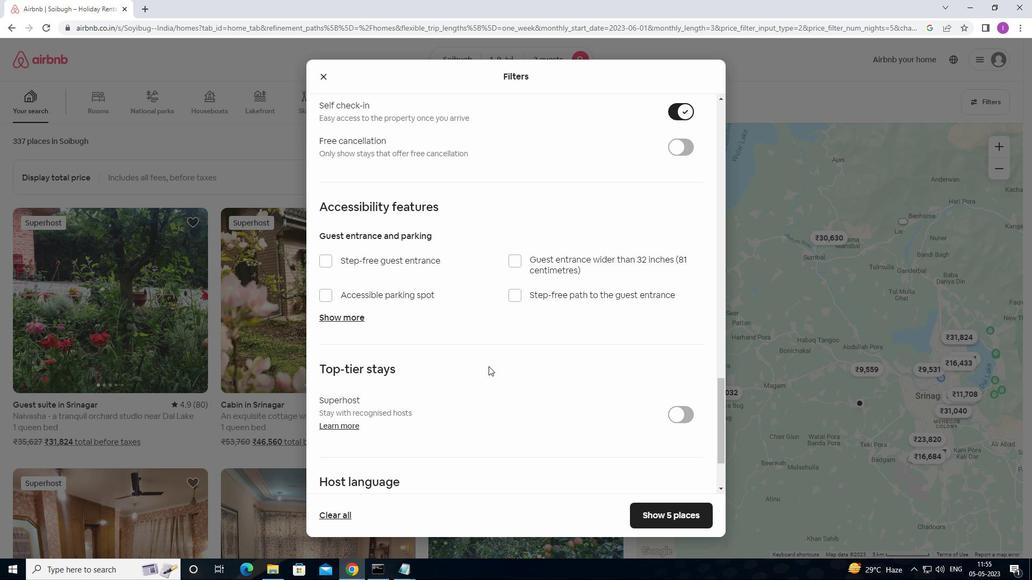 
Action: Mouse moved to (432, 391)
Screenshot: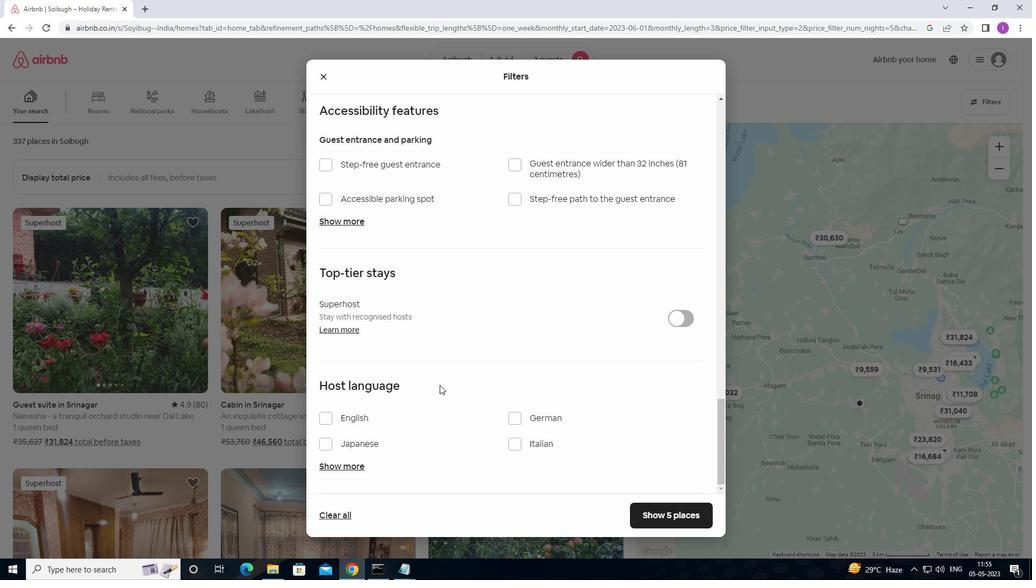 
Action: Mouse scrolled (432, 390) with delta (0, 0)
Screenshot: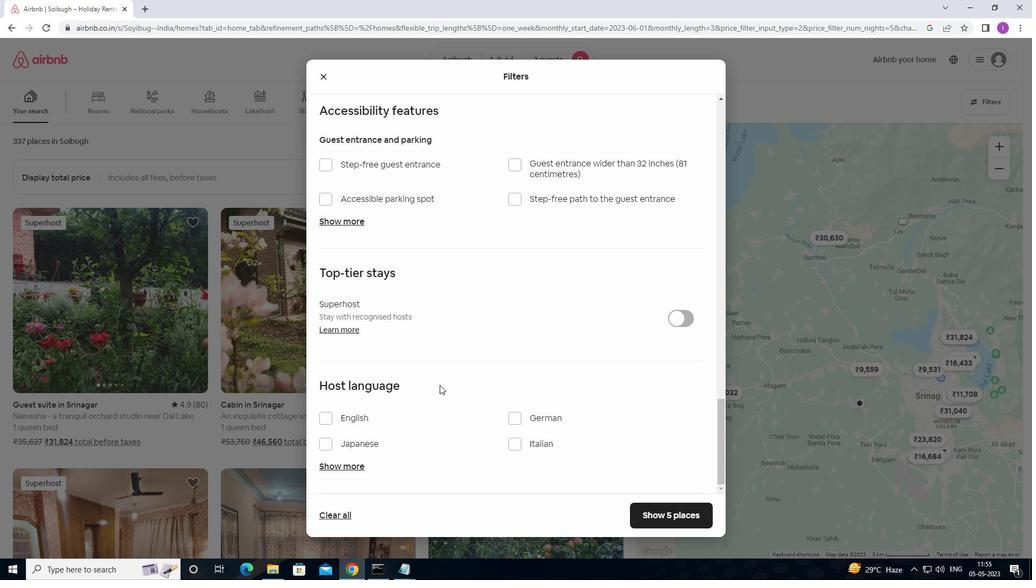 
Action: Mouse moved to (422, 400)
Screenshot: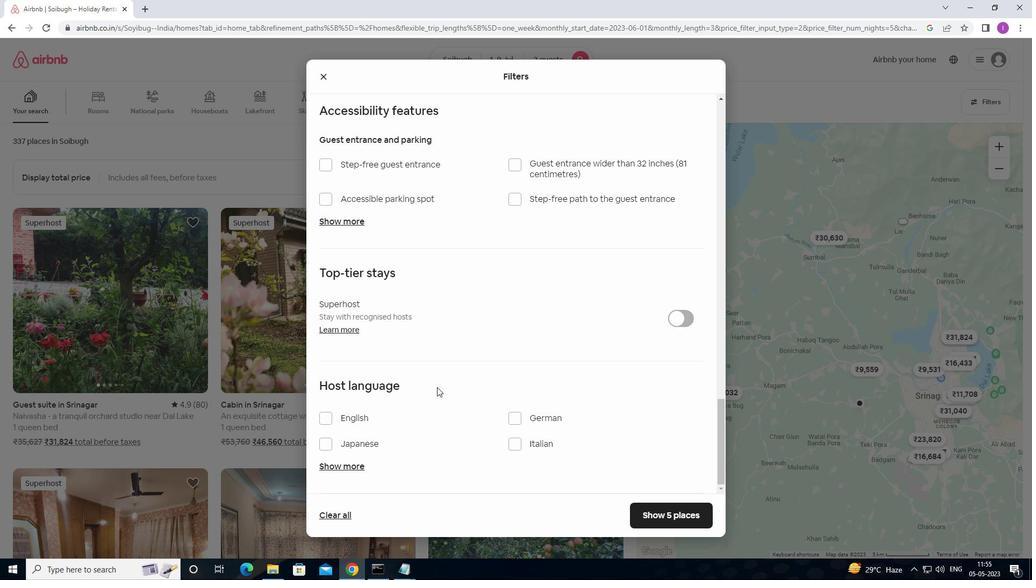 
Action: Mouse scrolled (422, 399) with delta (0, 0)
Screenshot: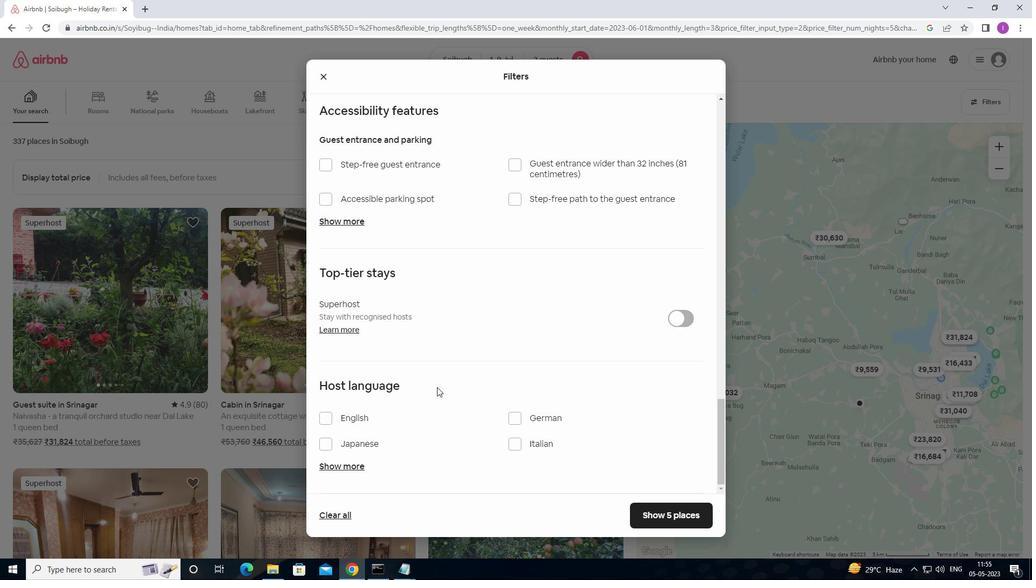 
Action: Mouse moved to (422, 400)
Screenshot: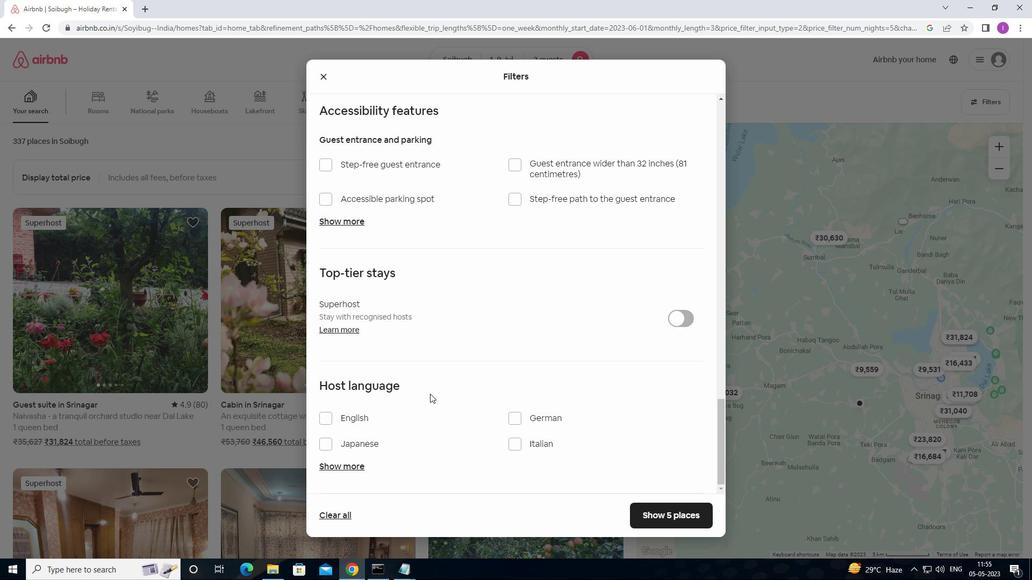 
Action: Mouse scrolled (422, 399) with delta (0, 0)
Screenshot: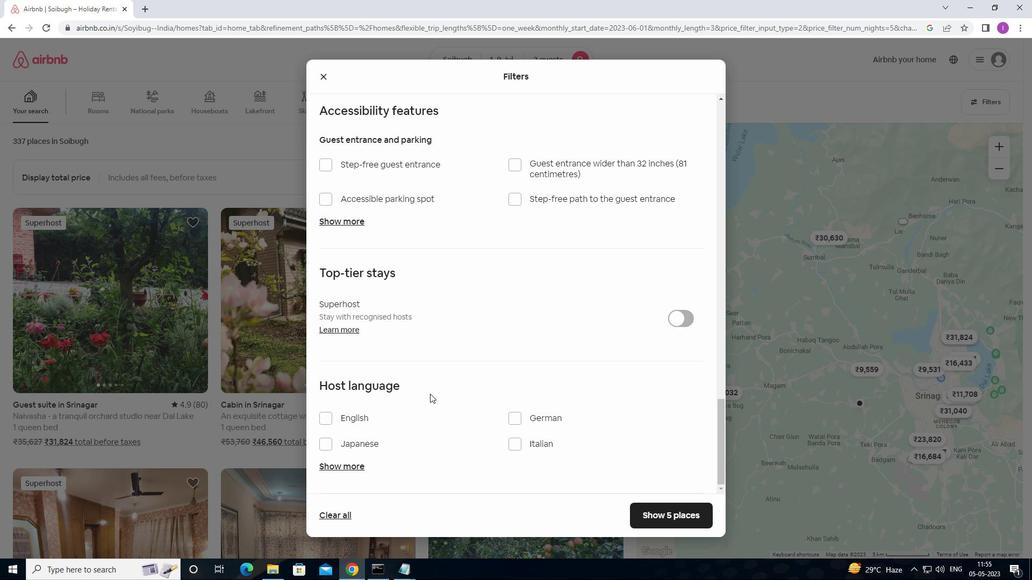 
Action: Mouse moved to (325, 417)
Screenshot: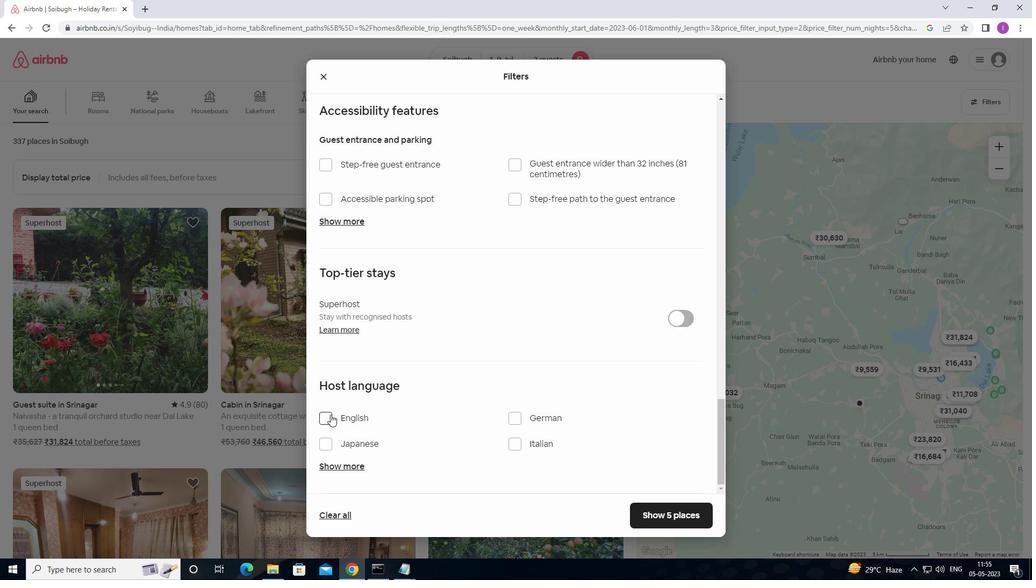 
Action: Mouse pressed left at (325, 417)
Screenshot: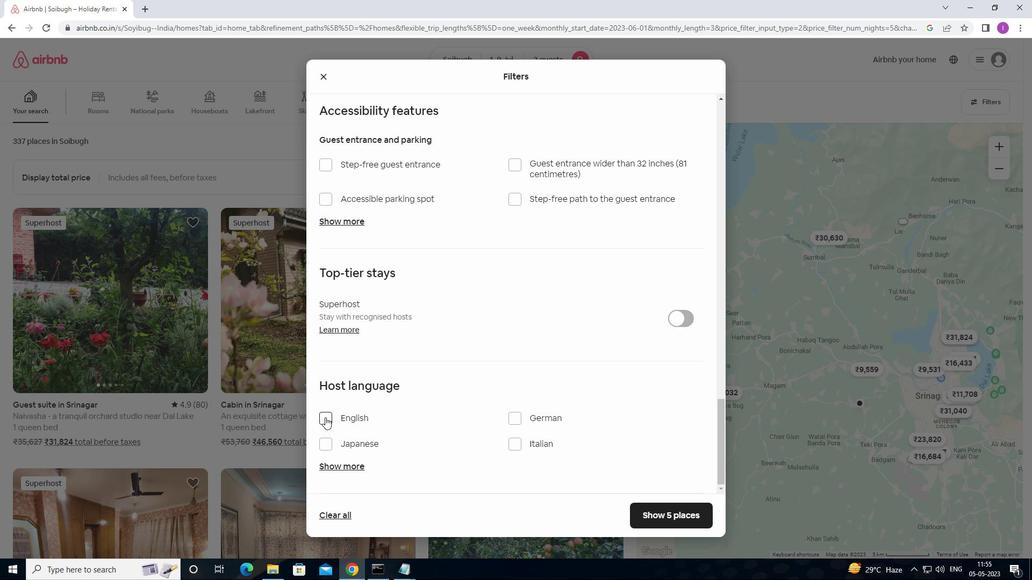 
Action: Mouse moved to (667, 515)
Screenshot: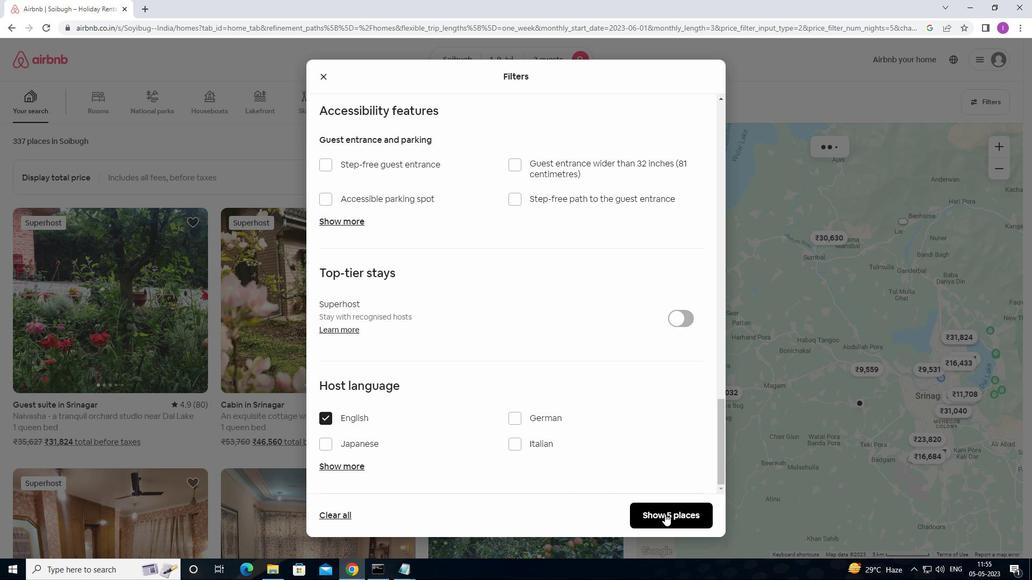 
Action: Mouse pressed left at (667, 515)
Screenshot: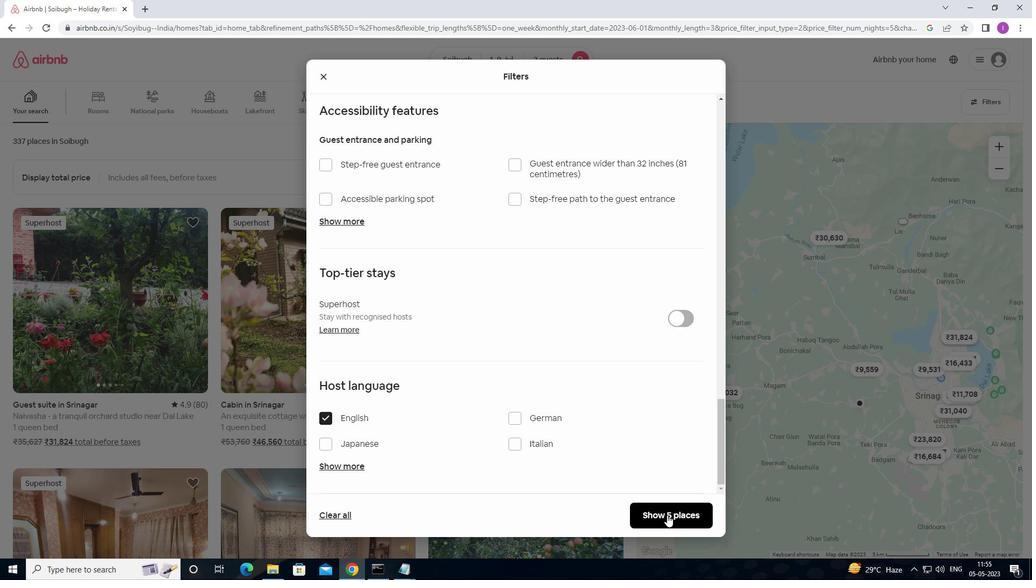 
Action: Mouse moved to (630, 472)
Screenshot: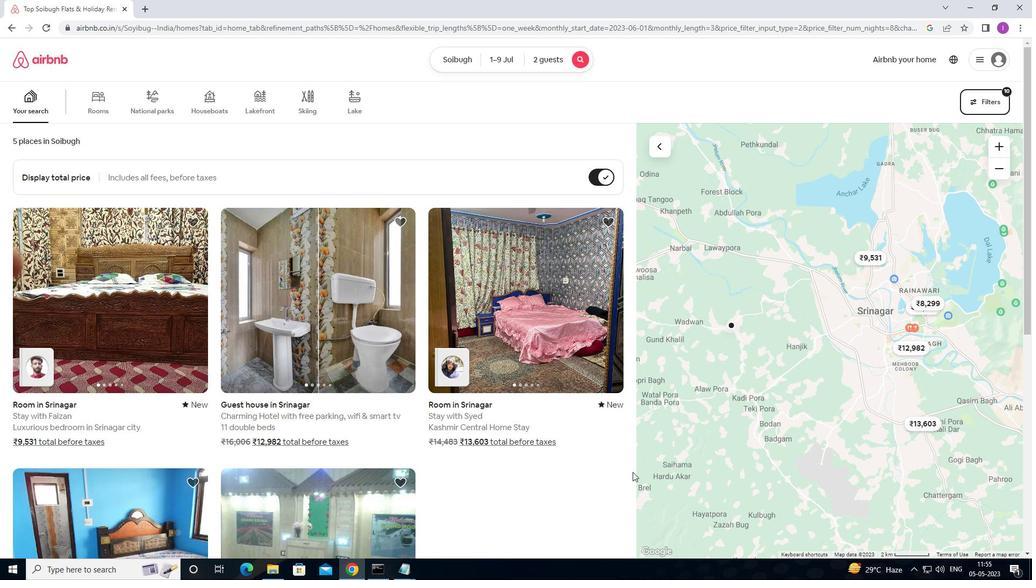 
